 Task: Search one way flight ticket for 4 adults, 2 children, 2 infants in seat and 1 infant on lap in economy from Reno: Reno/tahoe International Airport to Fort Wayne: Fort Wayne International Airport on 5-4-2023. Choice of flights is JetBlue. Price is upto 80000. Outbound departure time preference is 7:30.
Action: Mouse moved to (441, 150)
Screenshot: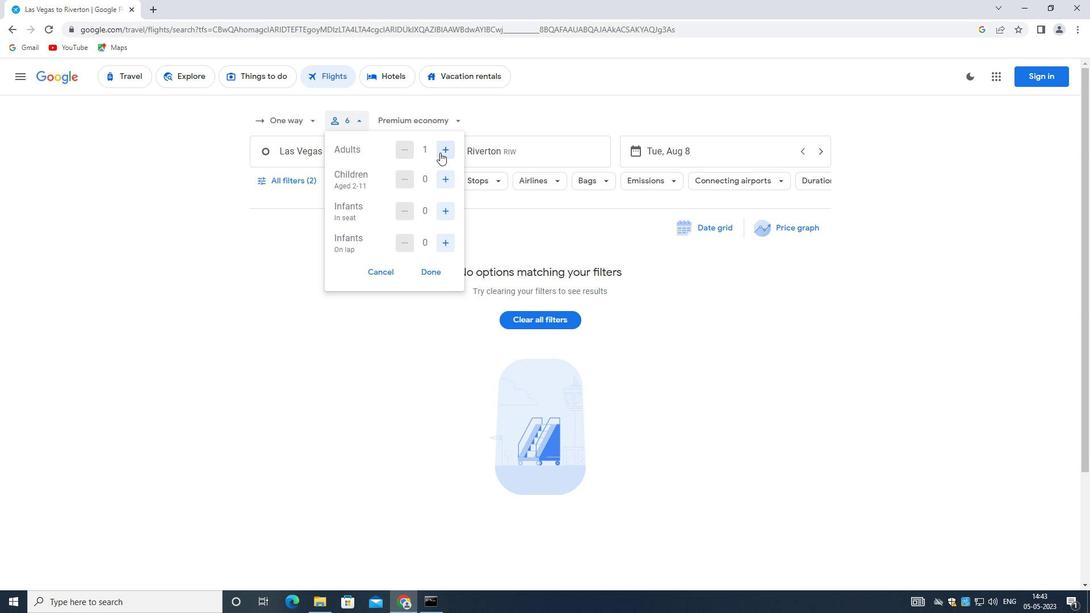 
Action: Mouse pressed left at (441, 150)
Screenshot: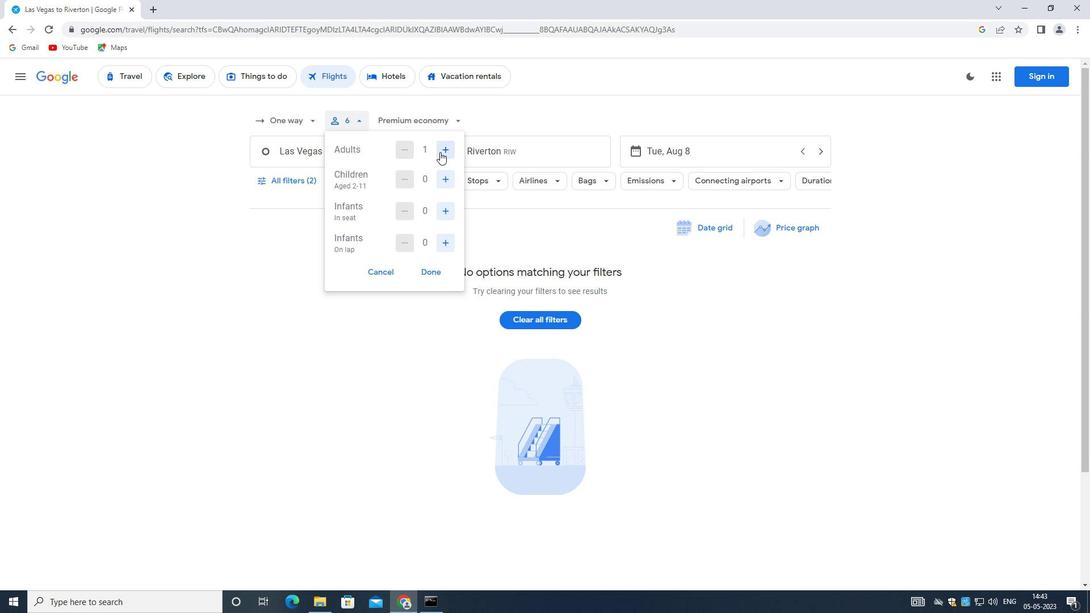 
Action: Mouse pressed left at (441, 150)
Screenshot: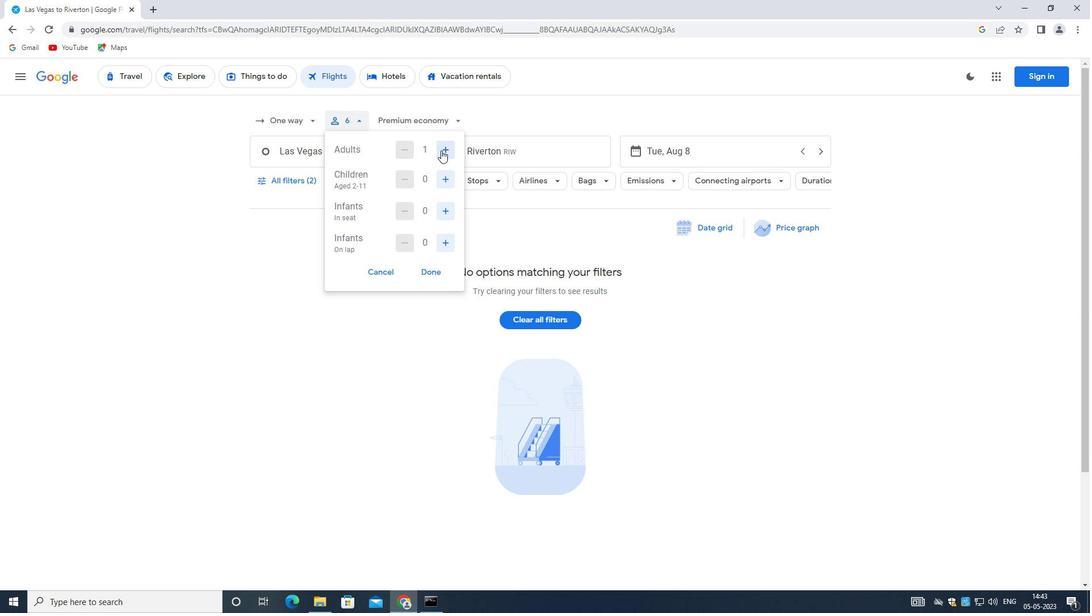 
Action: Mouse pressed left at (441, 150)
Screenshot: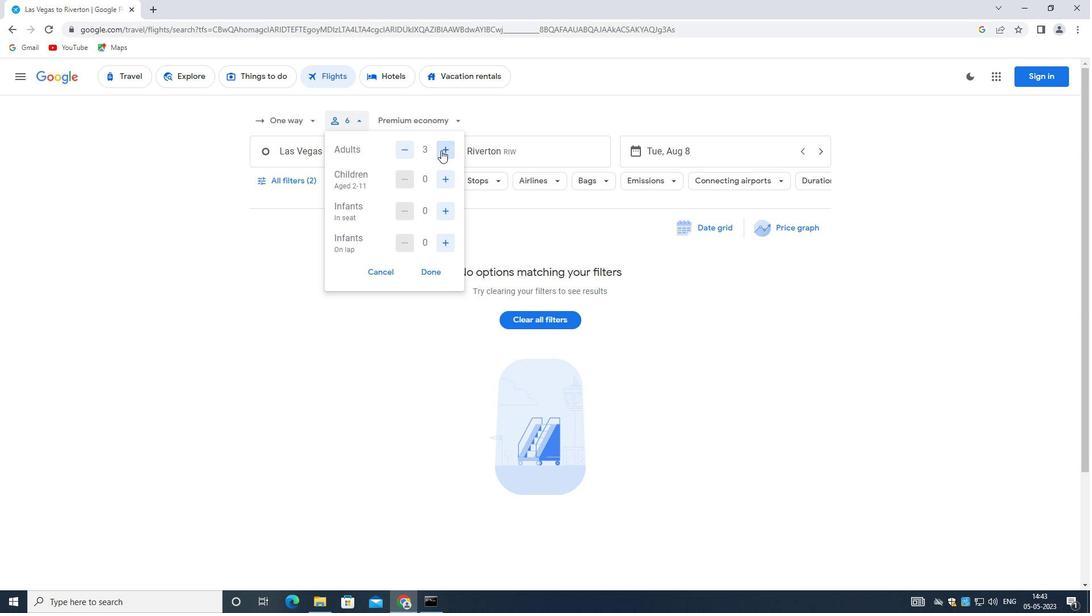 
Action: Mouse moved to (450, 178)
Screenshot: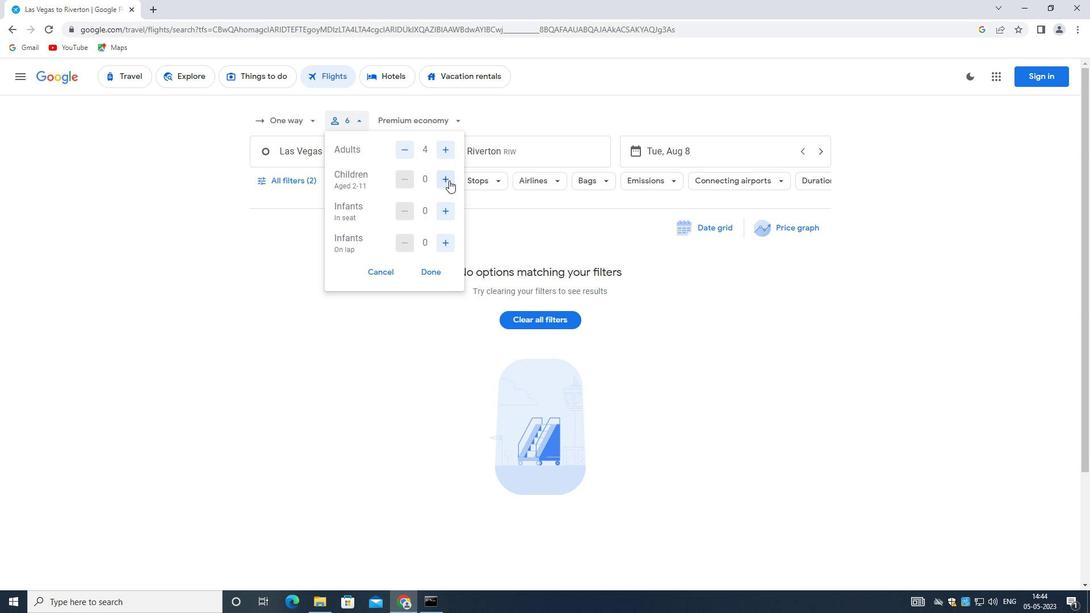 
Action: Mouse pressed left at (450, 178)
Screenshot: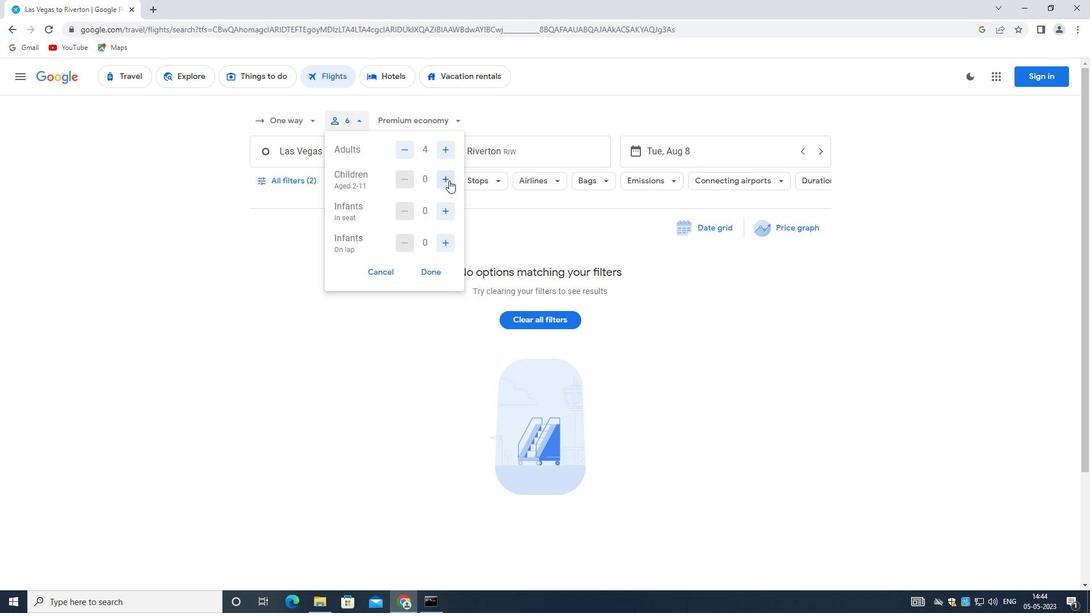 
Action: Mouse pressed left at (450, 178)
Screenshot: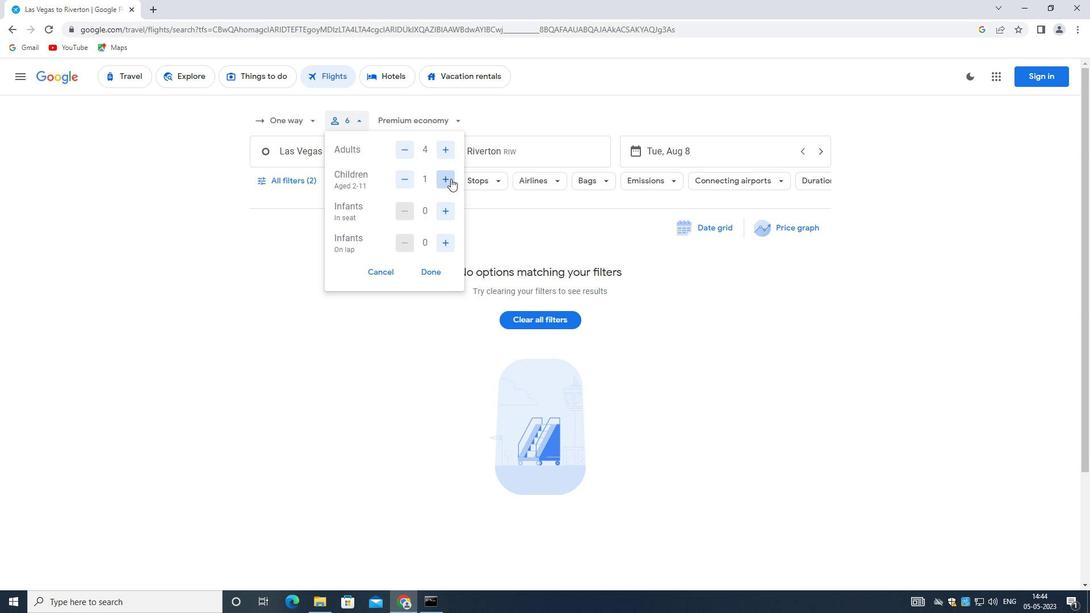 
Action: Mouse moved to (441, 210)
Screenshot: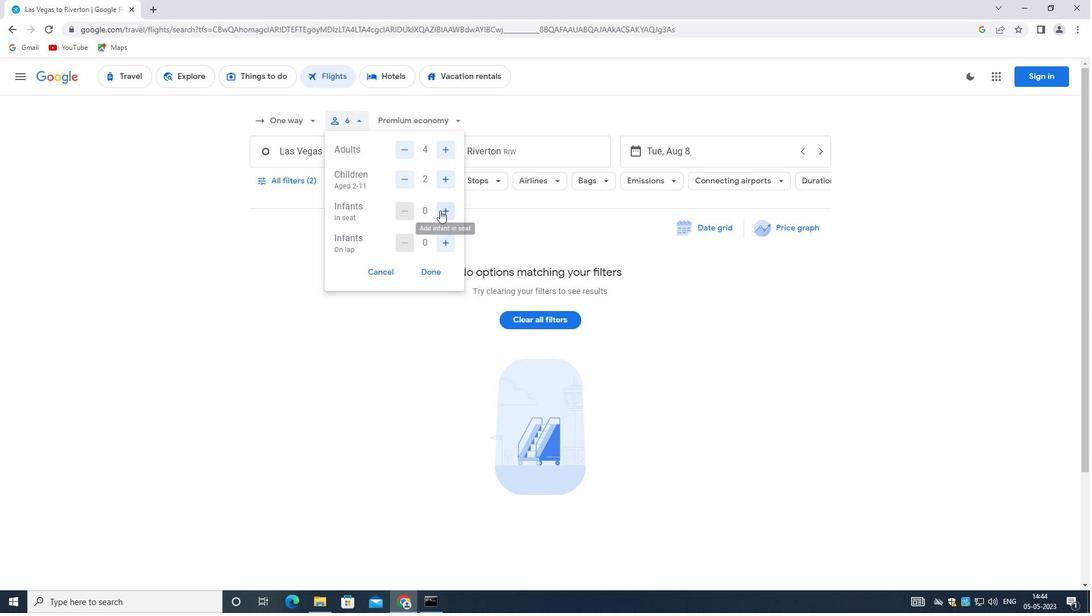 
Action: Mouse pressed left at (441, 210)
Screenshot: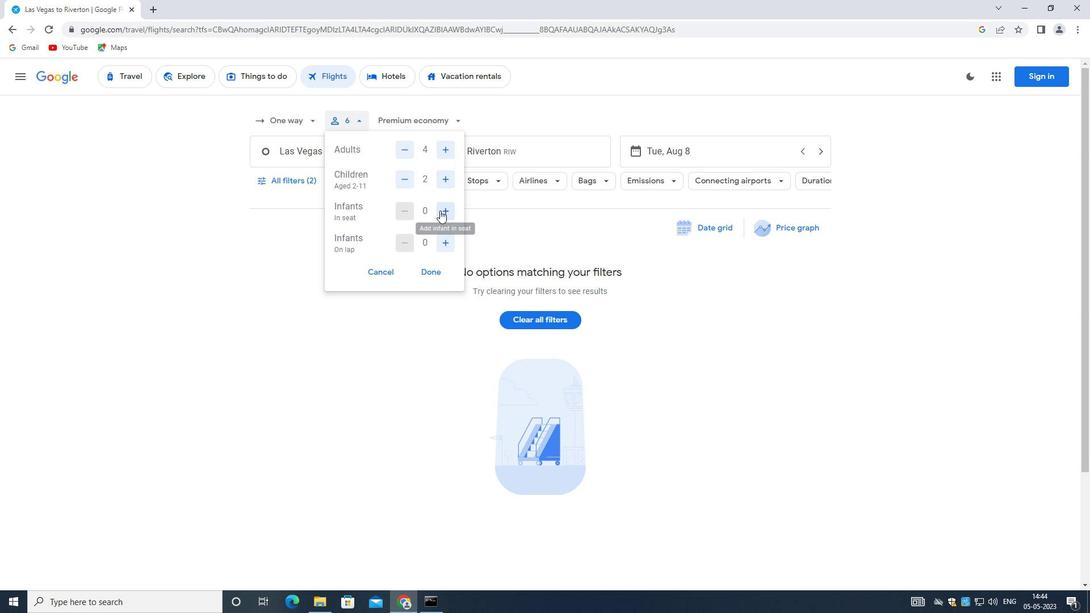 
Action: Mouse moved to (441, 209)
Screenshot: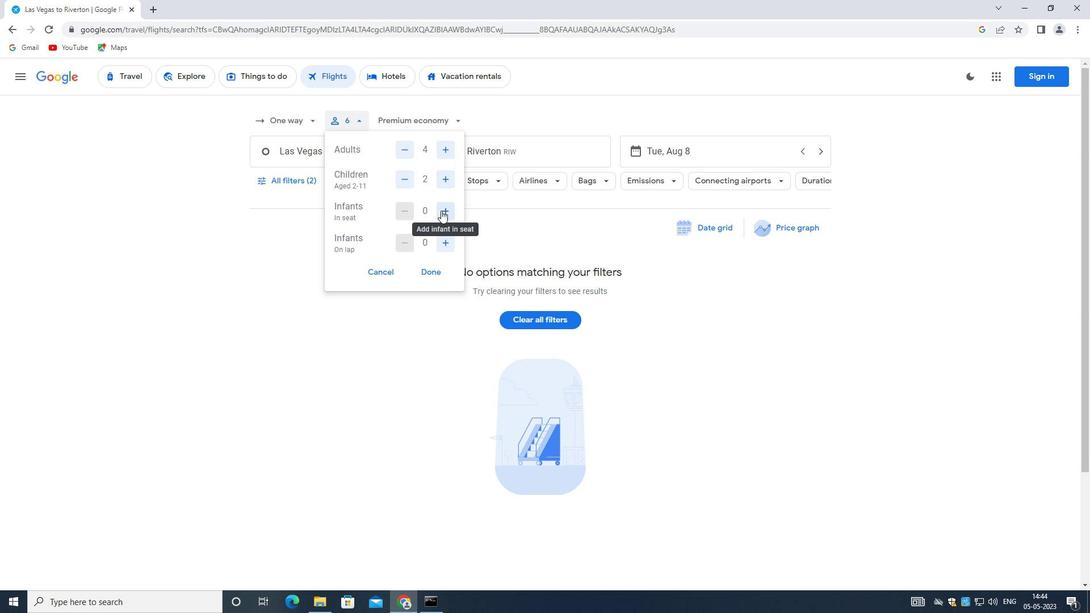 
Action: Mouse pressed left at (441, 209)
Screenshot: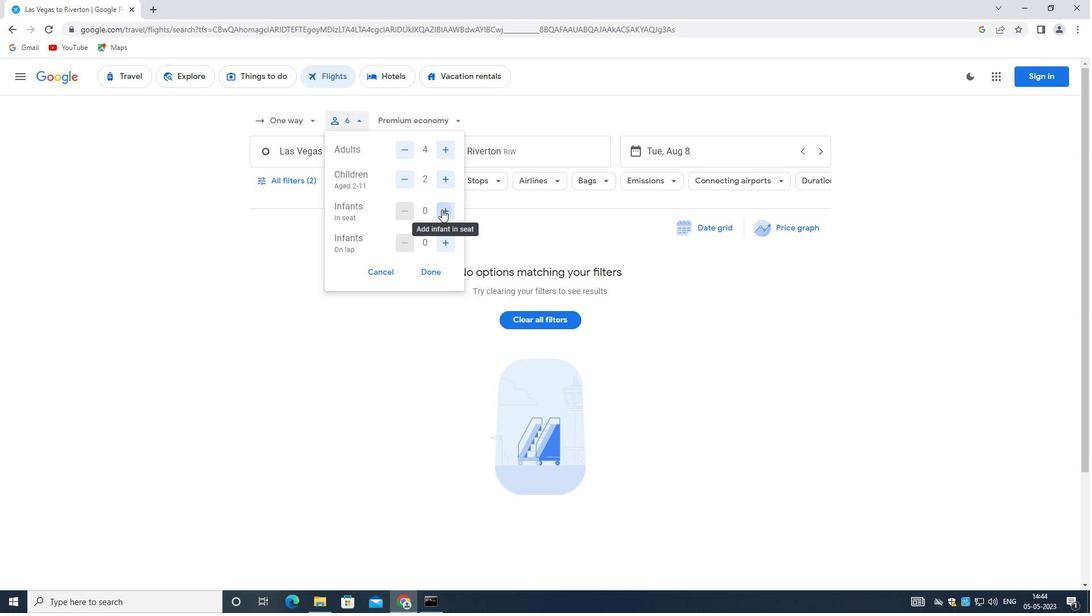 
Action: Mouse moved to (446, 248)
Screenshot: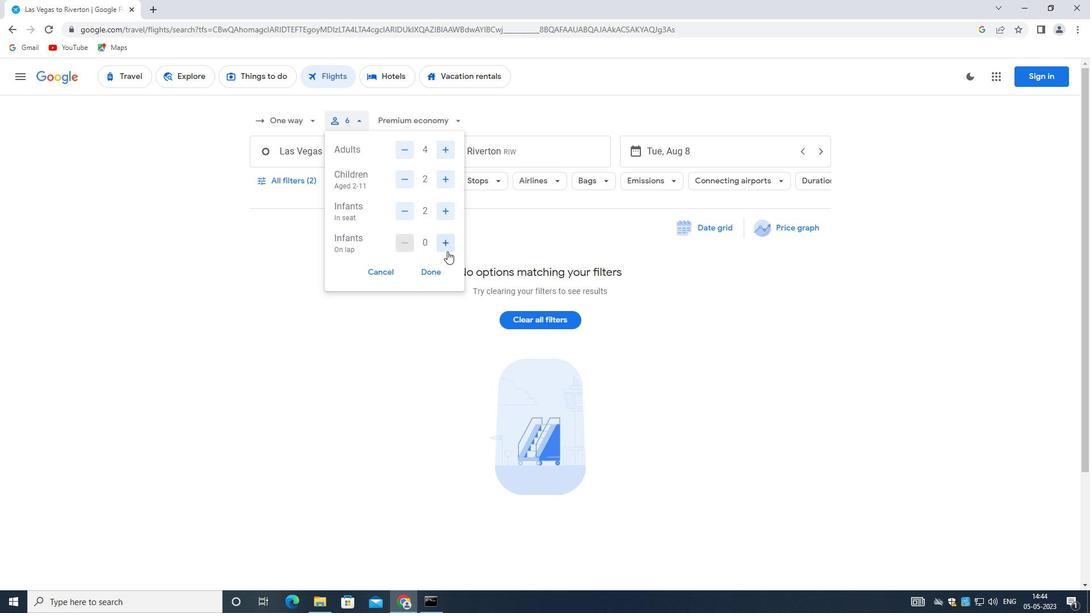 
Action: Mouse pressed left at (446, 248)
Screenshot: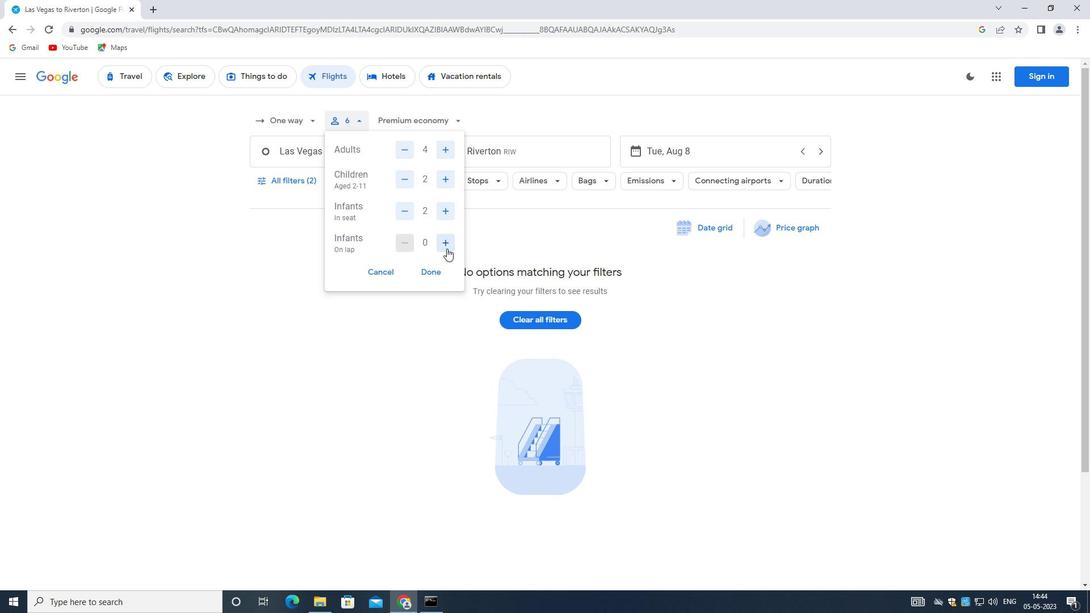 
Action: Mouse moved to (438, 274)
Screenshot: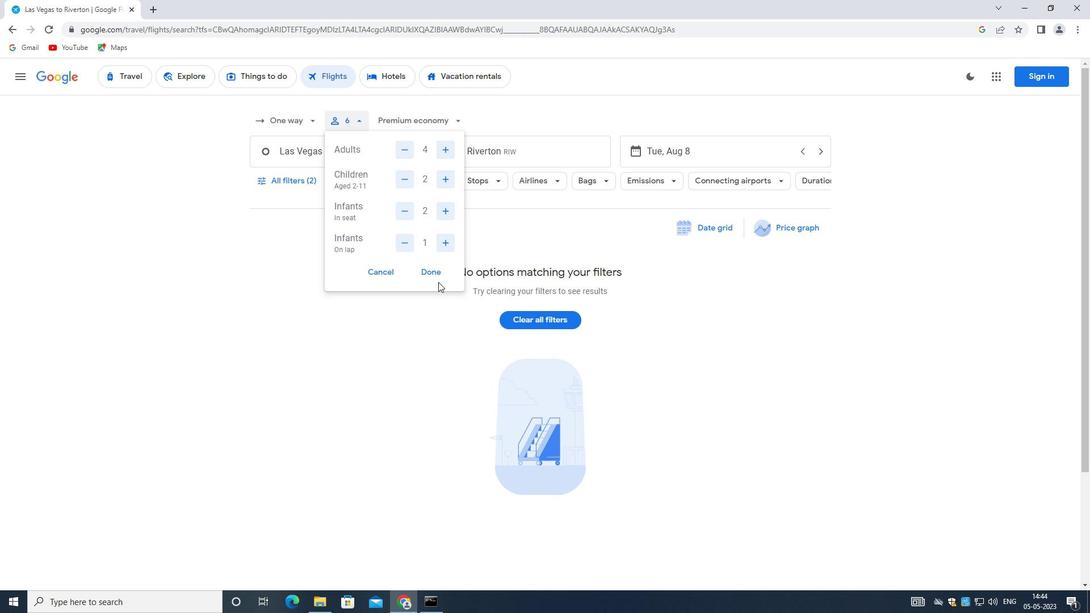 
Action: Mouse pressed left at (438, 274)
Screenshot: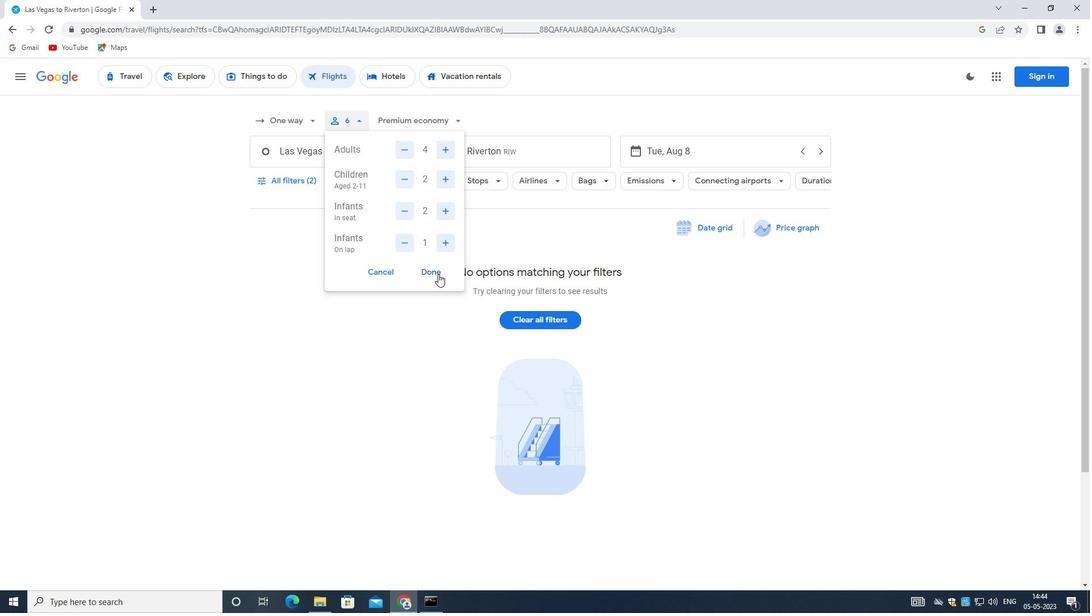 
Action: Mouse moved to (329, 150)
Screenshot: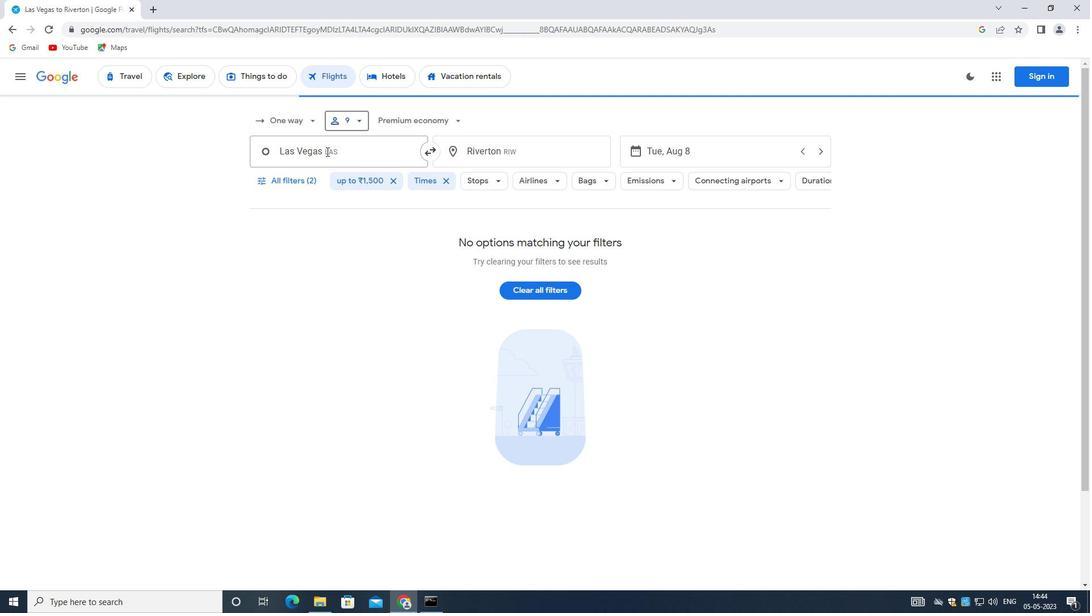 
Action: Mouse pressed left at (329, 150)
Screenshot: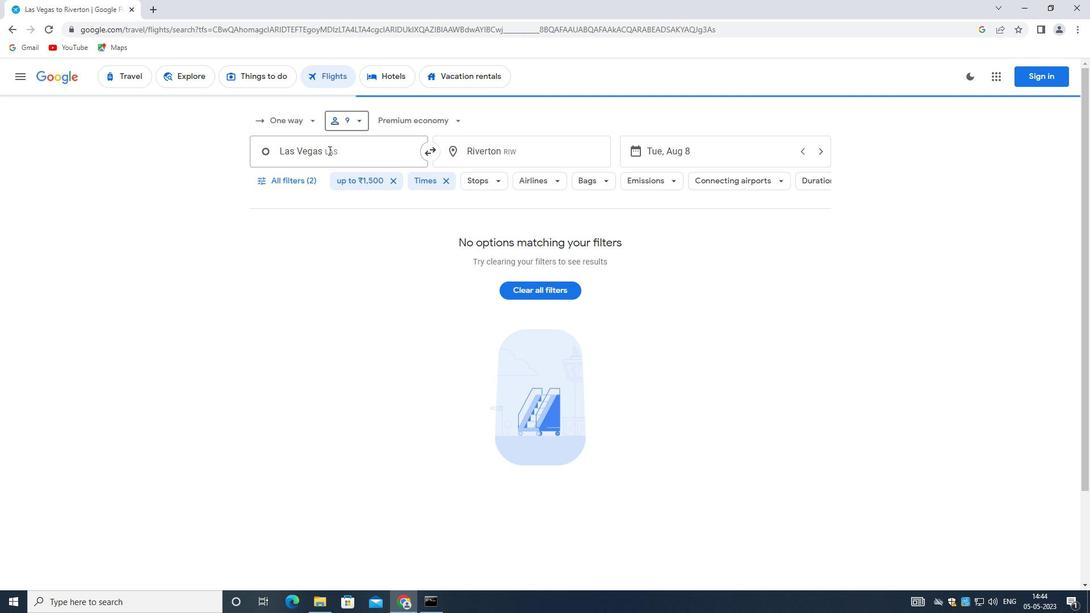 
Action: Mouse moved to (329, 150)
Screenshot: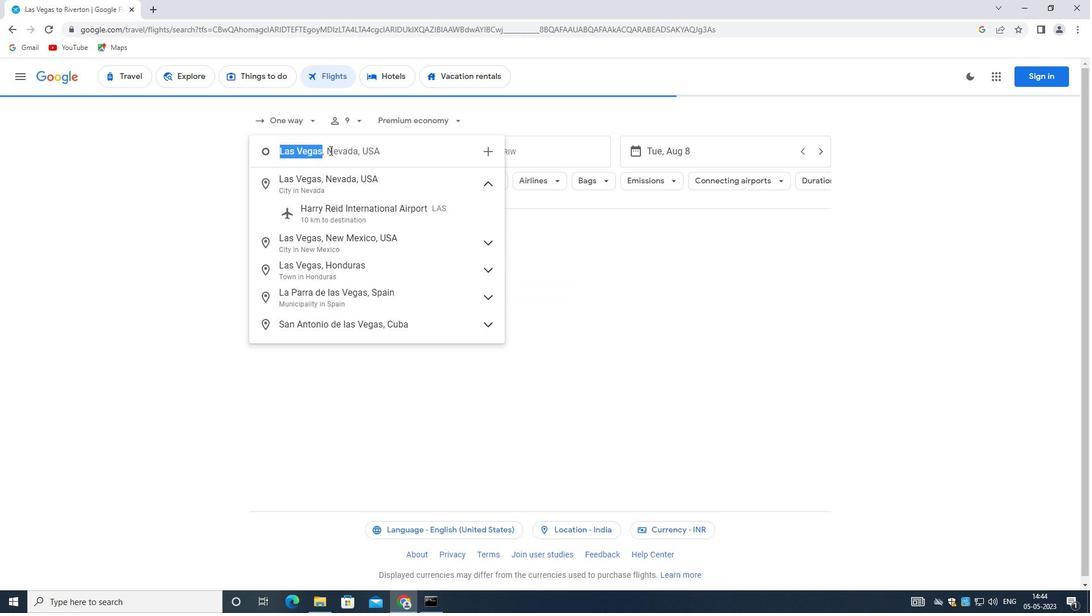 
Action: Key pressed <Key.backspace><Key.shift><Key.shift><Key.shift><Key.shift><Key.shift><Key.shift><Key.shift><Key.shift><Key.shift><Key.shift><Key.shift><Key.shift>RE
Screenshot: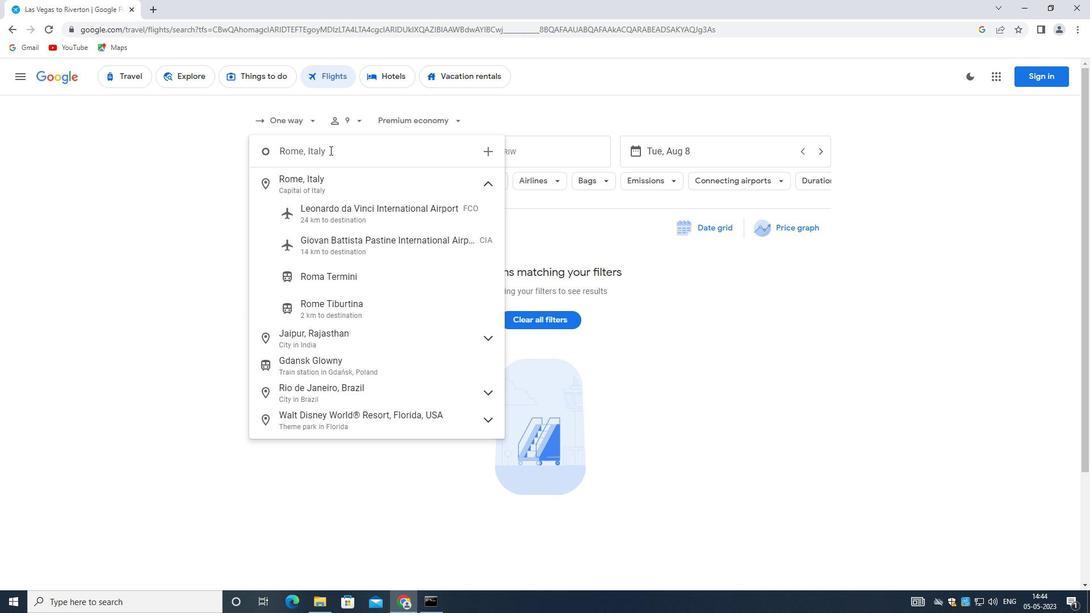 
Action: Mouse moved to (329, 150)
Screenshot: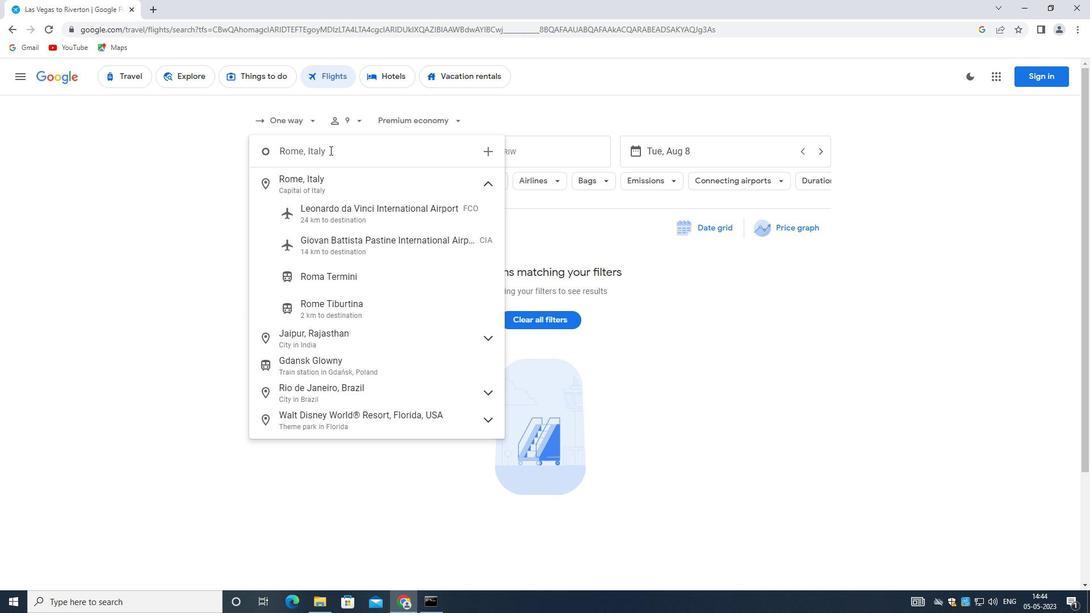 
Action: Key pressed NO
Screenshot: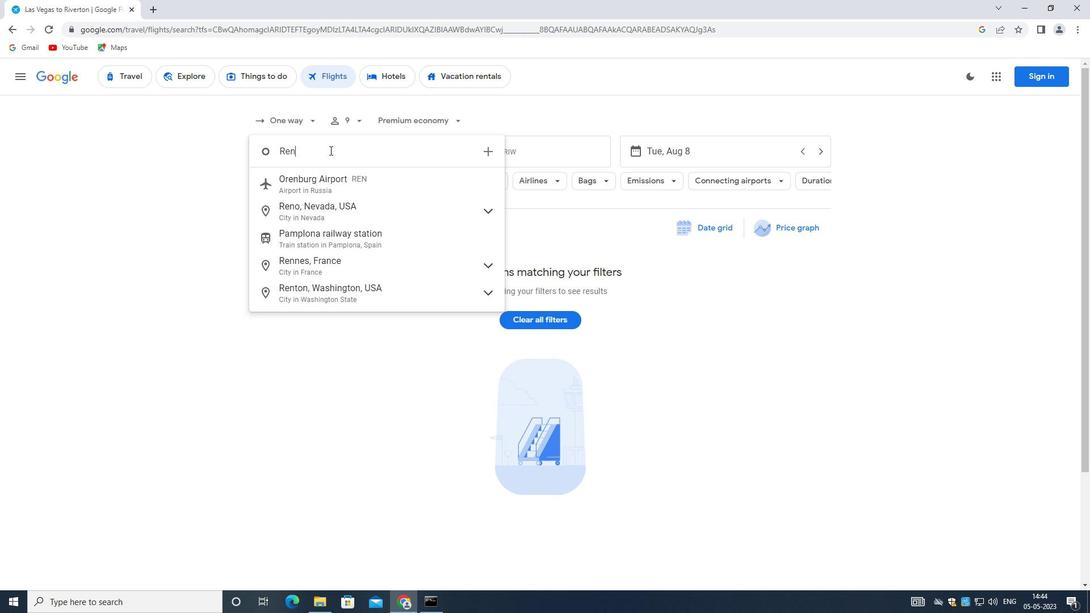 
Action: Mouse moved to (330, 151)
Screenshot: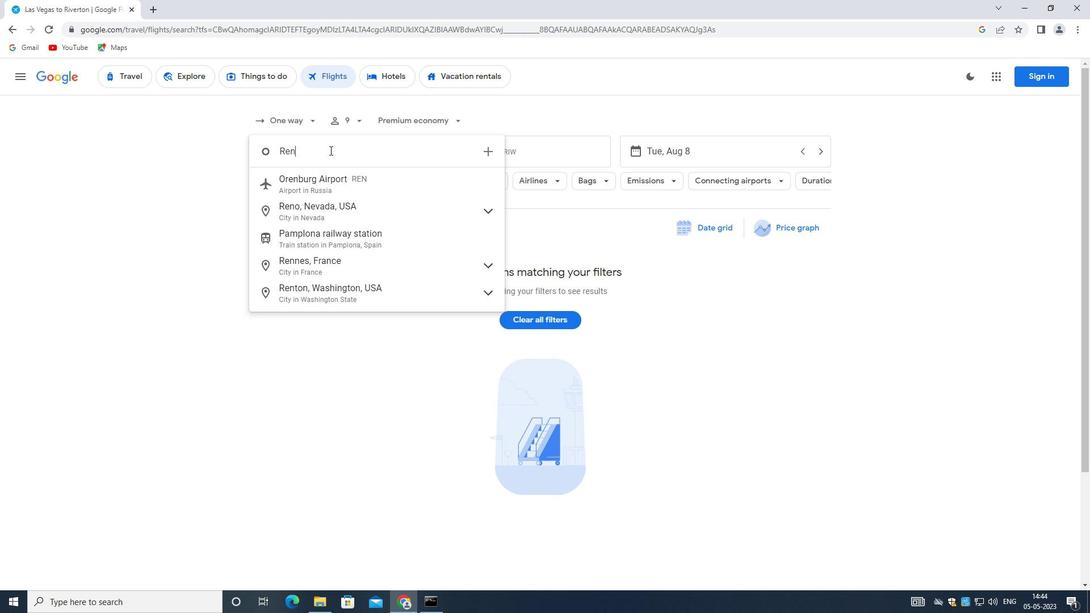 
Action: Key pressed /
Screenshot: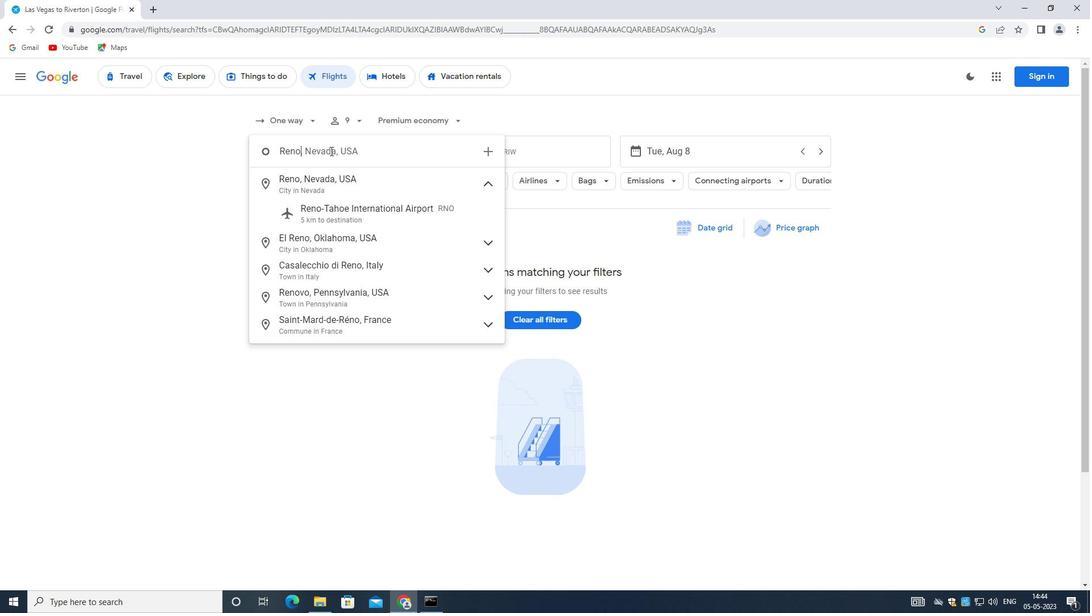 
Action: Mouse moved to (330, 151)
Screenshot: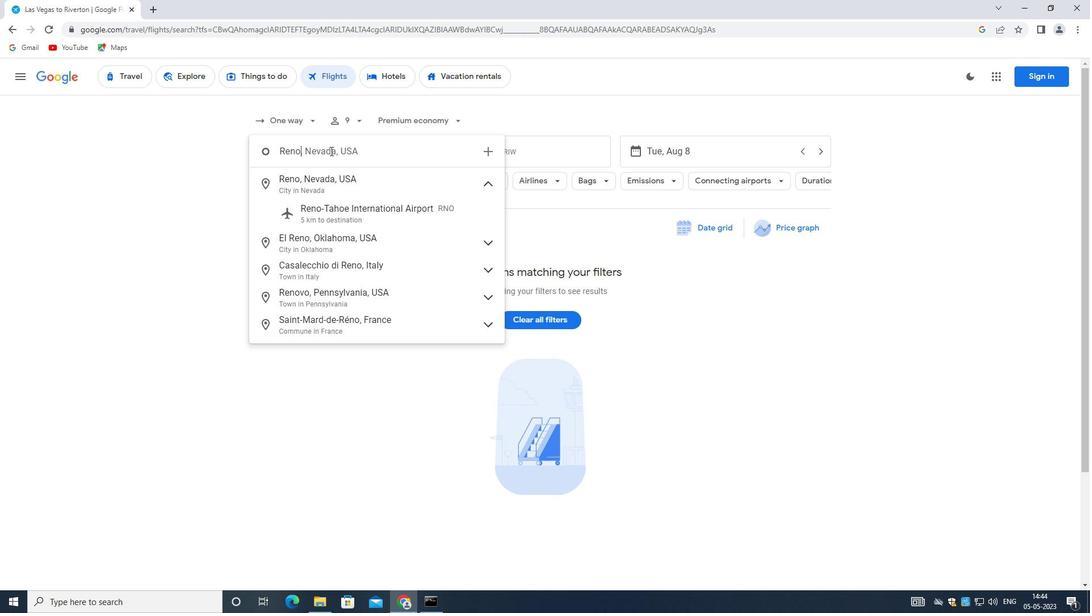 
Action: Key pressed TA
Screenshot: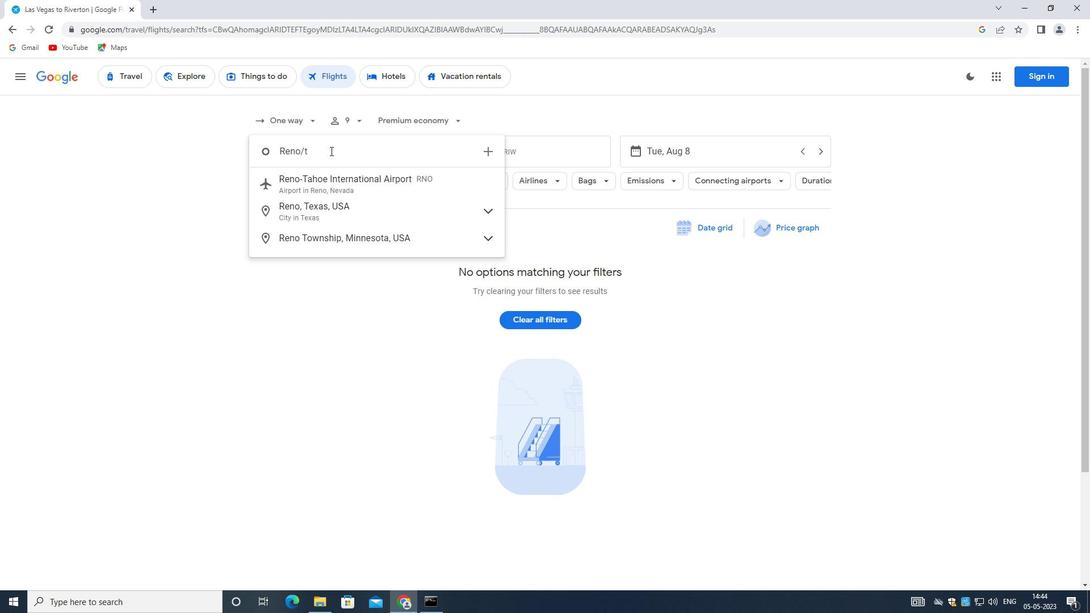 
Action: Mouse moved to (330, 152)
Screenshot: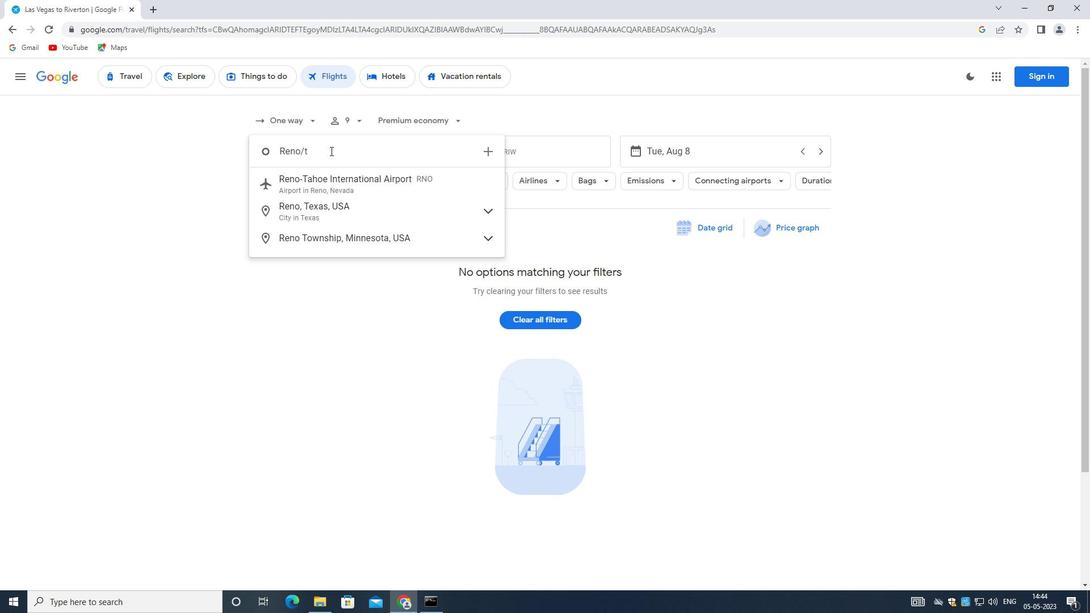 
Action: Key pressed HO
Screenshot: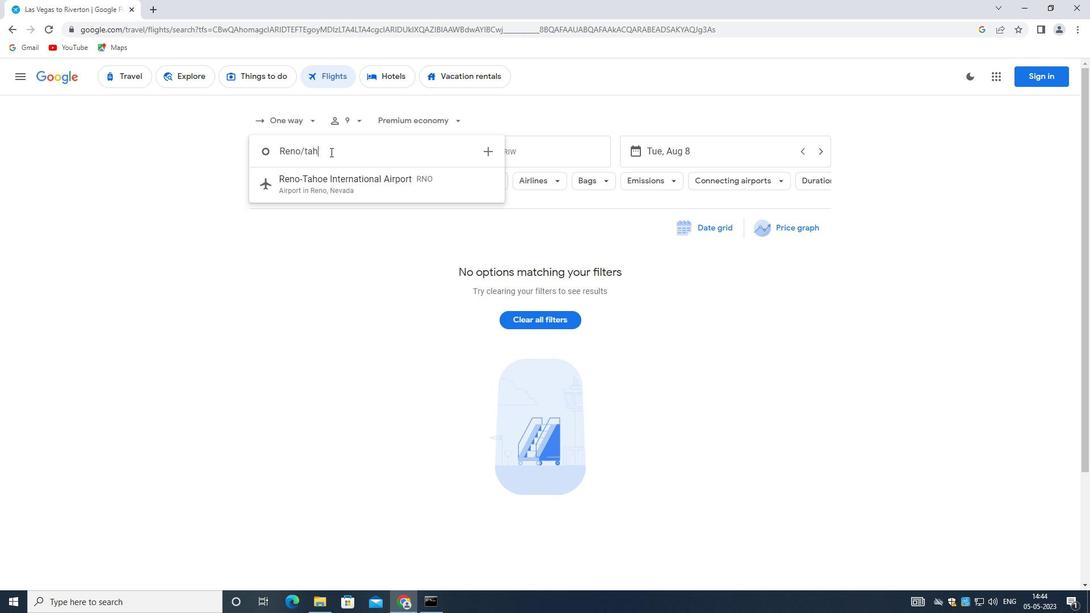 
Action: Mouse moved to (330, 152)
Screenshot: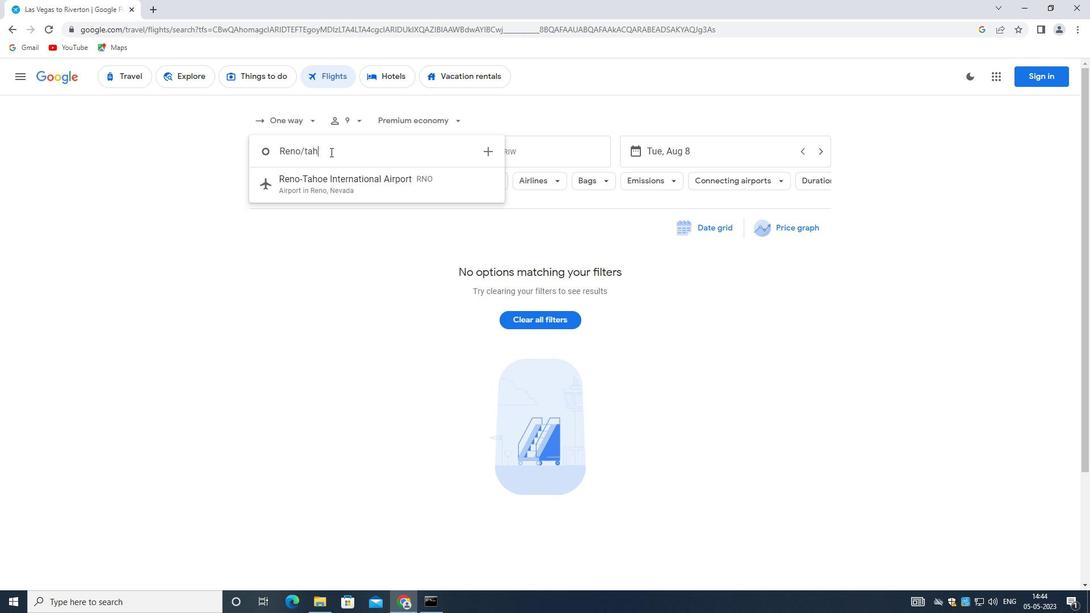 
Action: Key pressed E
Screenshot: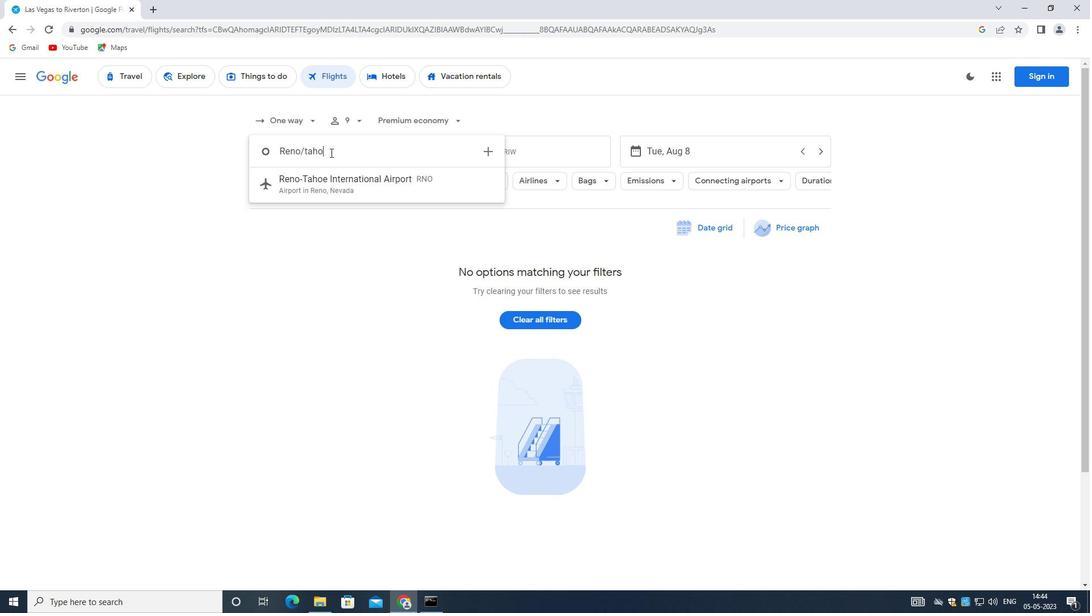 
Action: Mouse moved to (330, 153)
Screenshot: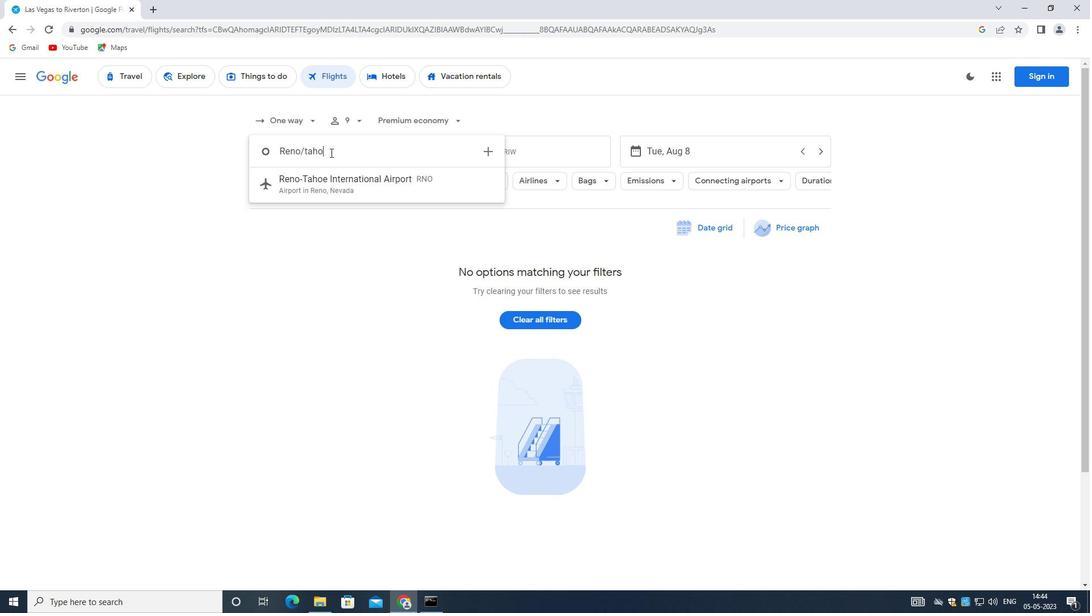 
Action: Key pressed <Key.space><Key.shift_r>I
Screenshot: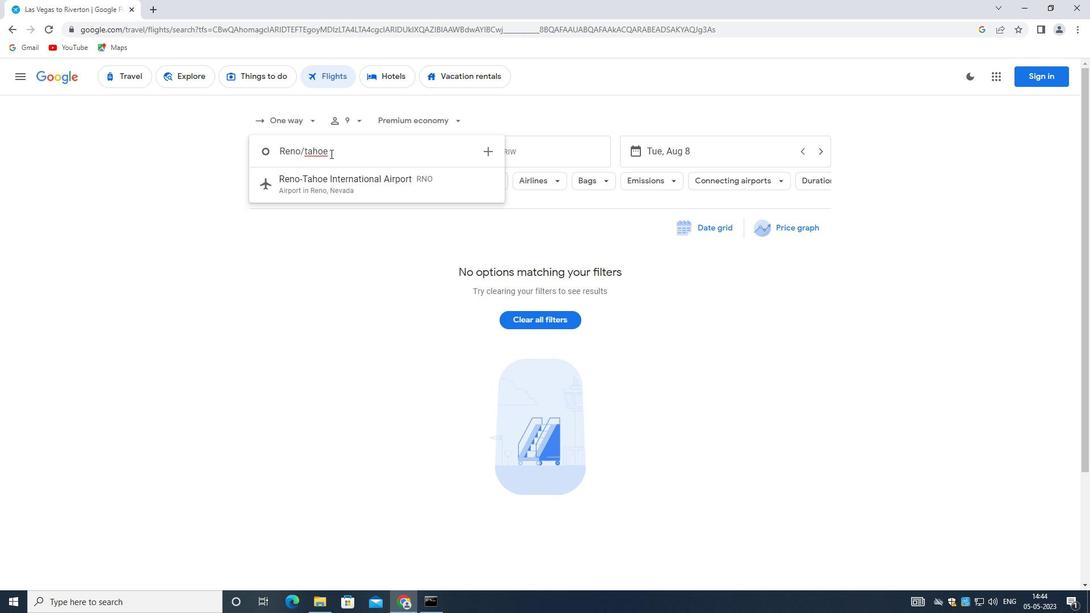 
Action: Mouse moved to (356, 177)
Screenshot: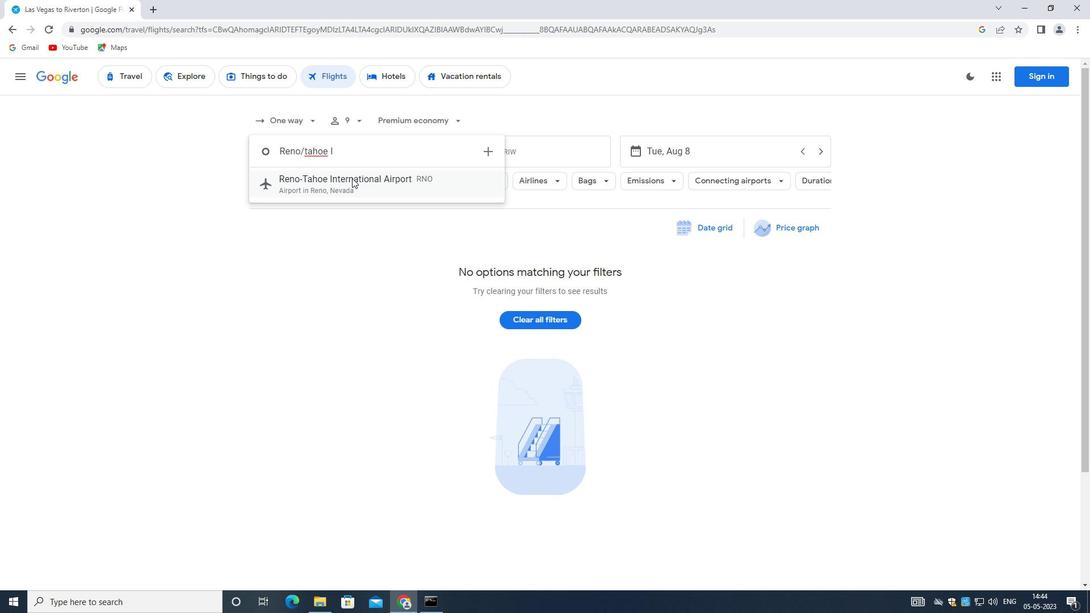 
Action: Mouse pressed left at (356, 177)
Screenshot: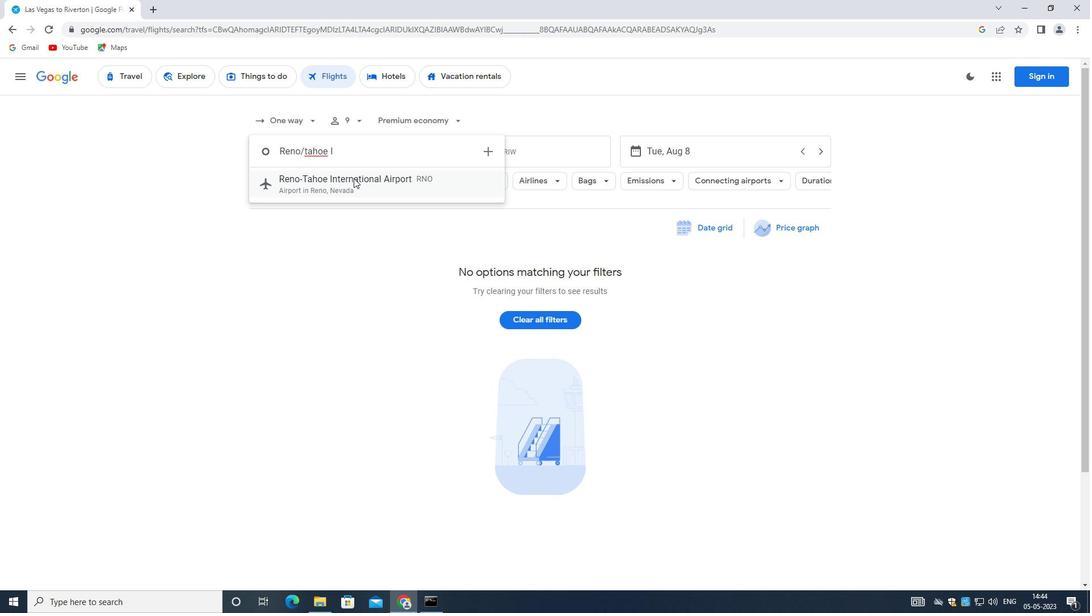 
Action: Mouse moved to (501, 152)
Screenshot: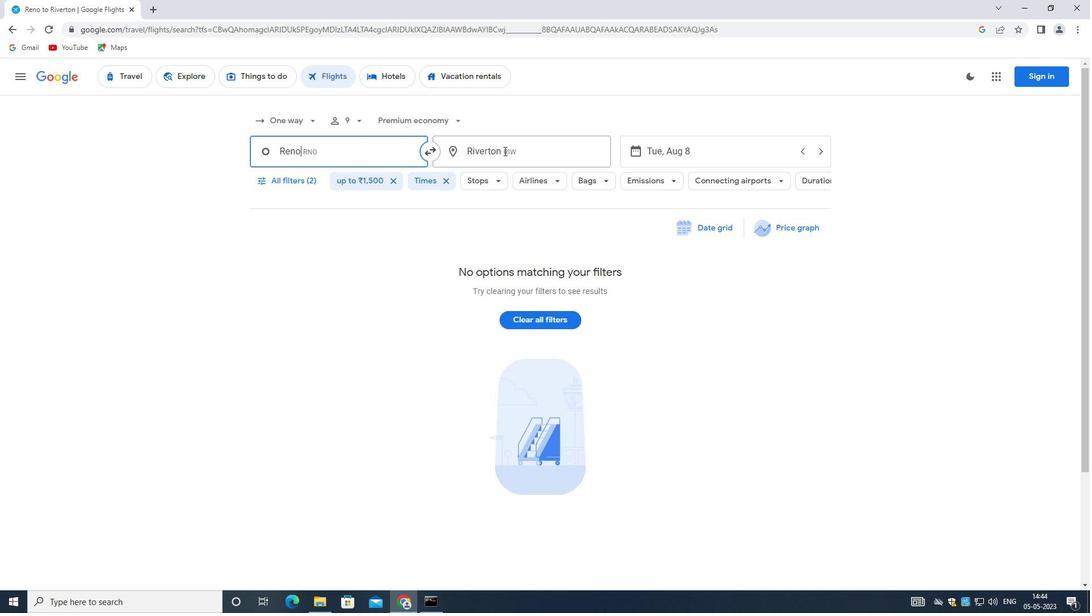 
Action: Mouse pressed left at (501, 152)
Screenshot: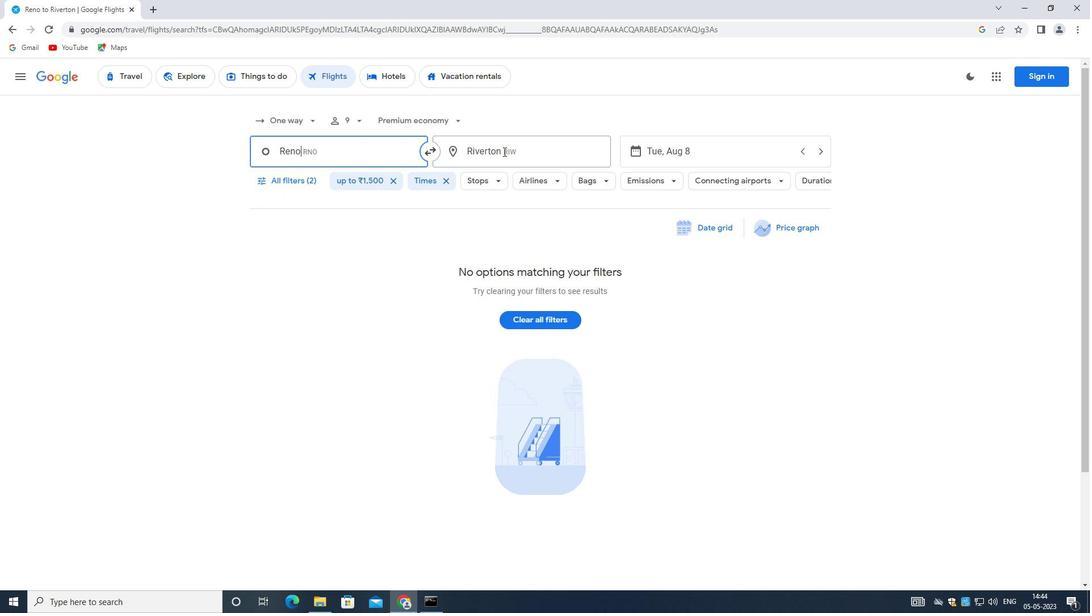 
Action: Mouse moved to (499, 154)
Screenshot: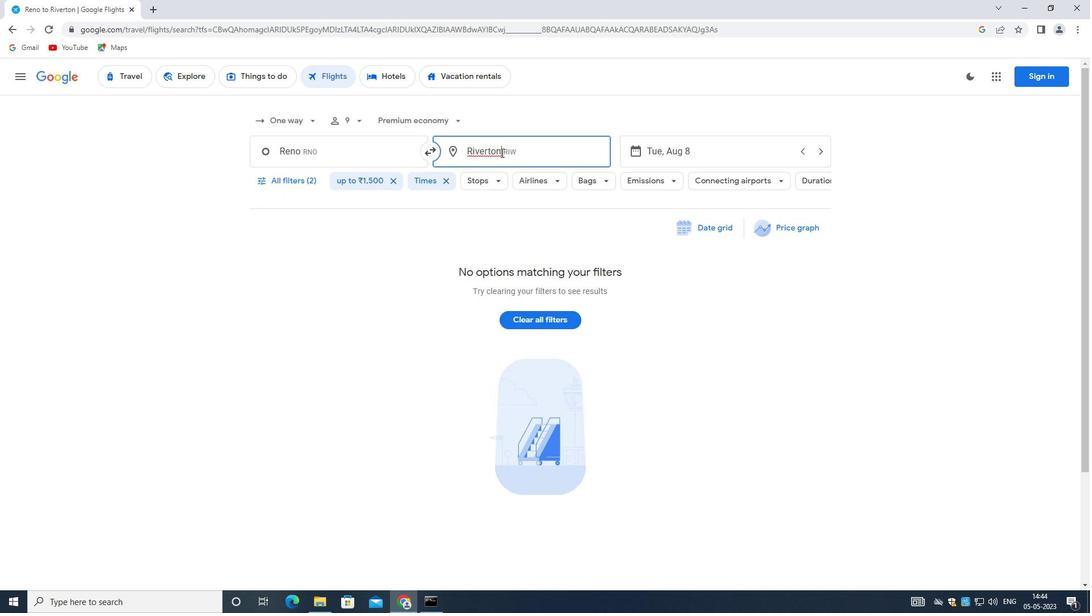 
Action: Key pressed <Key.backspace>
Screenshot: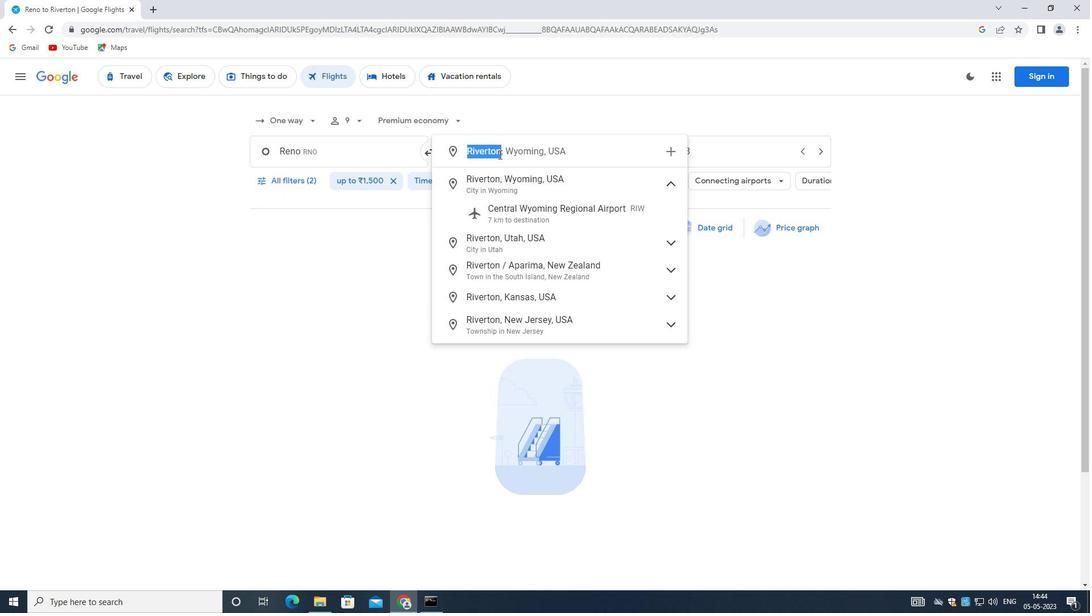 
Action: Mouse moved to (498, 155)
Screenshot: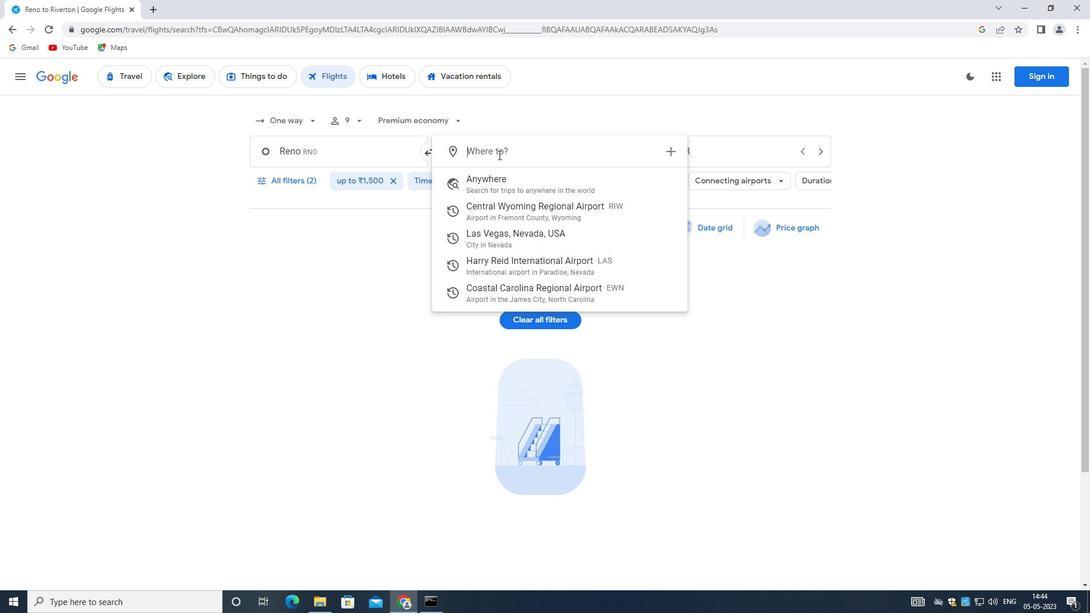 
Action: Key pressed <Key.shift>F
Screenshot: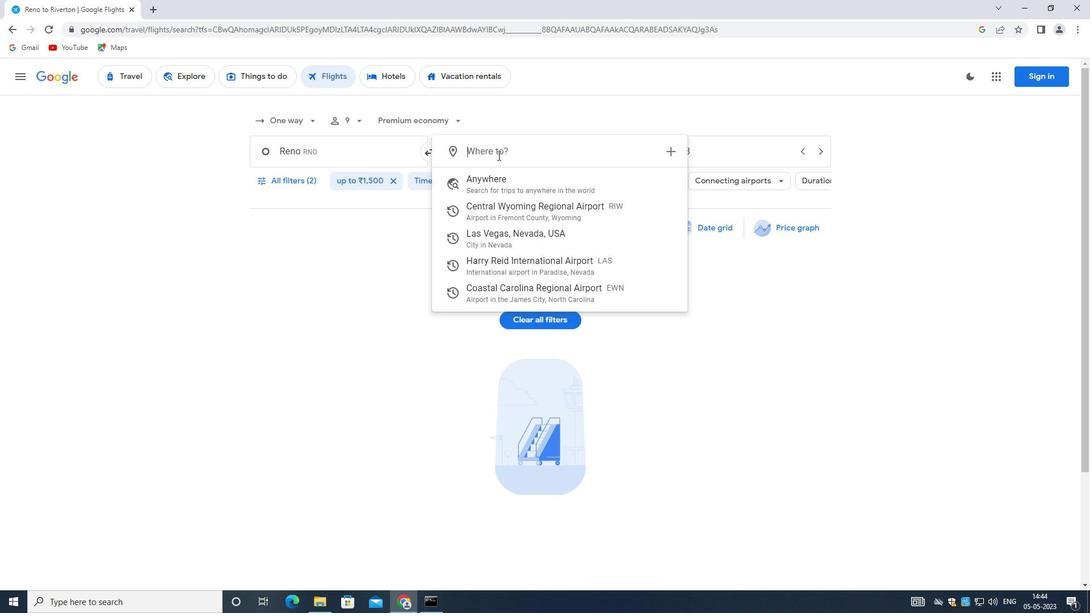 
Action: Mouse moved to (497, 155)
Screenshot: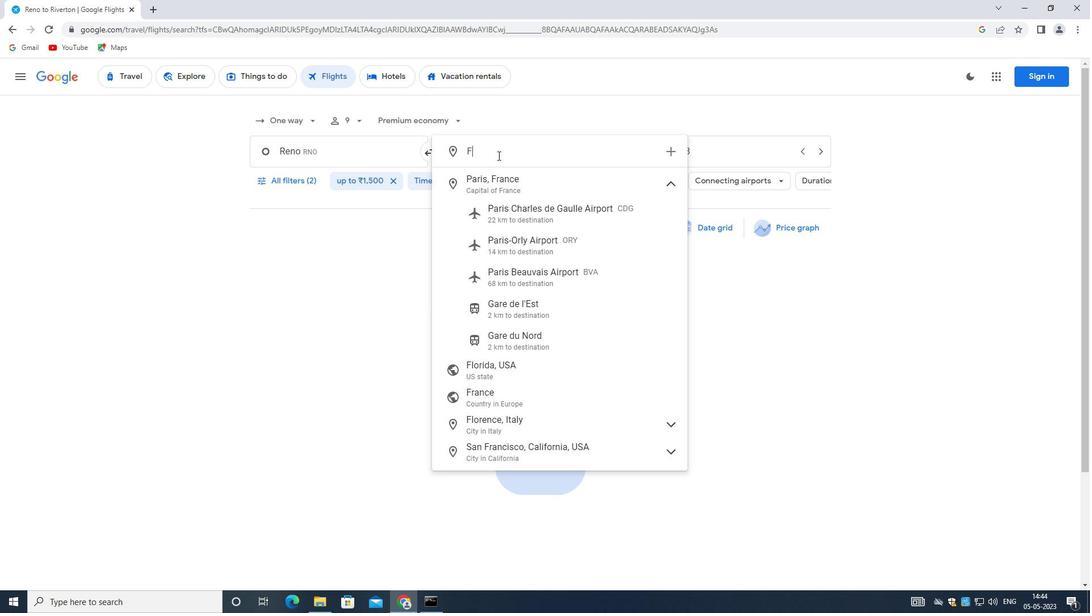 
Action: Key pressed OR
Screenshot: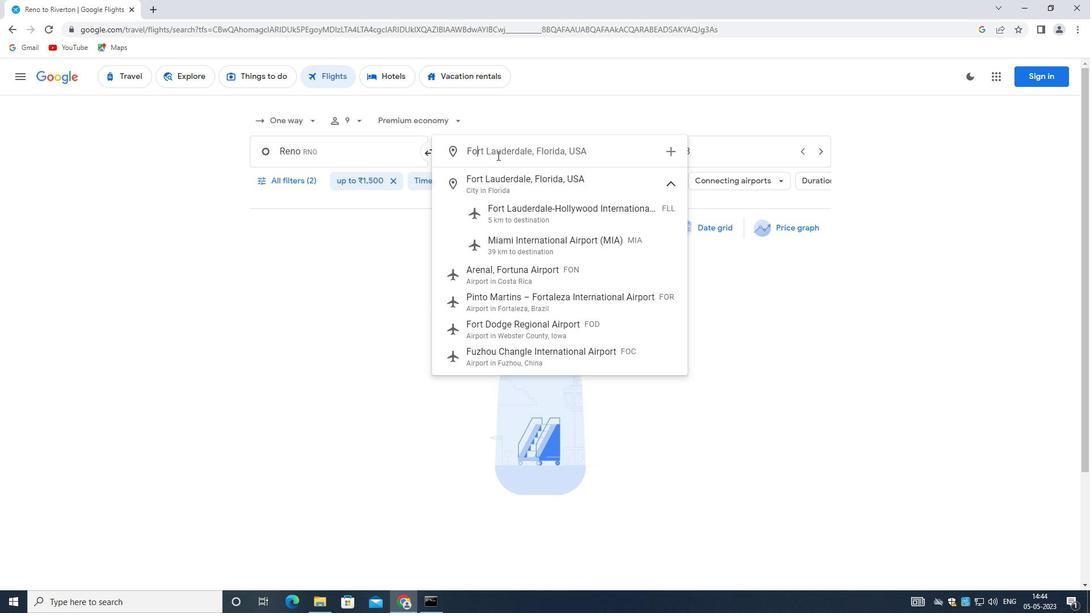 
Action: Mouse moved to (496, 156)
Screenshot: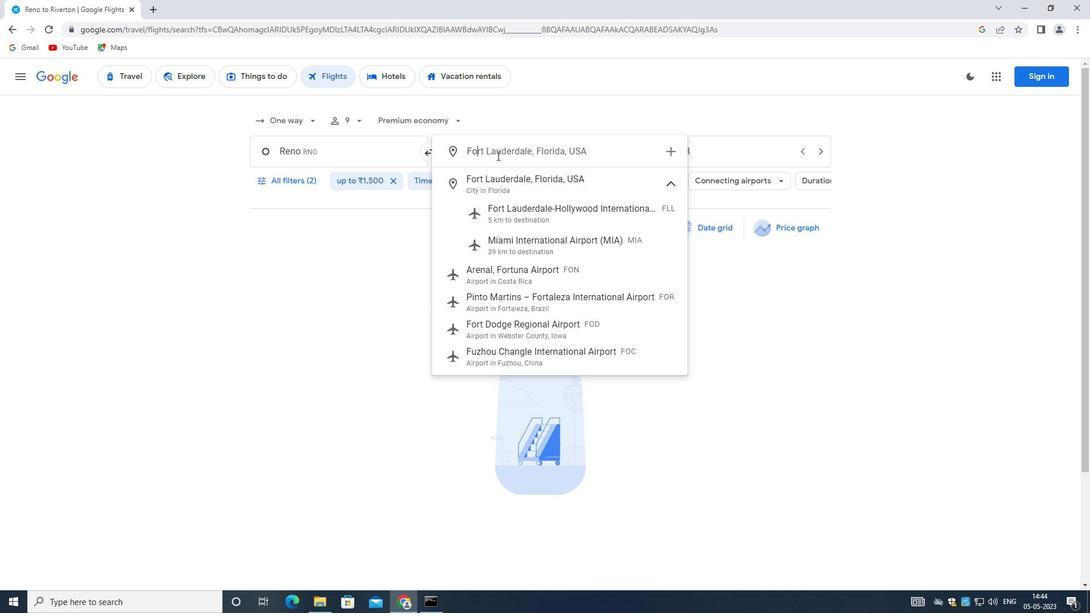 
Action: Key pressed T
Screenshot: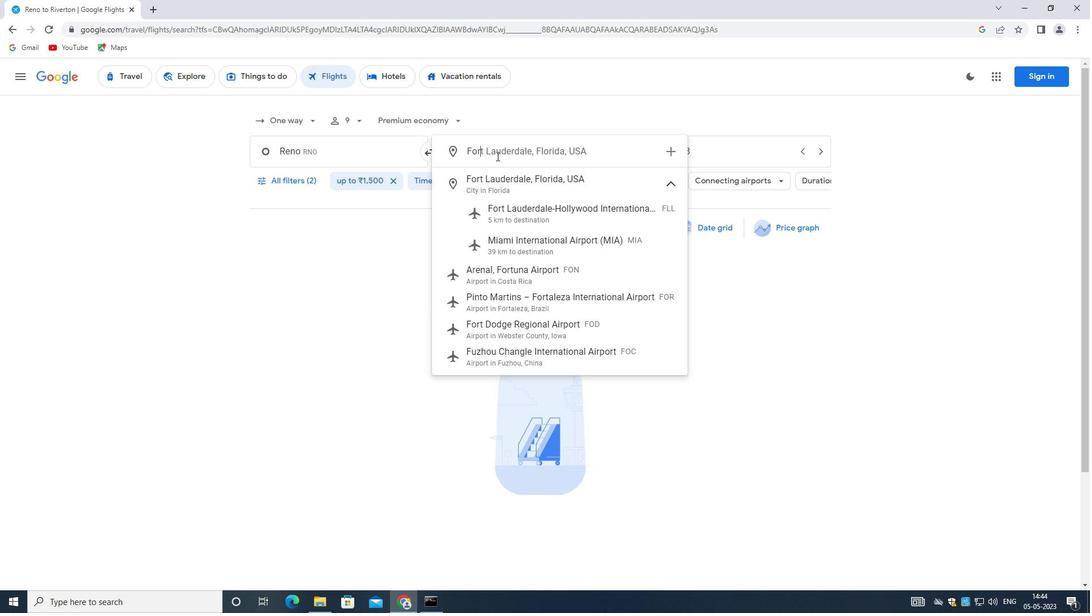 
Action: Mouse moved to (496, 157)
Screenshot: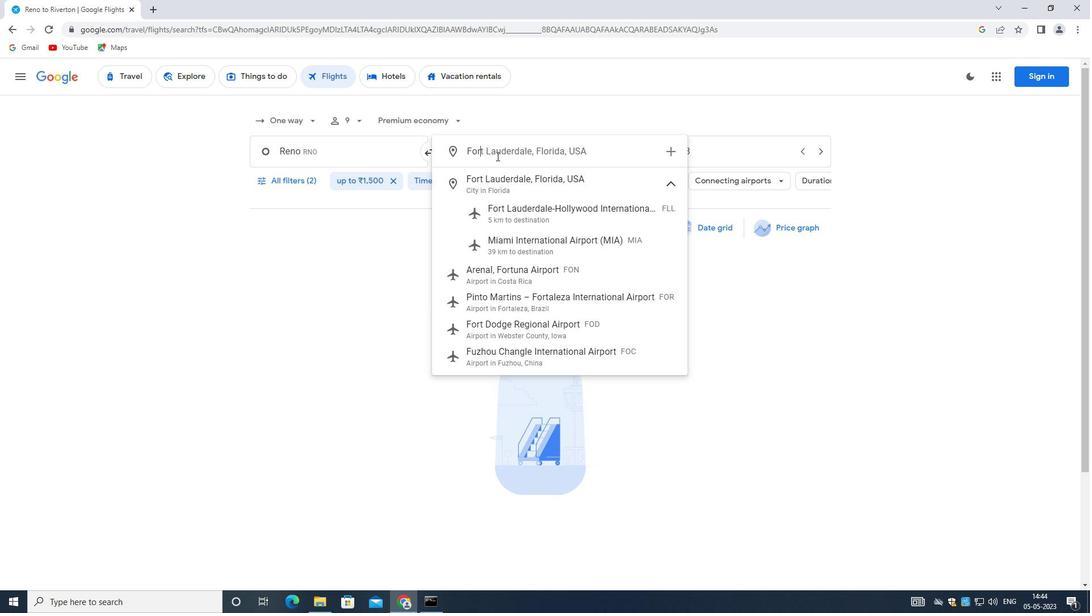 
Action: Key pressed <Key.space><Key.shift>W
Screenshot: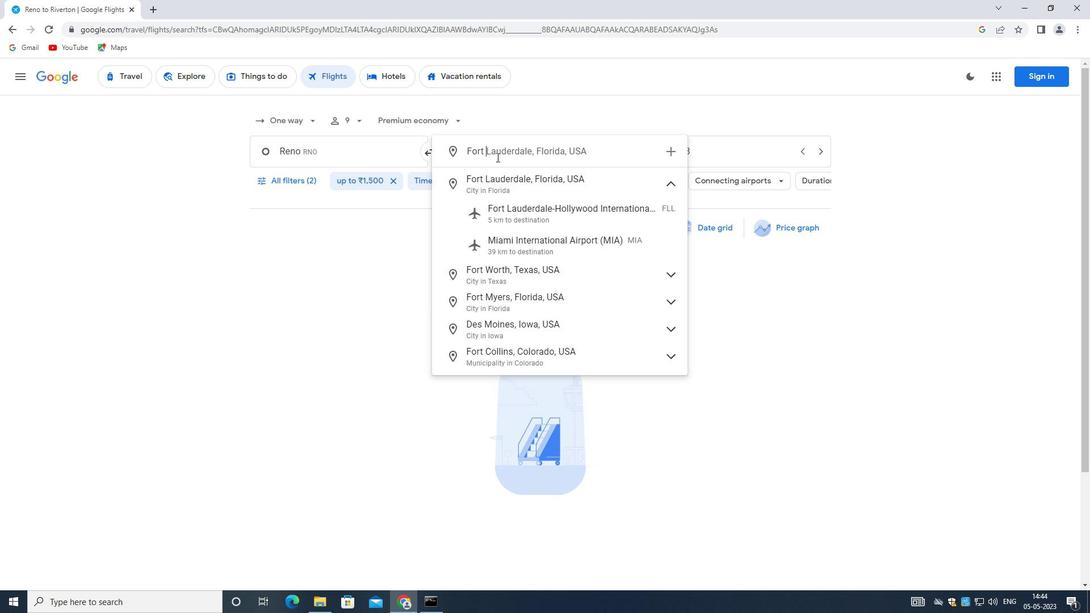 
Action: Mouse moved to (496, 157)
Screenshot: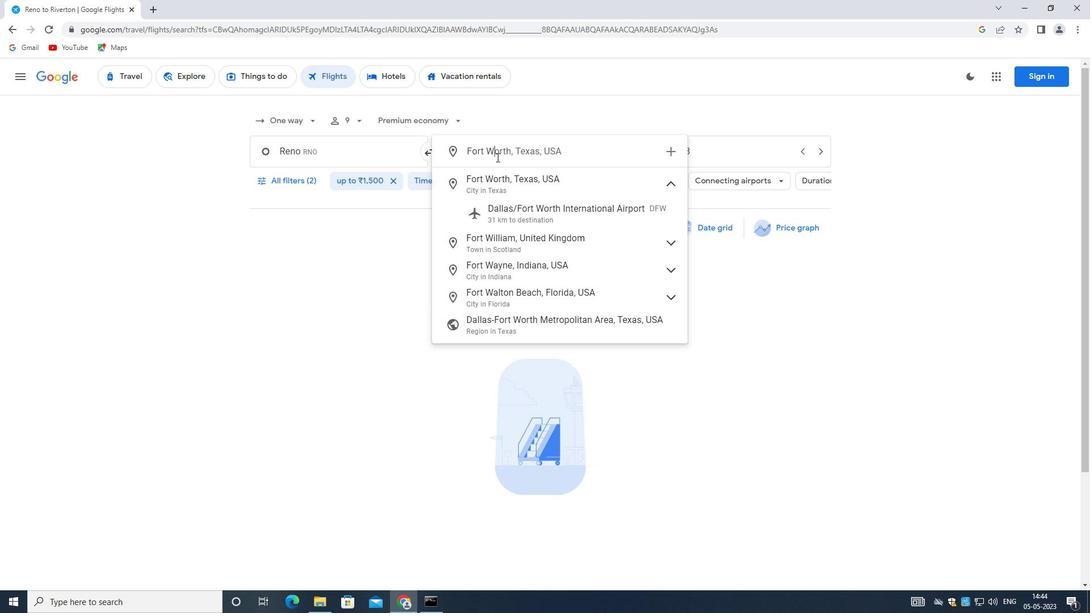 
Action: Key pressed A
Screenshot: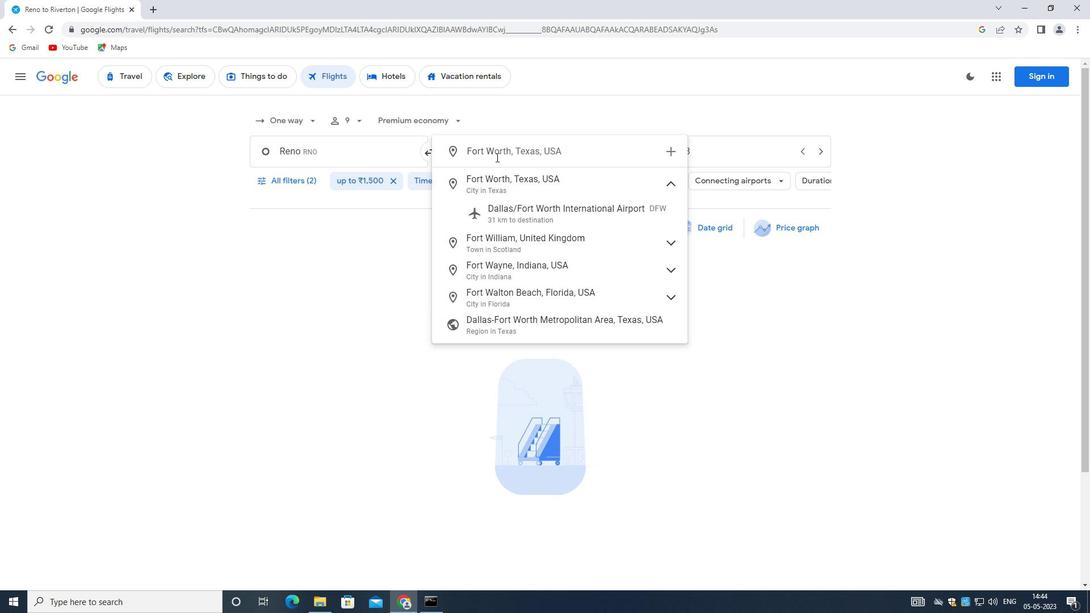 
Action: Mouse moved to (496, 158)
Screenshot: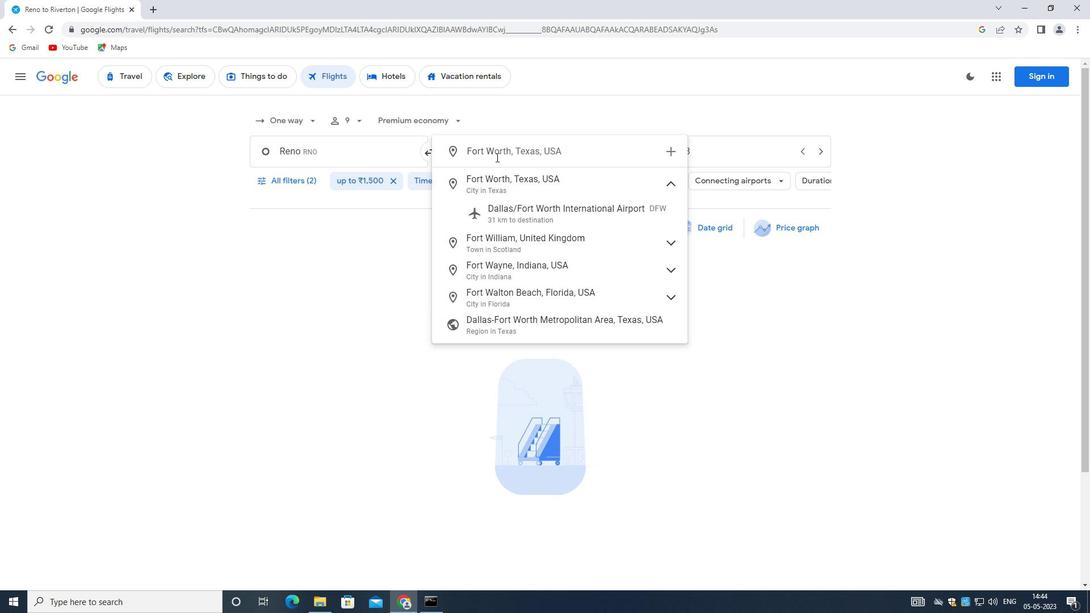 
Action: Key pressed Y
Screenshot: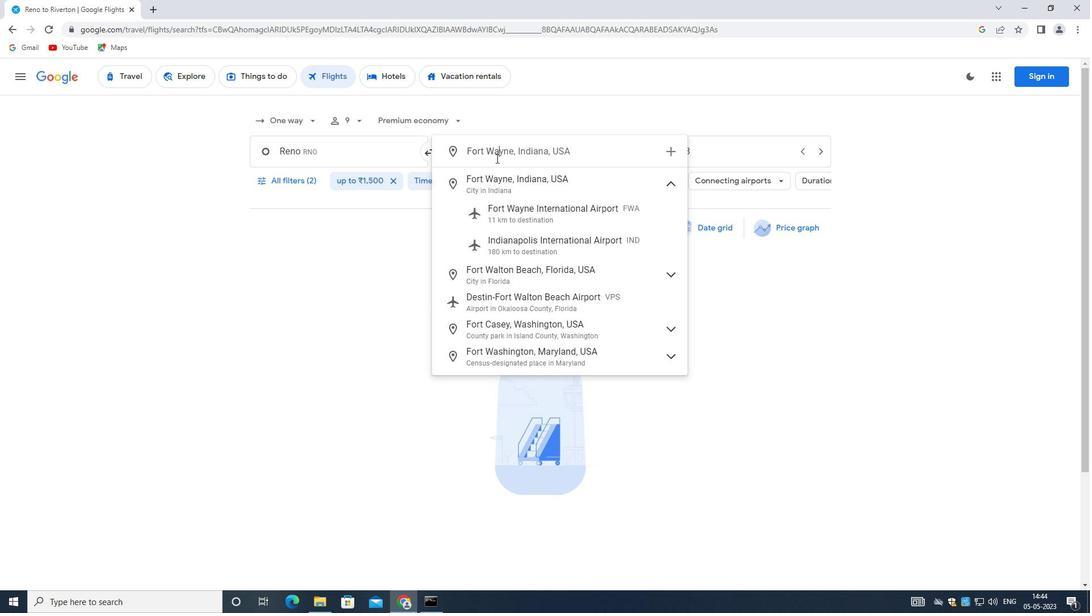
Action: Mouse moved to (504, 156)
Screenshot: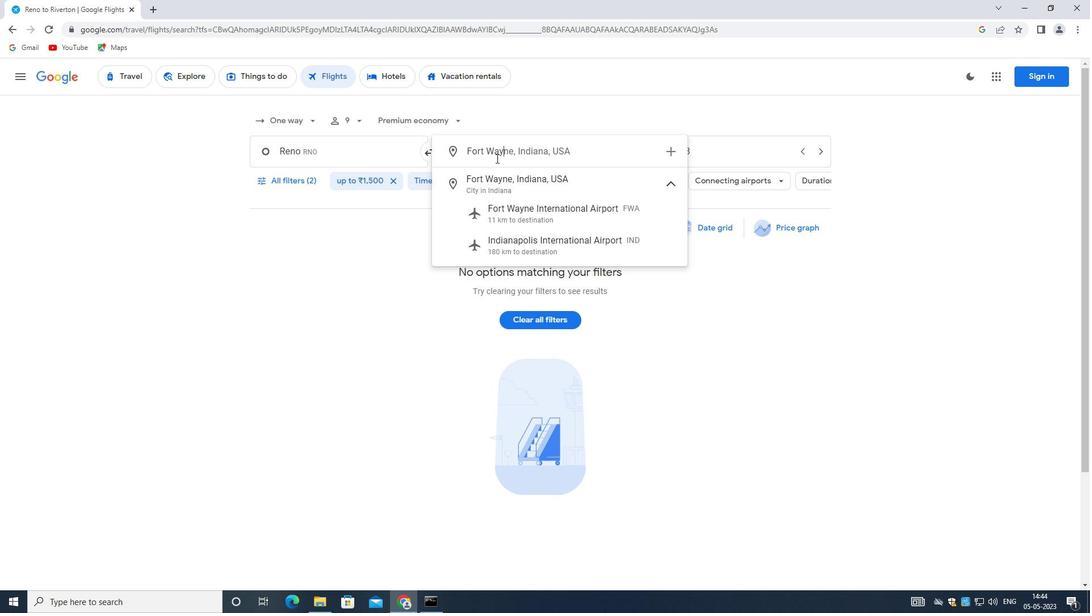 
Action: Mouse scrolled (504, 157) with delta (0, 0)
Screenshot: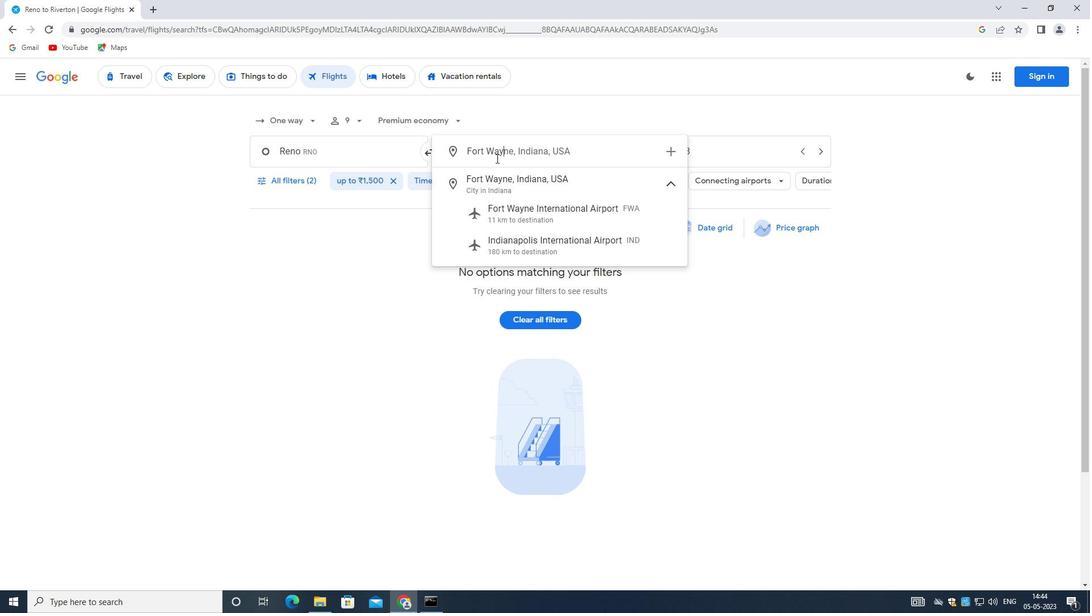 
Action: Mouse moved to (558, 211)
Screenshot: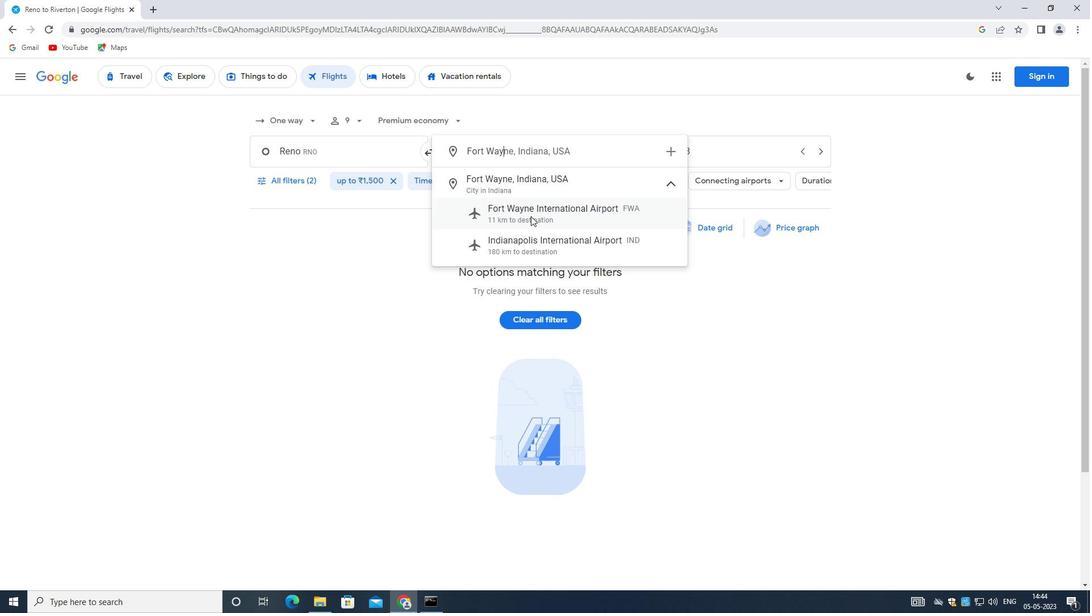 
Action: Mouse pressed left at (558, 211)
Screenshot: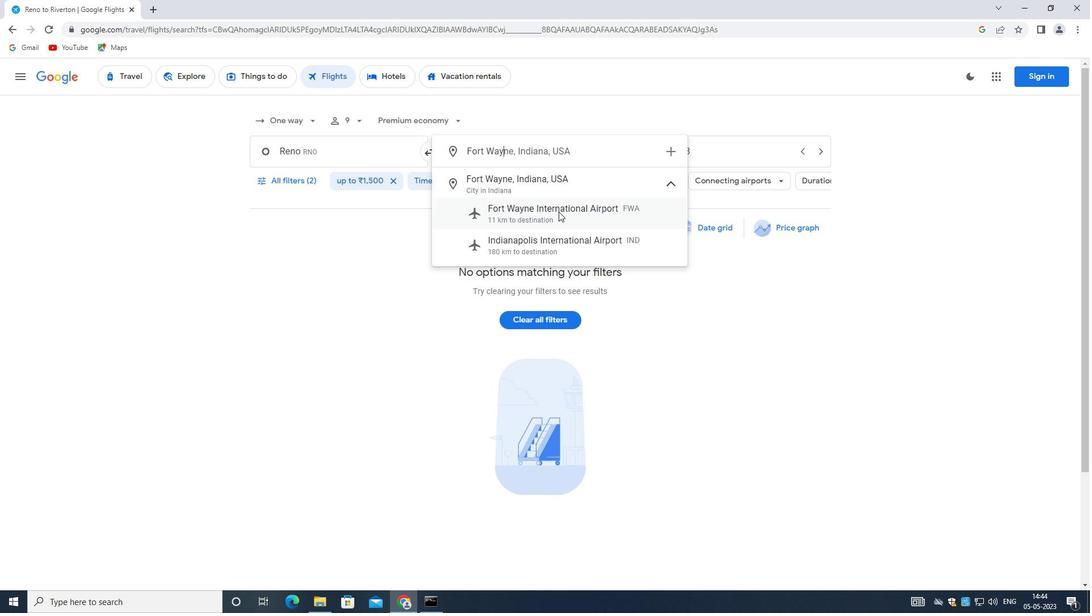 
Action: Mouse moved to (684, 161)
Screenshot: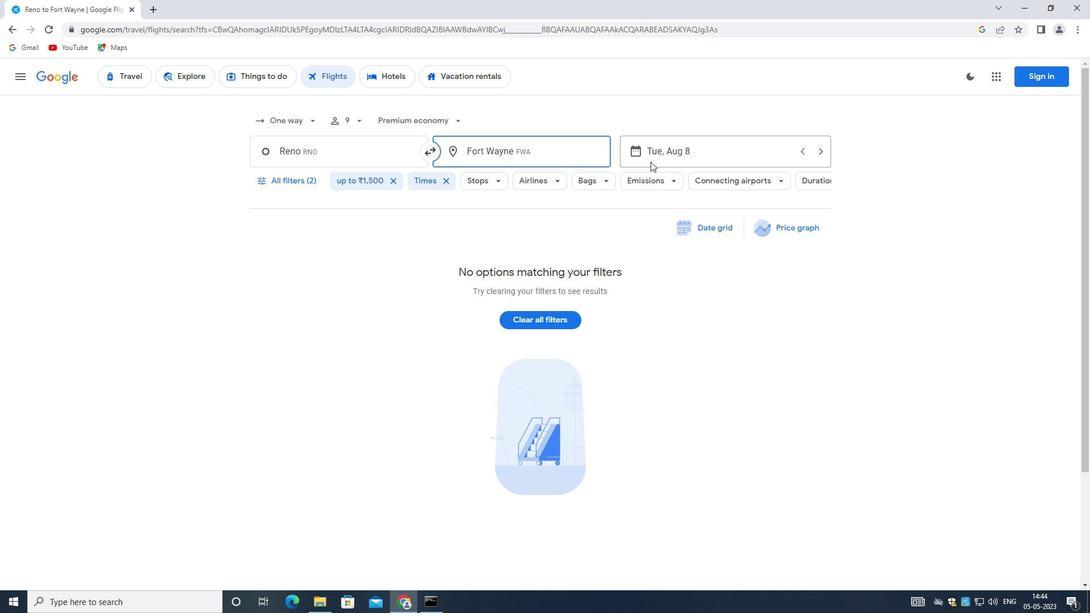 
Action: Mouse pressed left at (684, 161)
Screenshot: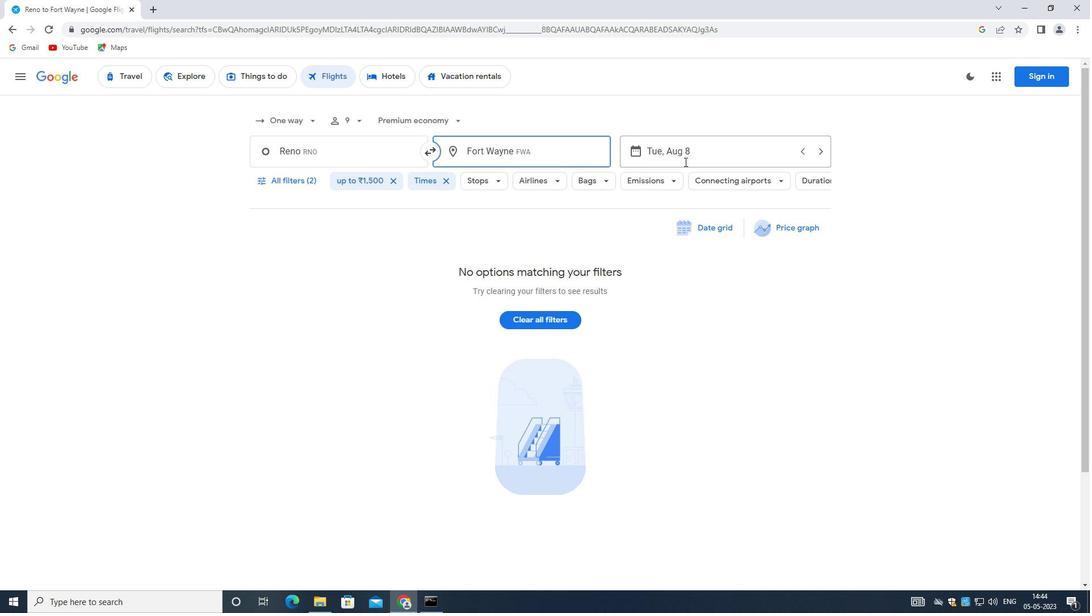 
Action: Mouse moved to (480, 270)
Screenshot: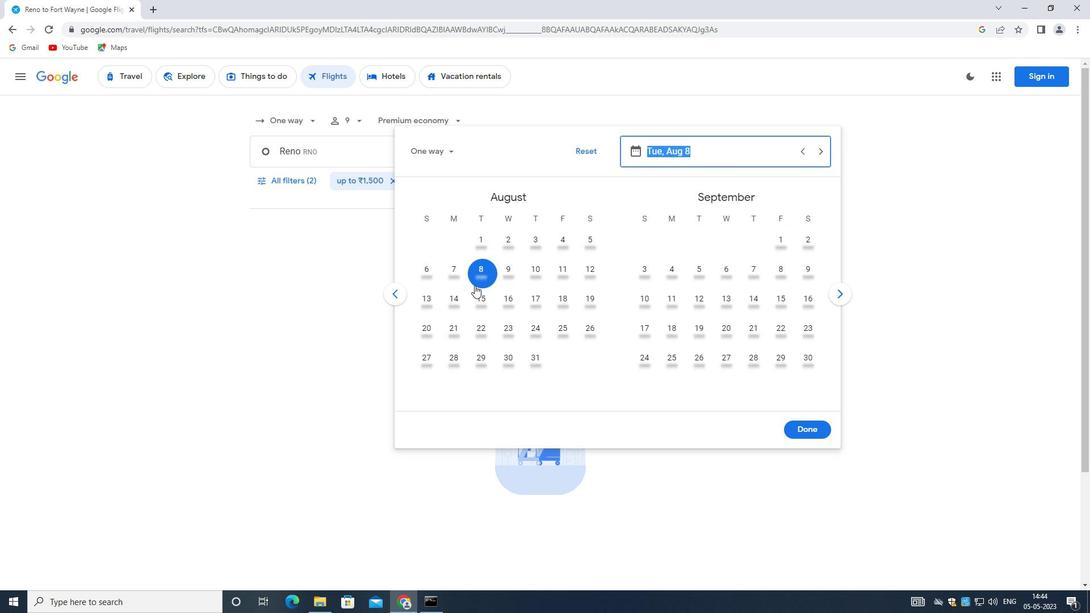 
Action: Mouse pressed left at (480, 270)
Screenshot: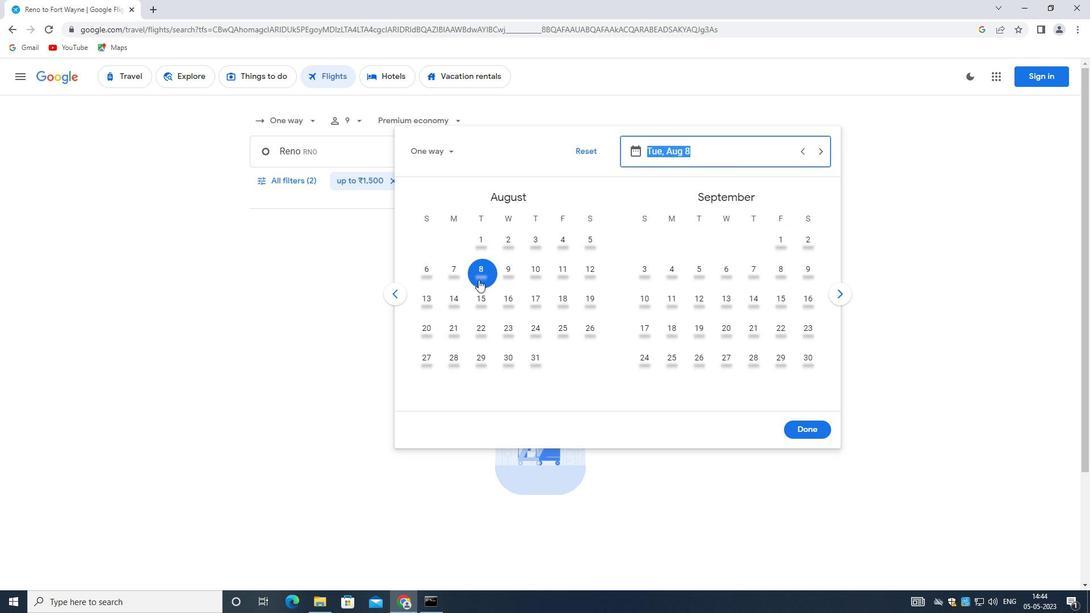 
Action: Mouse moved to (805, 427)
Screenshot: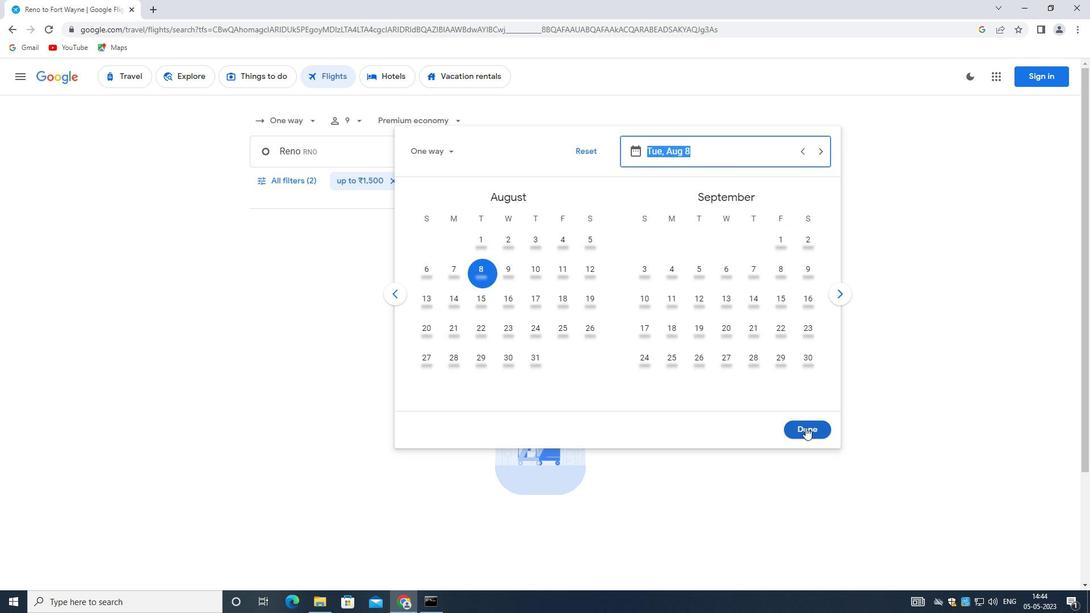
Action: Mouse pressed left at (805, 427)
Screenshot: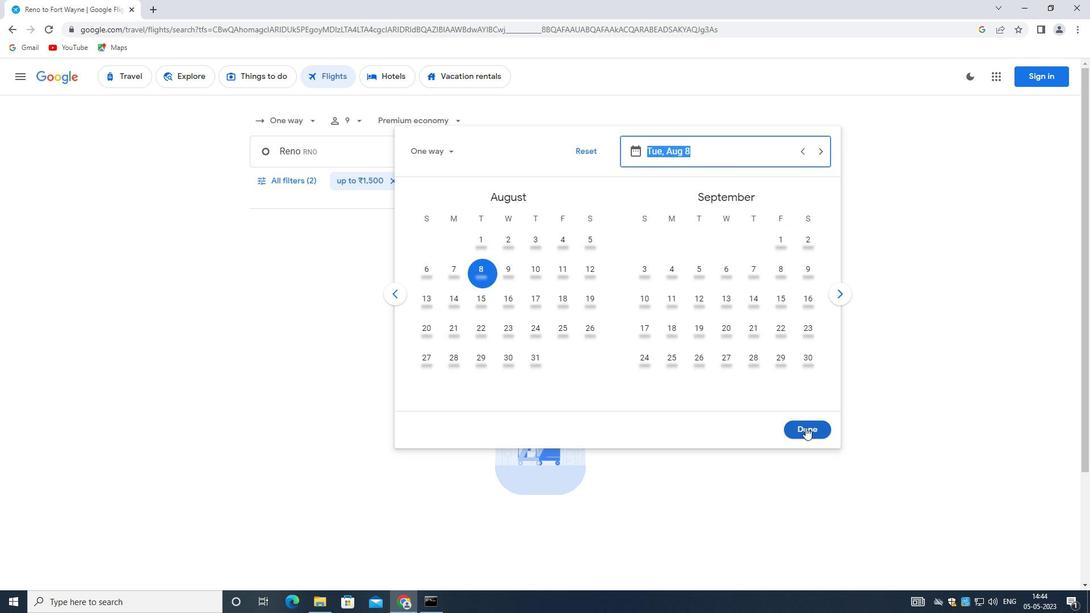 
Action: Mouse moved to (299, 183)
Screenshot: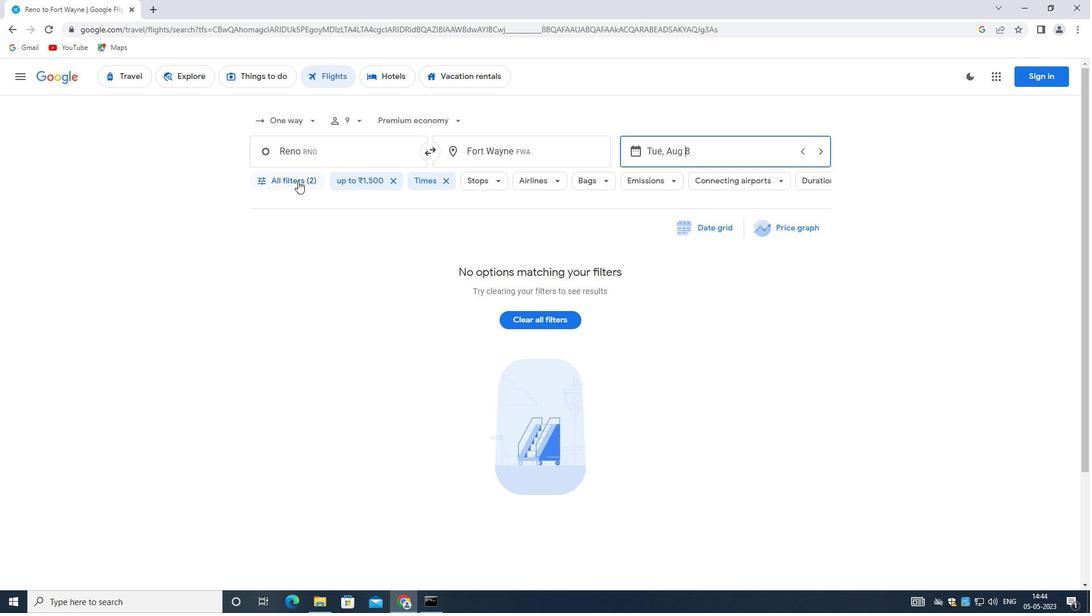 
Action: Mouse pressed left at (299, 183)
Screenshot: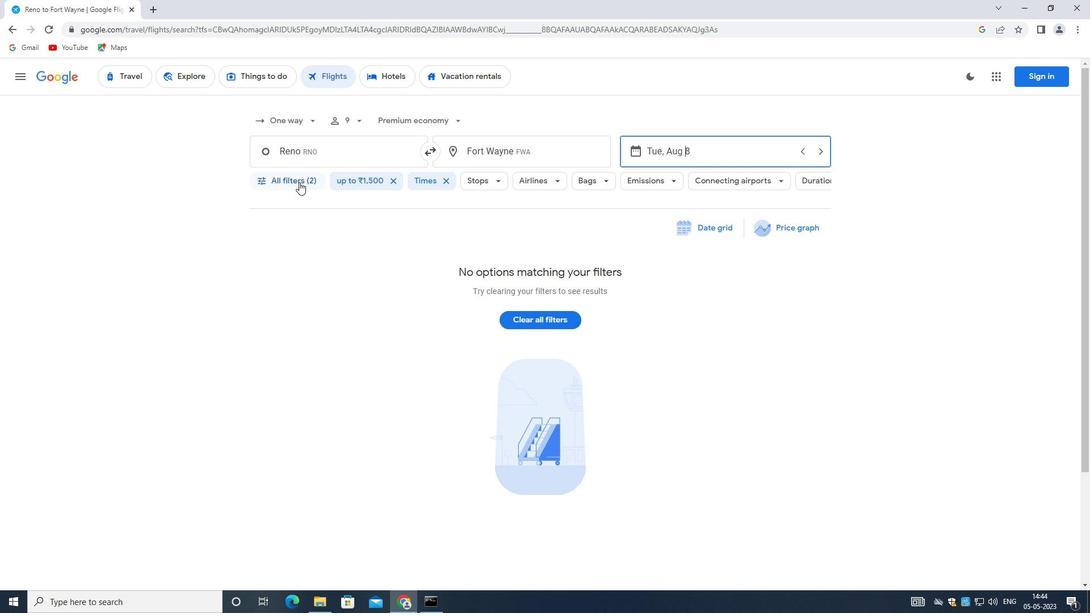 
Action: Mouse moved to (412, 421)
Screenshot: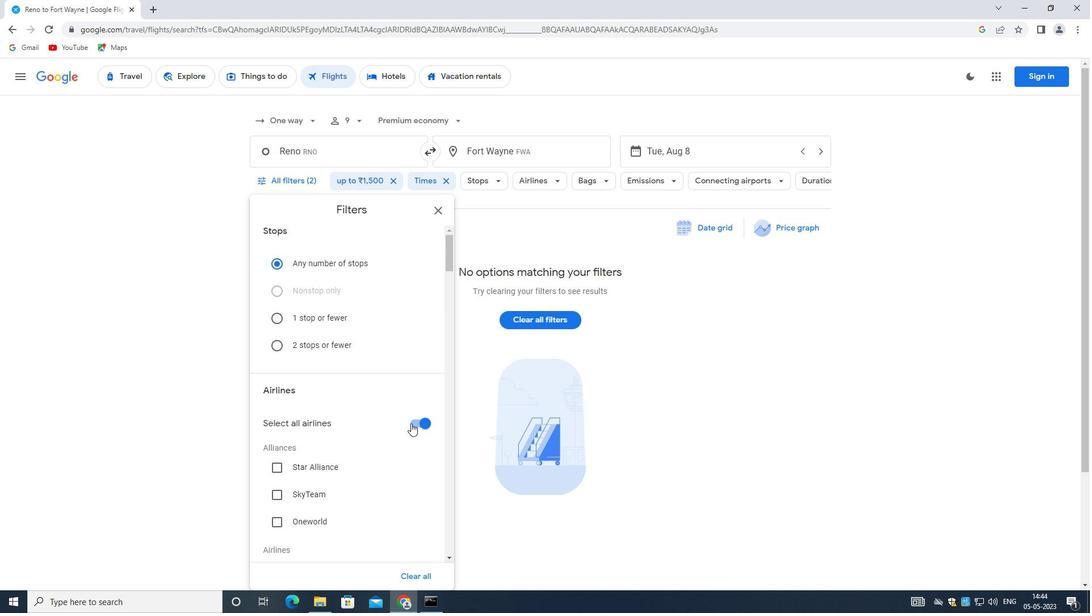
Action: Mouse pressed left at (412, 421)
Screenshot: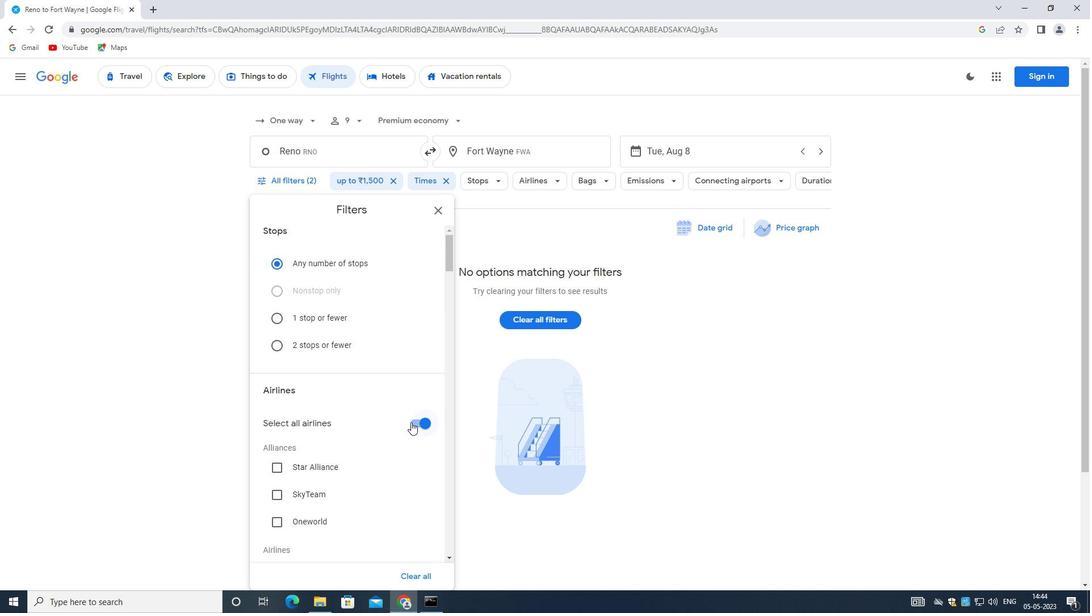 
Action: Mouse moved to (362, 393)
Screenshot: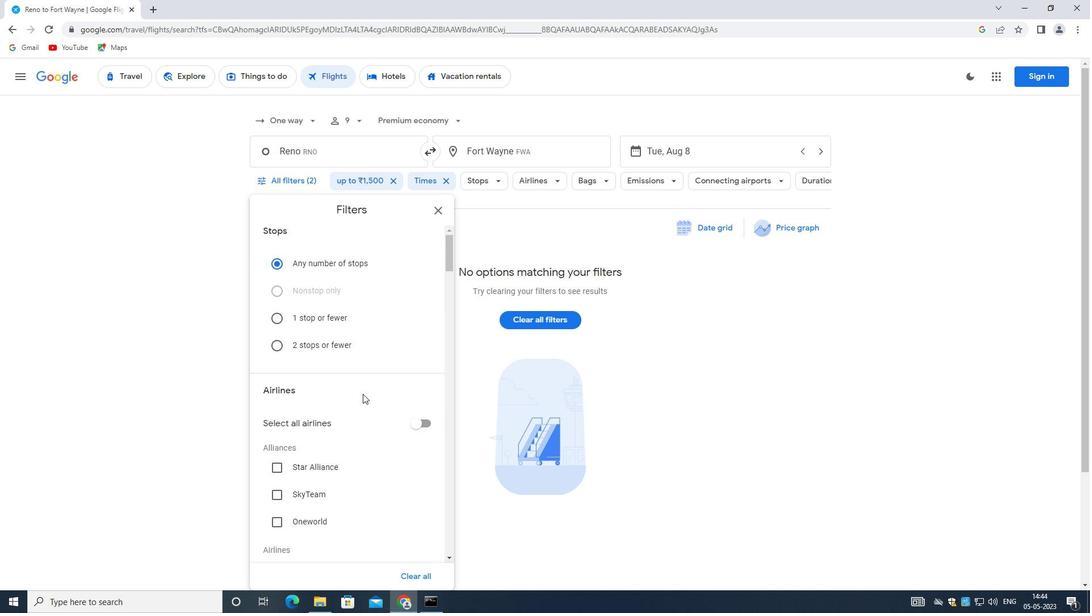 
Action: Mouse scrolled (362, 392) with delta (0, 0)
Screenshot: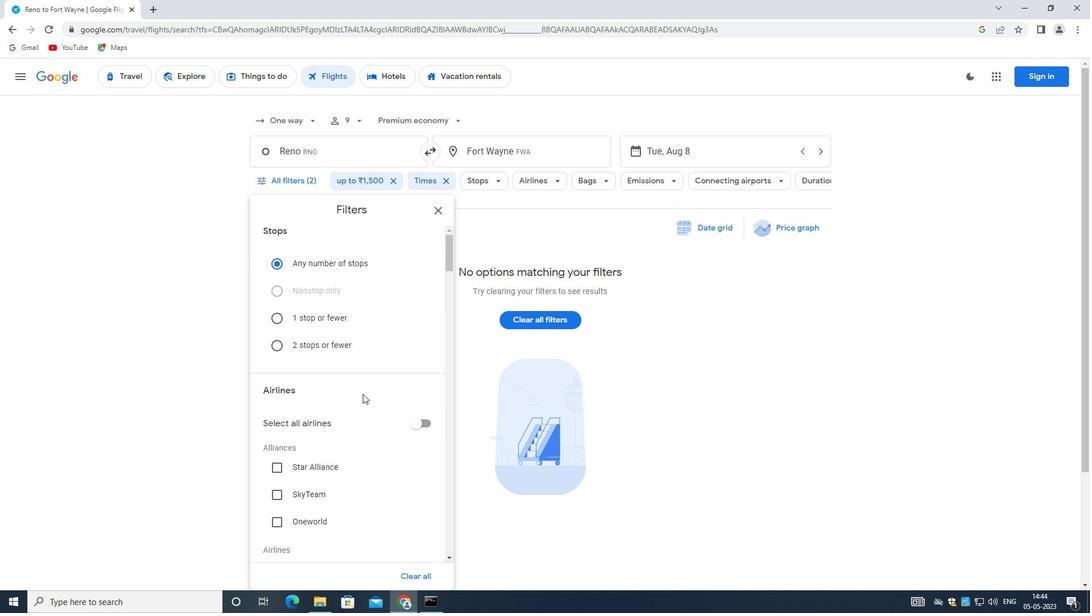 
Action: Mouse scrolled (362, 392) with delta (0, 0)
Screenshot: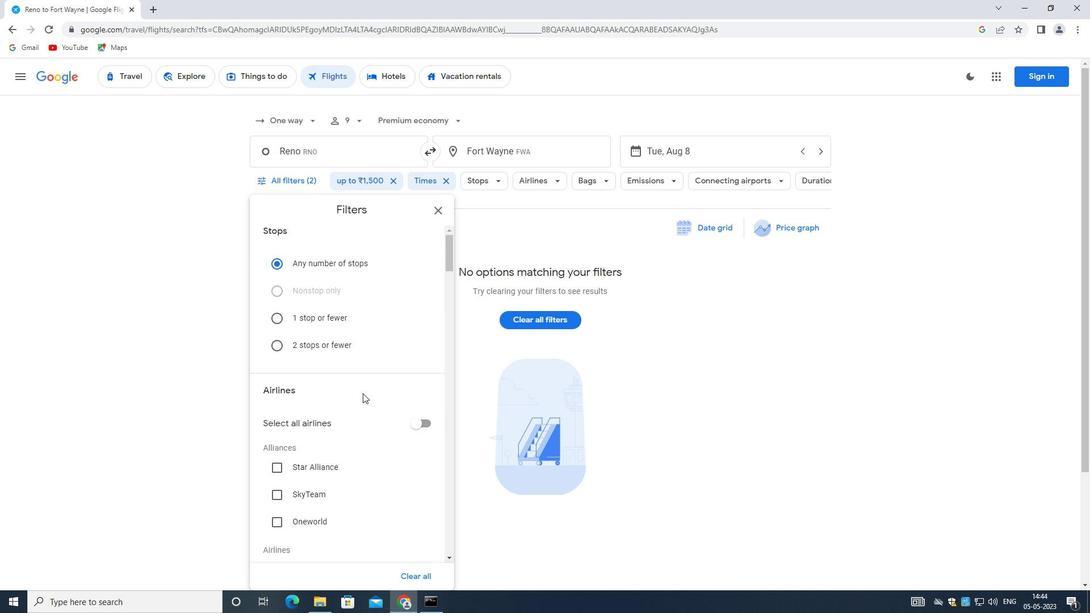 
Action: Mouse scrolled (362, 392) with delta (0, 0)
Screenshot: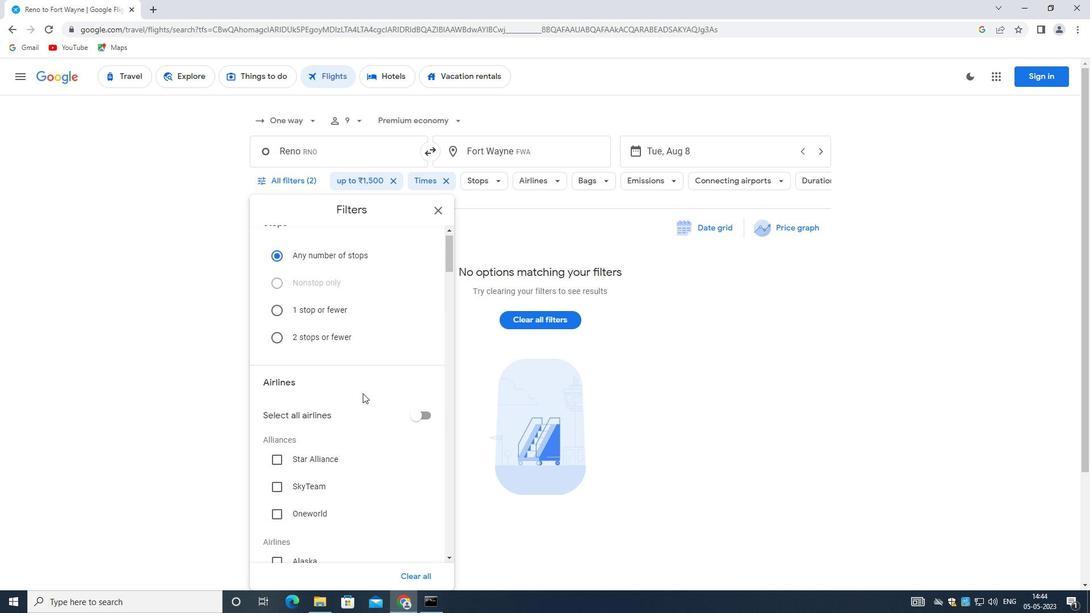 
Action: Mouse scrolled (362, 392) with delta (0, 0)
Screenshot: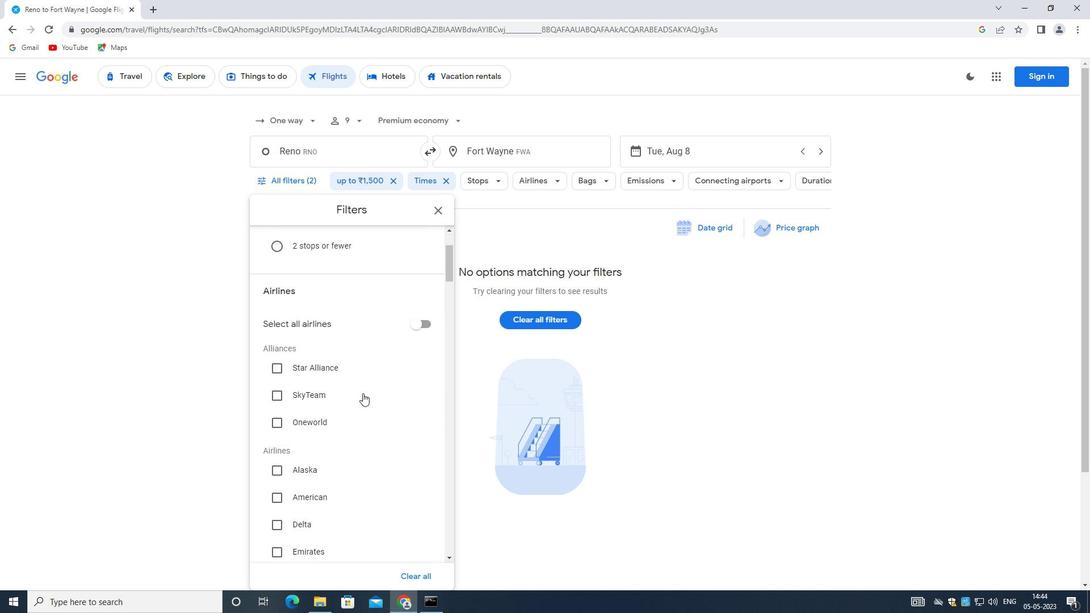 
Action: Mouse scrolled (362, 392) with delta (0, 0)
Screenshot: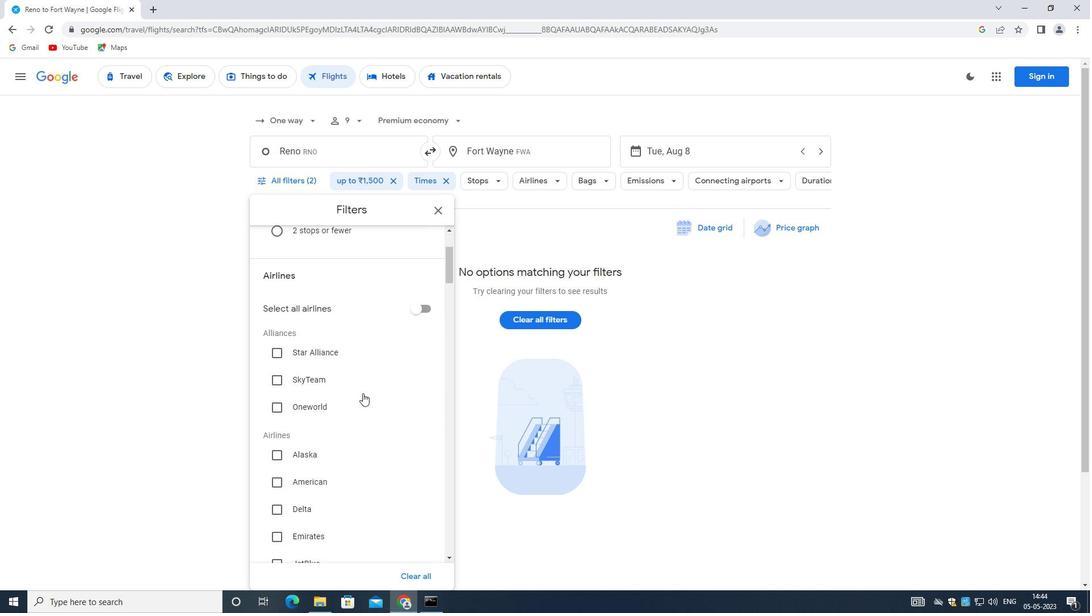 
Action: Mouse moved to (331, 378)
Screenshot: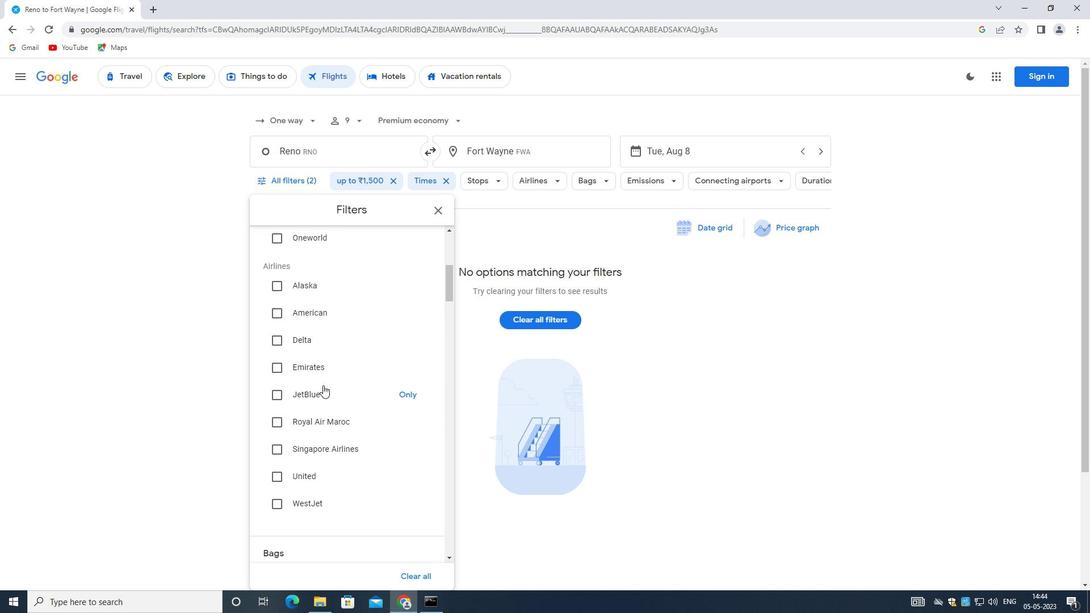 
Action: Mouse scrolled (331, 377) with delta (0, 0)
Screenshot: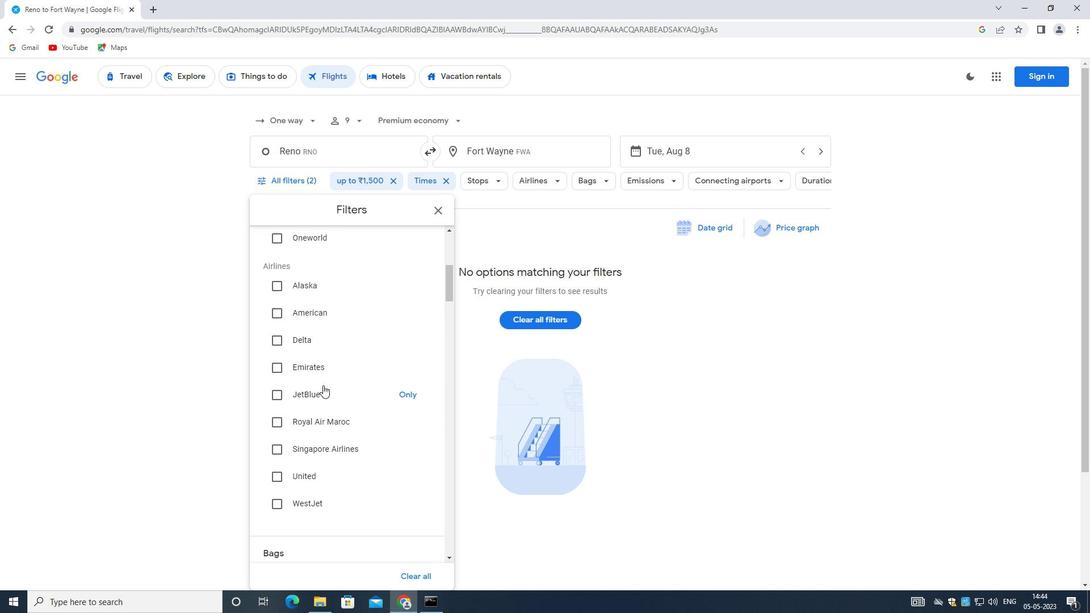 
Action: Mouse moved to (340, 378)
Screenshot: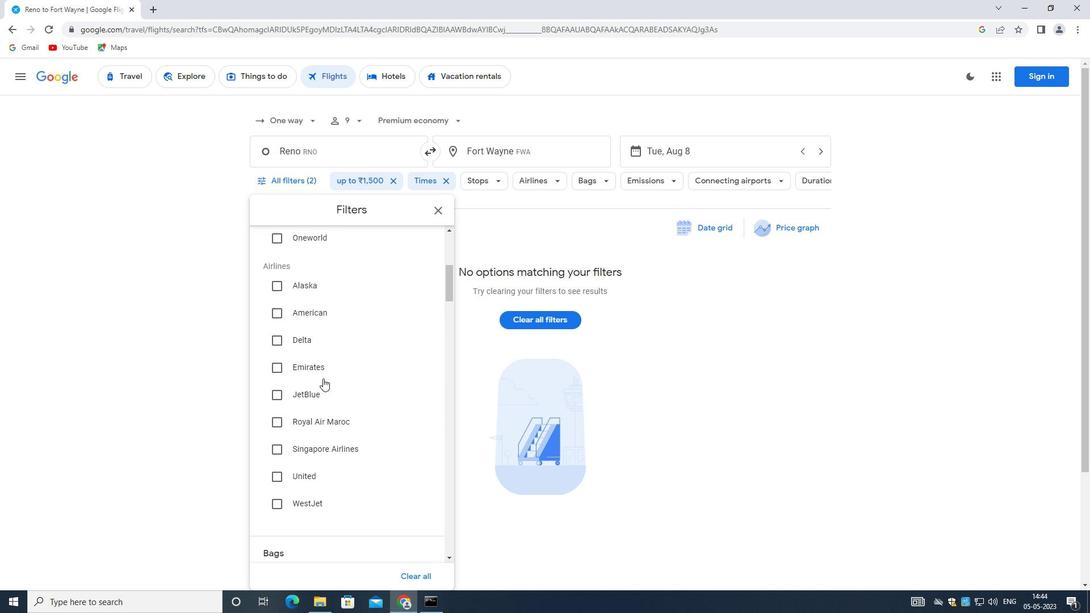 
Action: Mouse scrolled (340, 377) with delta (0, 0)
Screenshot: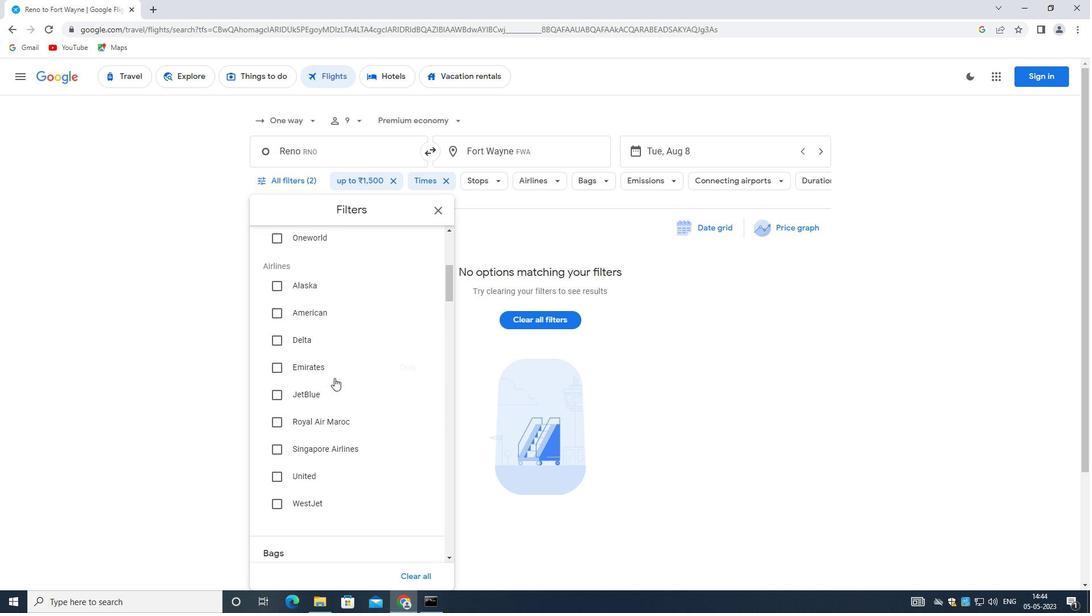 
Action: Mouse scrolled (340, 377) with delta (0, 0)
Screenshot: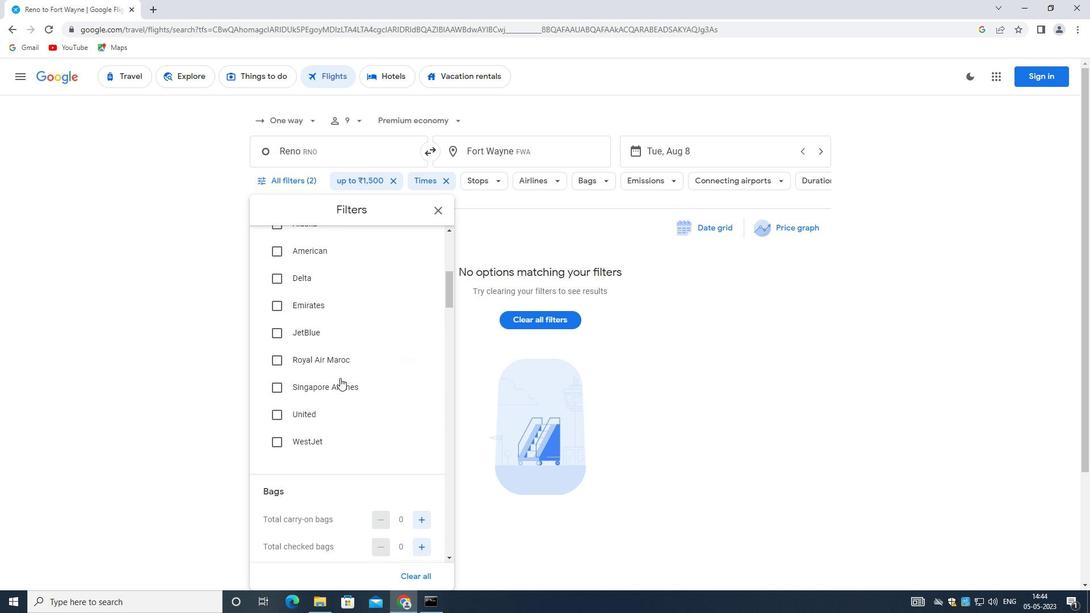 
Action: Mouse moved to (370, 473)
Screenshot: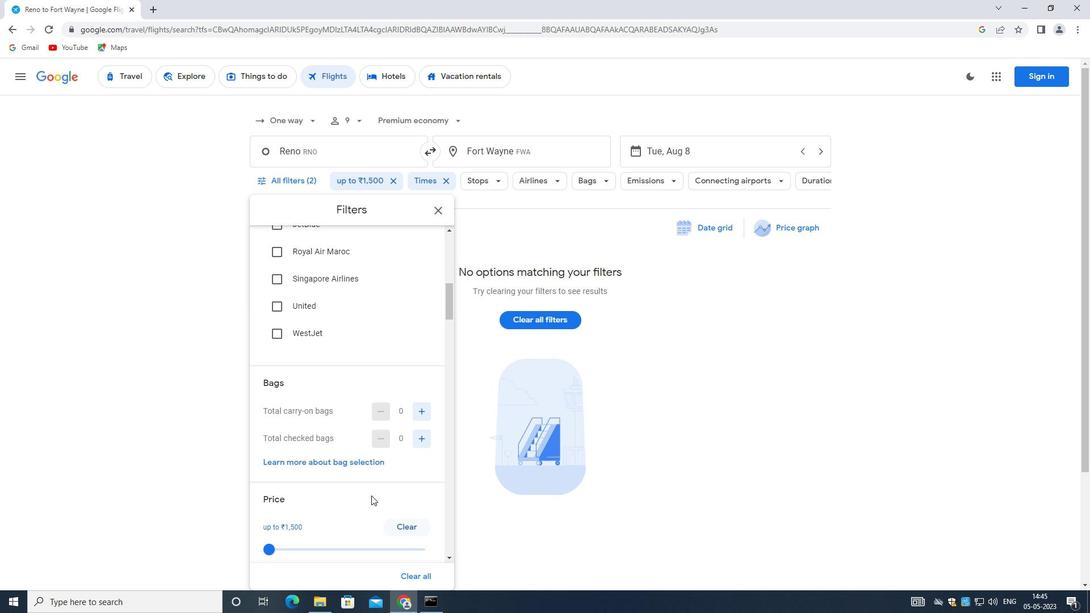 
Action: Mouse scrolled (370, 473) with delta (0, 0)
Screenshot: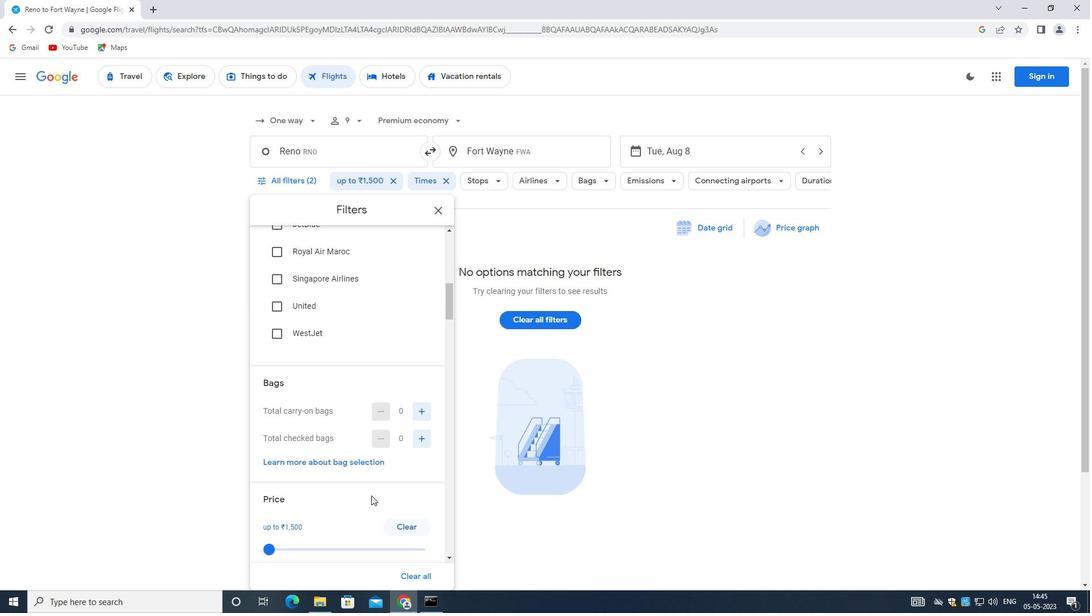 
Action: Mouse moved to (370, 473)
Screenshot: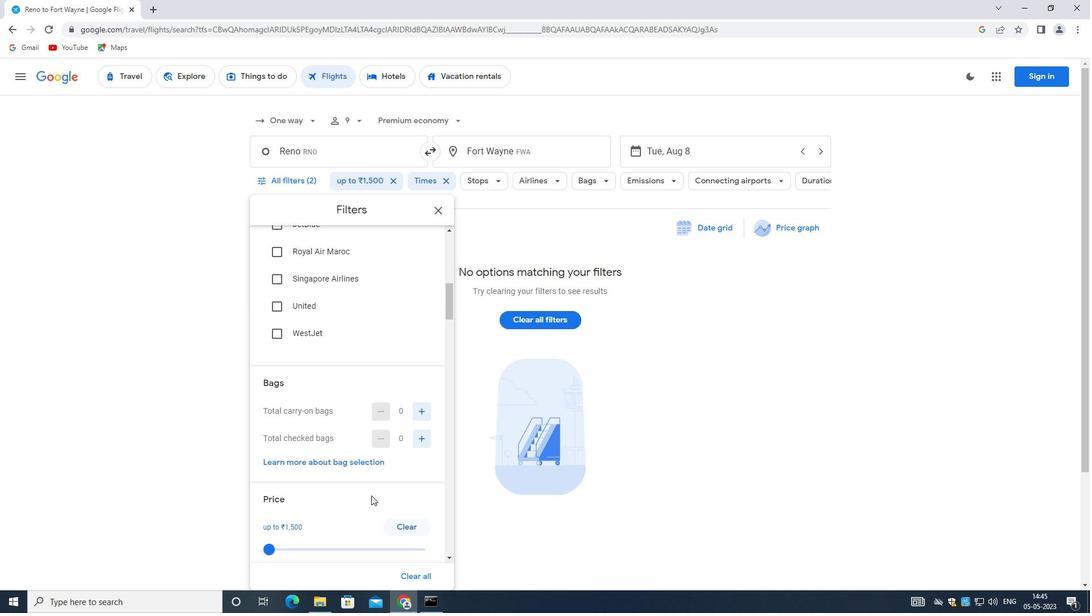 
Action: Mouse scrolled (370, 473) with delta (0, 0)
Screenshot: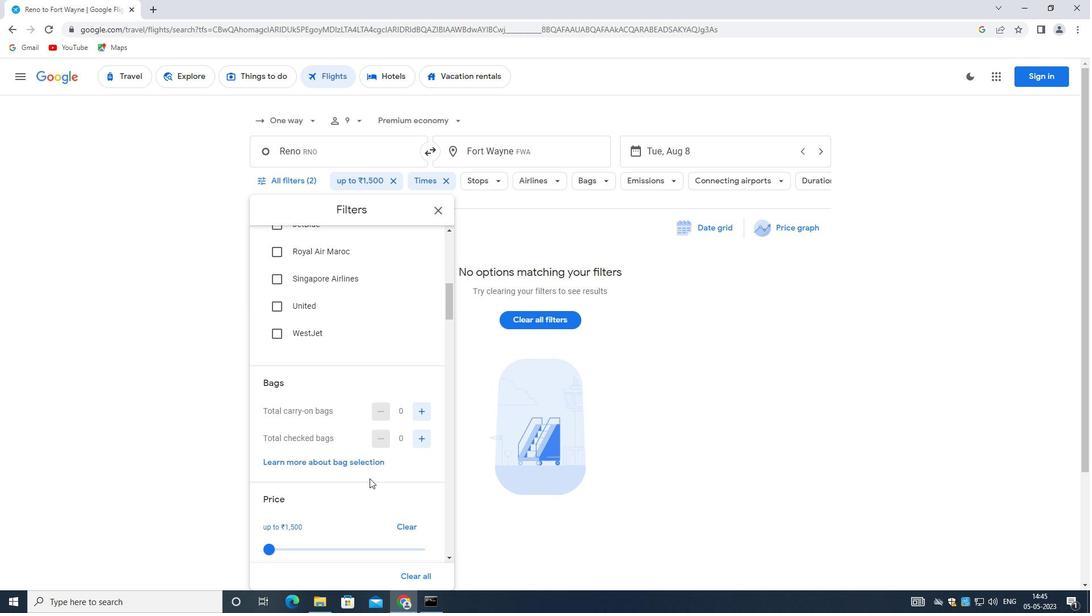 
Action: Mouse scrolled (370, 473) with delta (0, 0)
Screenshot: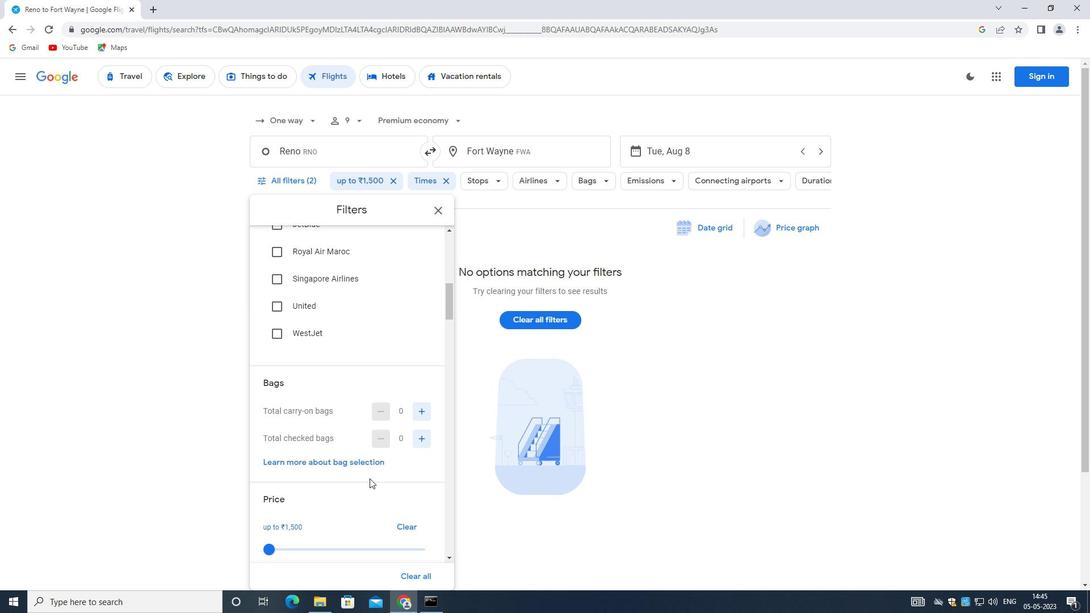 
Action: Mouse moved to (369, 473)
Screenshot: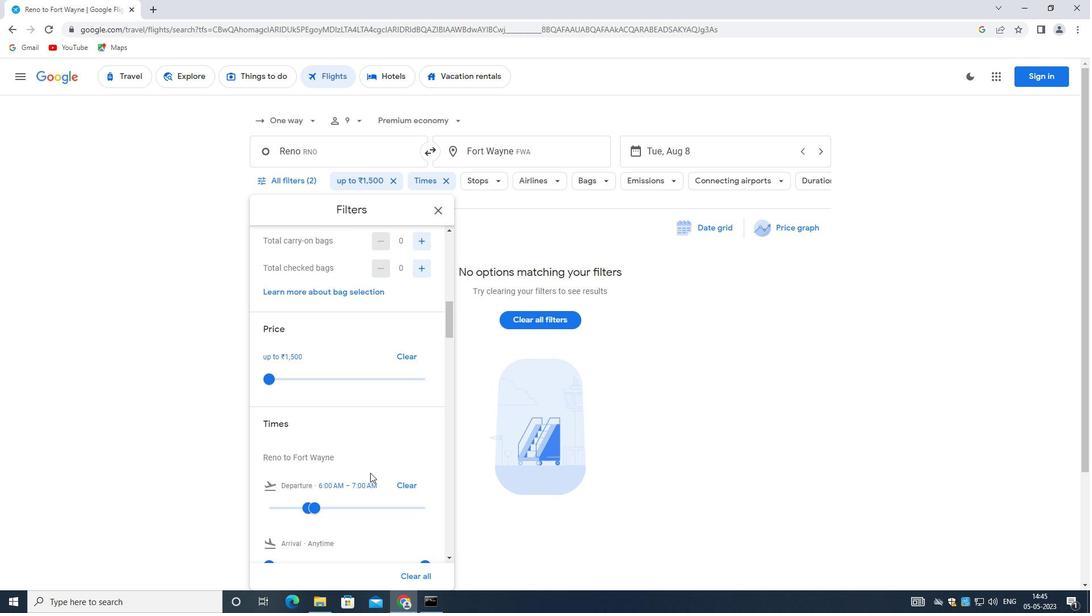 
Action: Mouse scrolled (369, 473) with delta (0, 0)
Screenshot: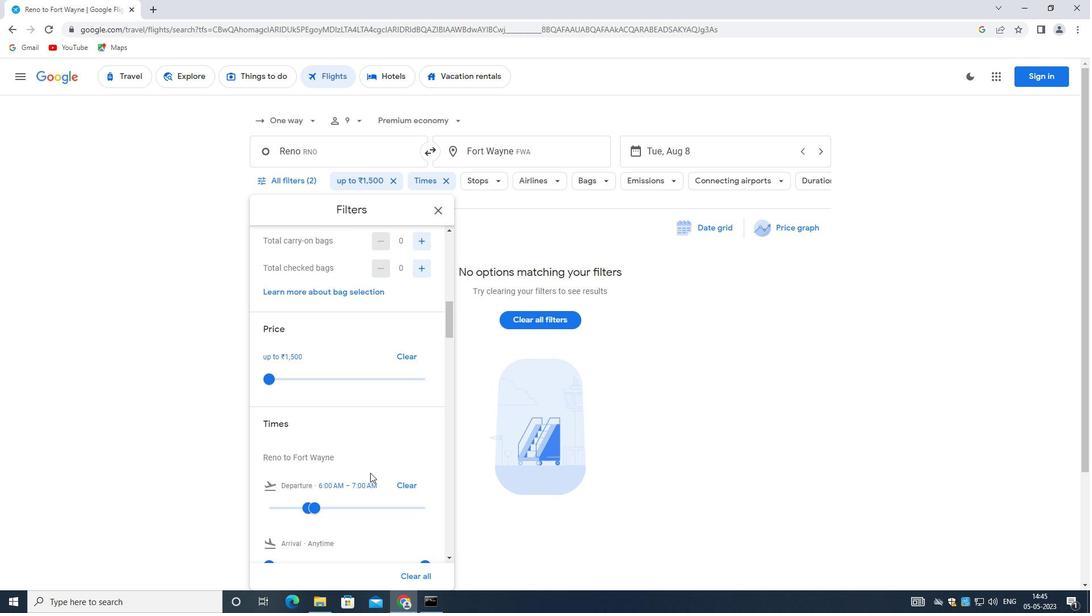 
Action: Mouse moved to (369, 473)
Screenshot: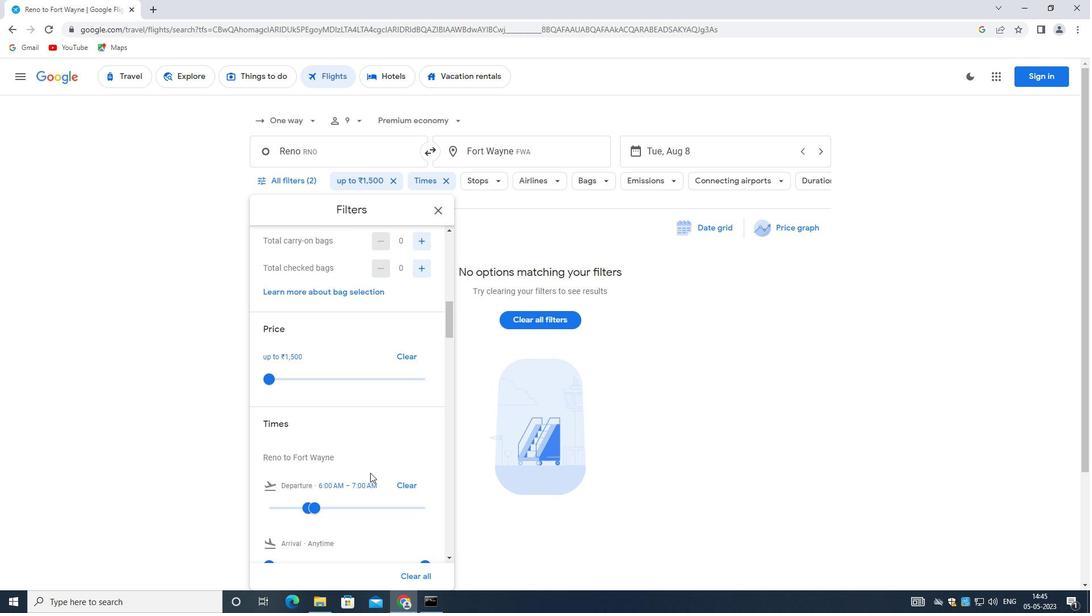 
Action: Mouse scrolled (369, 473) with delta (0, 0)
Screenshot: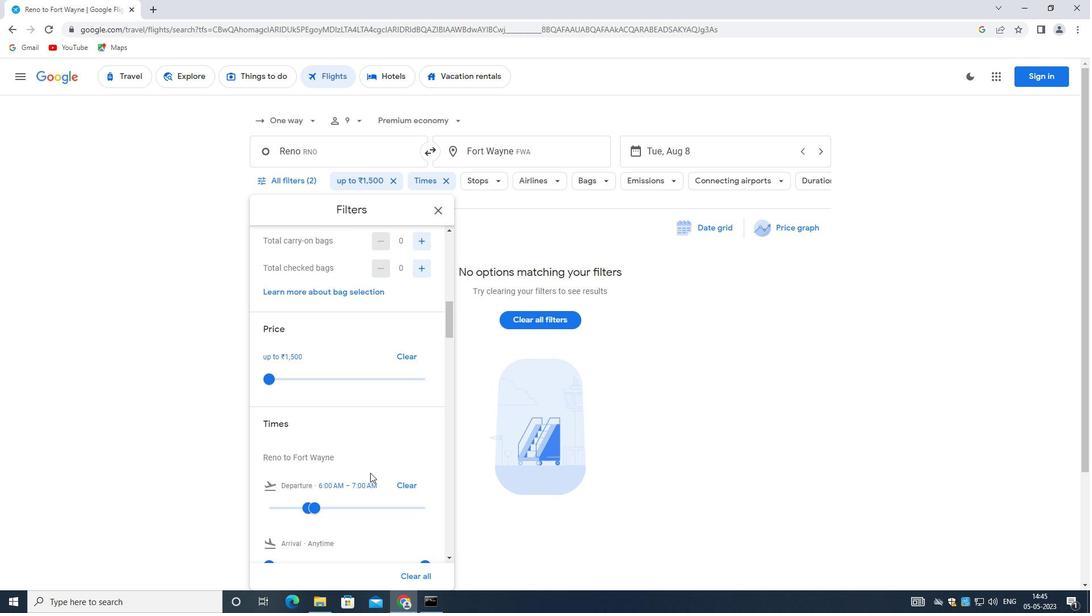 
Action: Mouse scrolled (369, 473) with delta (0, 0)
Screenshot: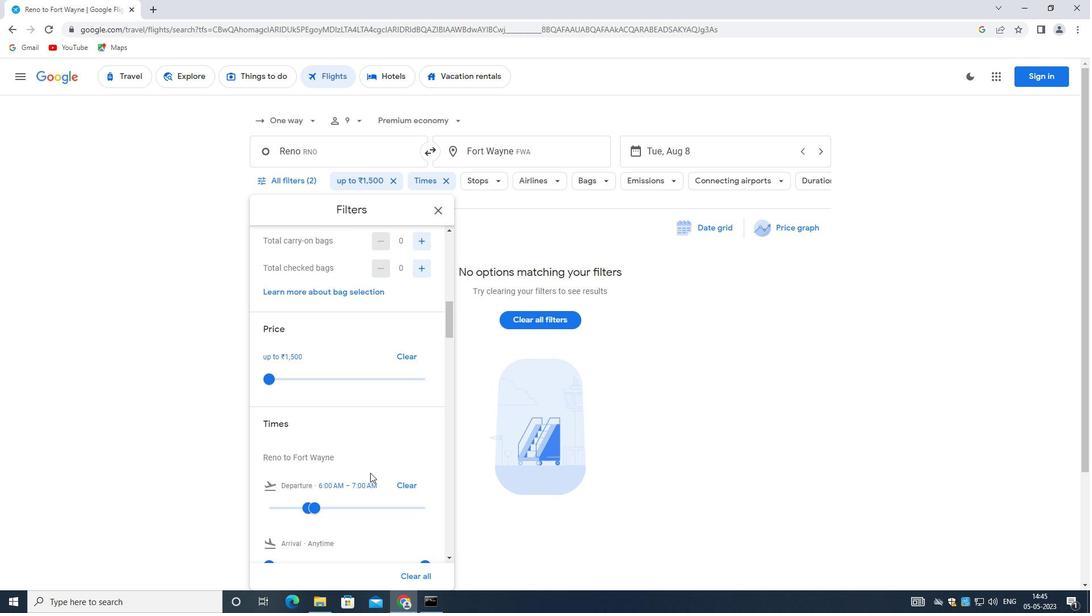 
Action: Mouse scrolled (369, 473) with delta (0, 0)
Screenshot: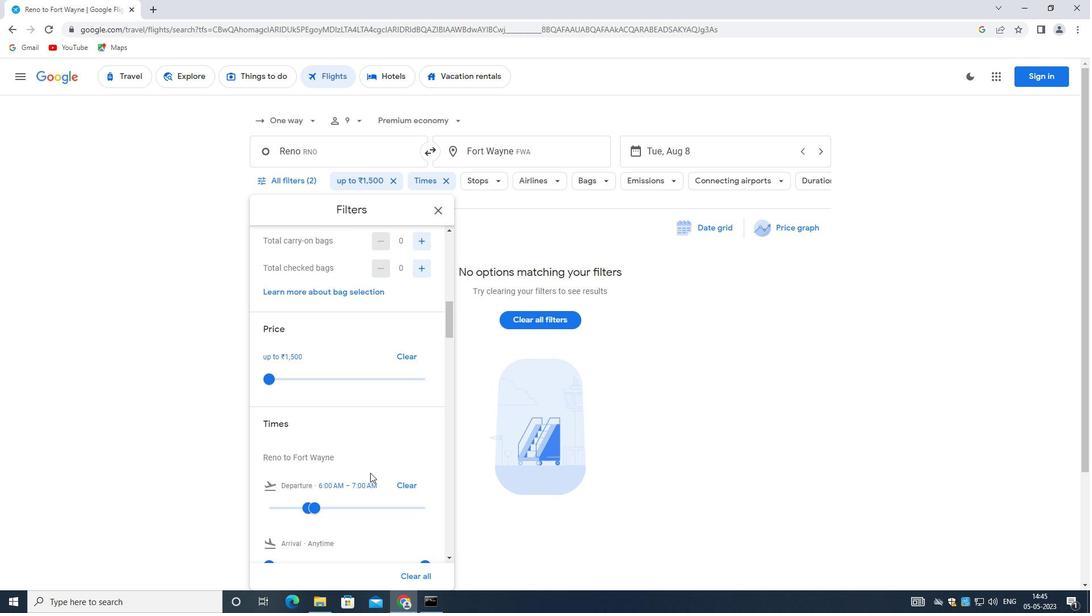 
Action: Mouse scrolled (369, 473) with delta (0, 0)
Screenshot: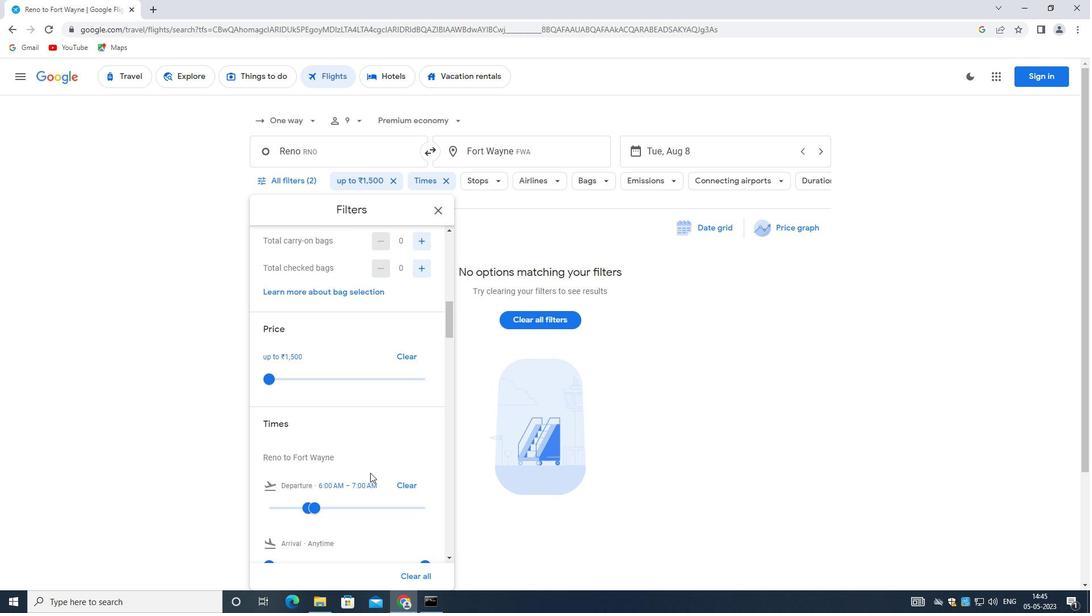 
Action: Mouse moved to (368, 473)
Screenshot: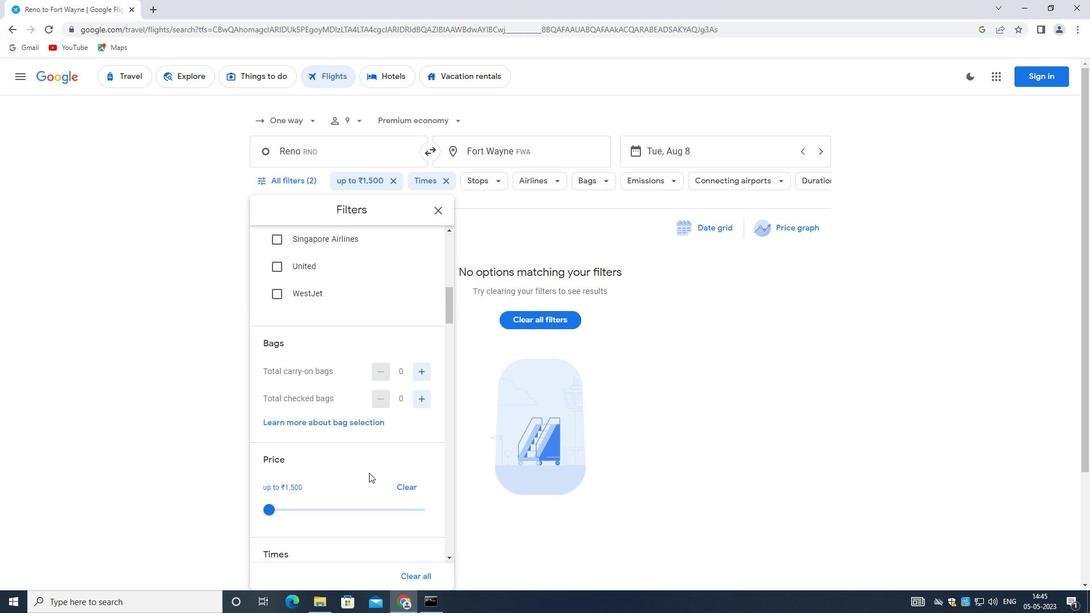 
Action: Mouse scrolled (368, 473) with delta (0, 0)
Screenshot: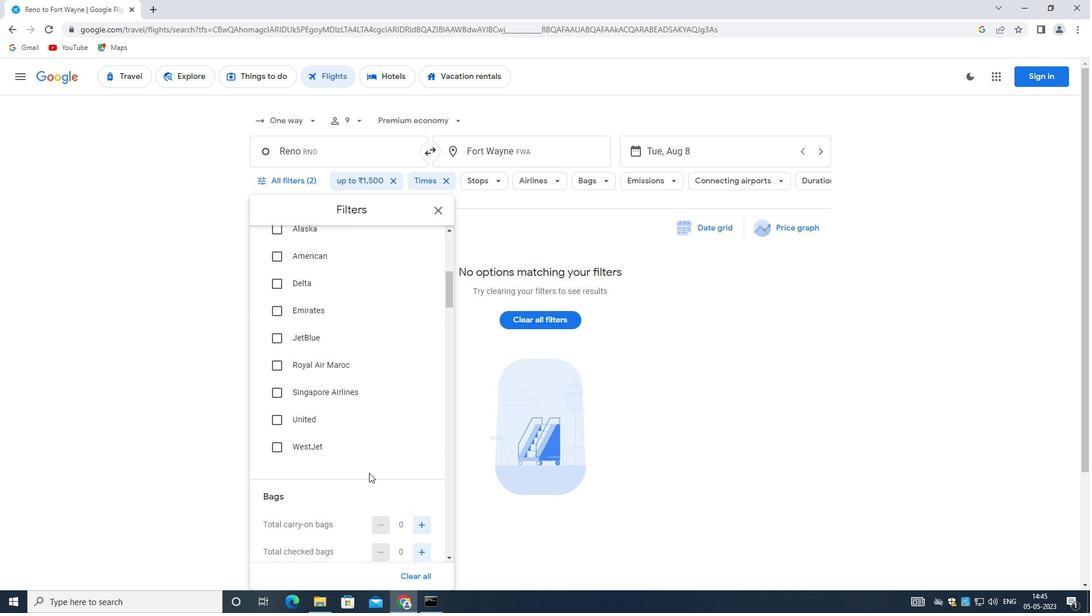 
Action: Mouse scrolled (368, 473) with delta (0, 0)
Screenshot: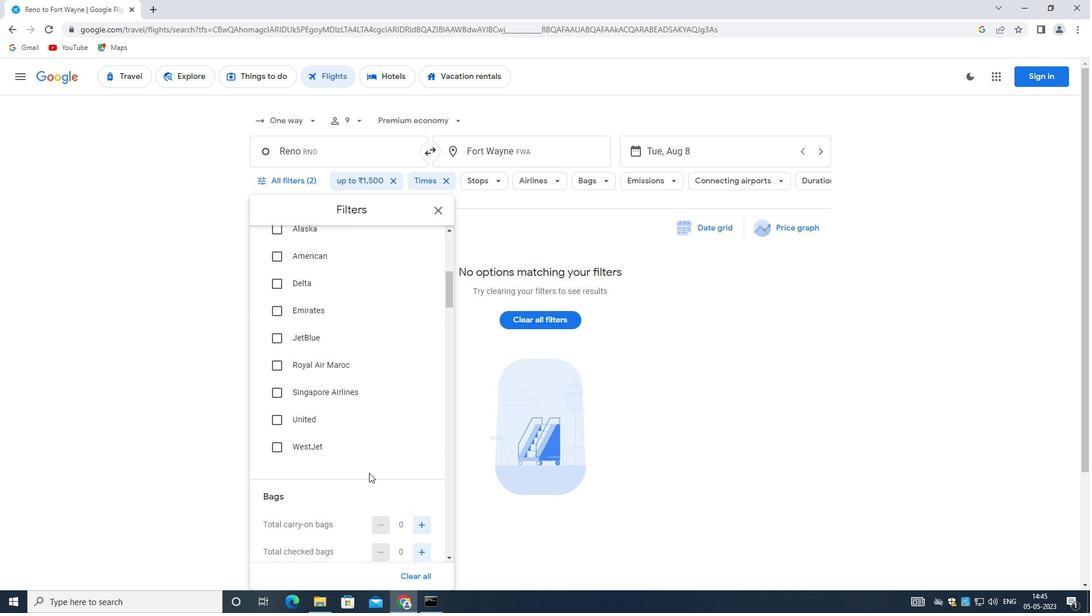
Action: Mouse scrolled (368, 473) with delta (0, 0)
Screenshot: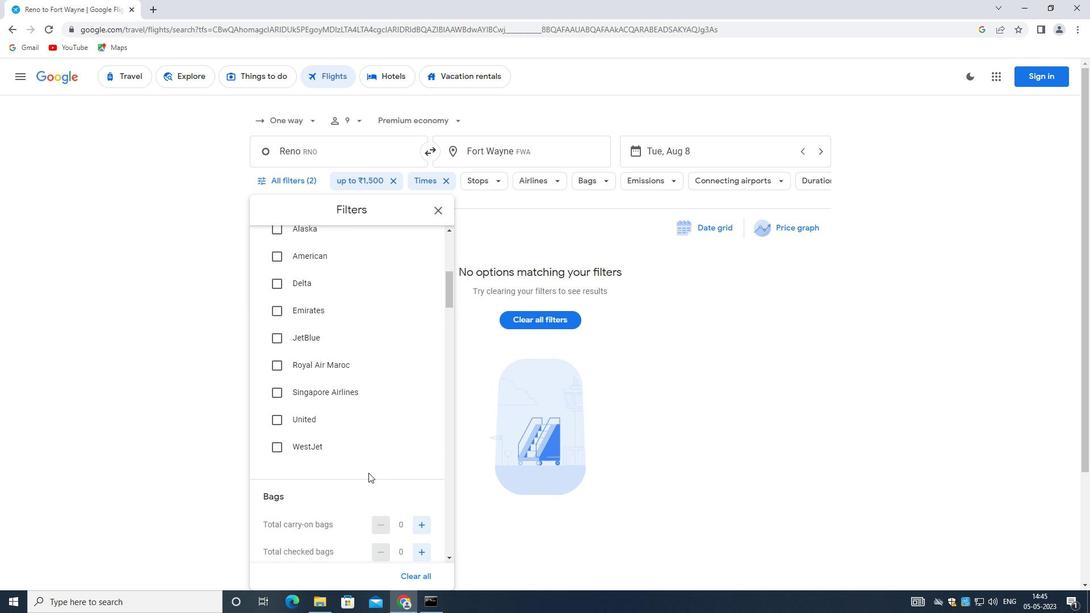 
Action: Mouse scrolled (368, 473) with delta (0, 0)
Screenshot: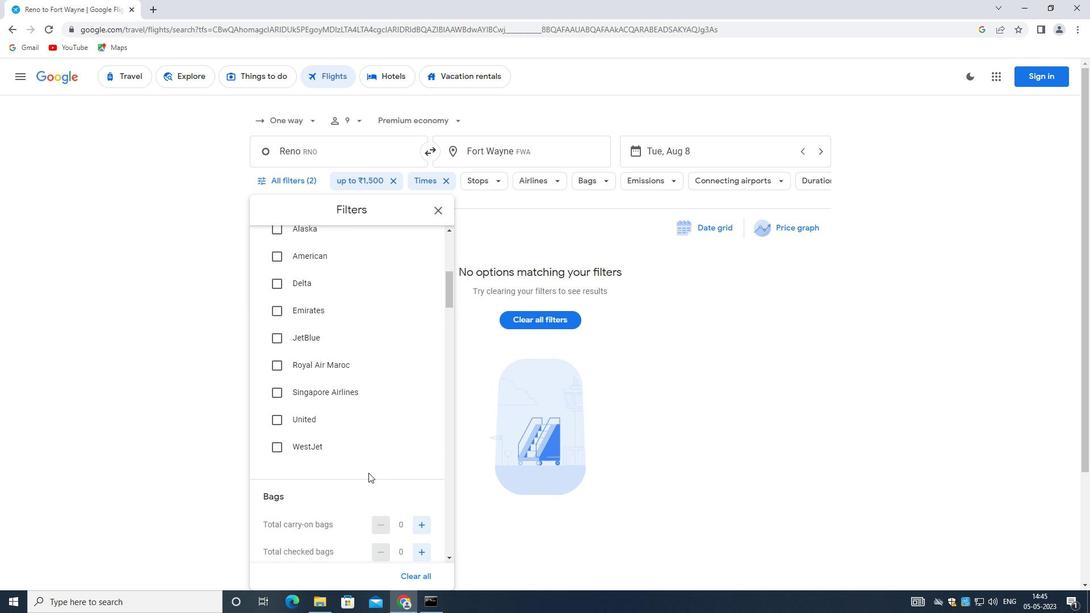 
Action: Mouse scrolled (368, 473) with delta (0, 0)
Screenshot: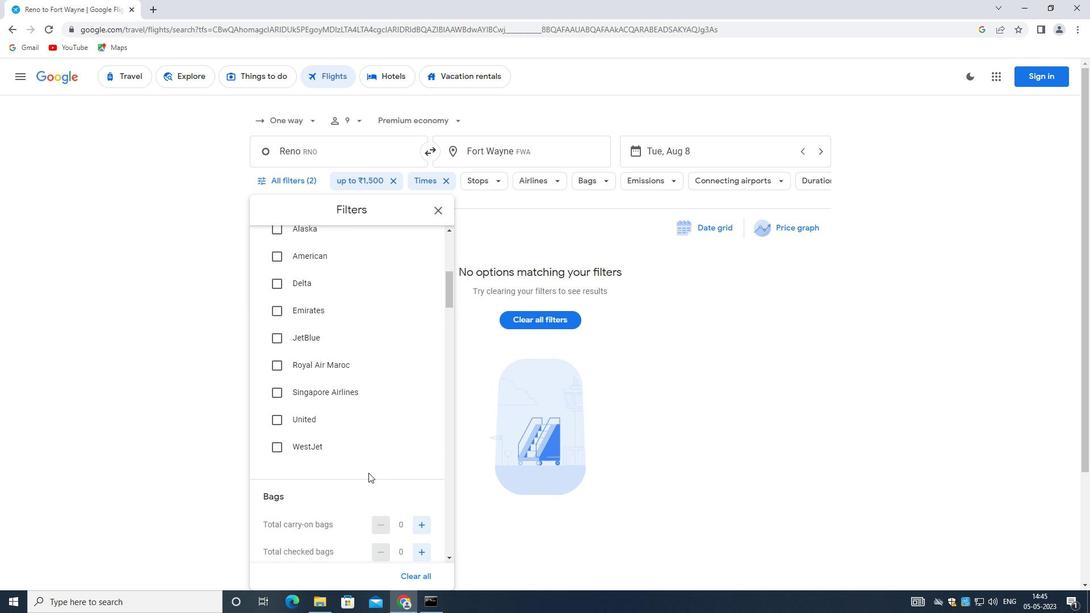 
Action: Mouse scrolled (368, 473) with delta (0, 0)
Screenshot: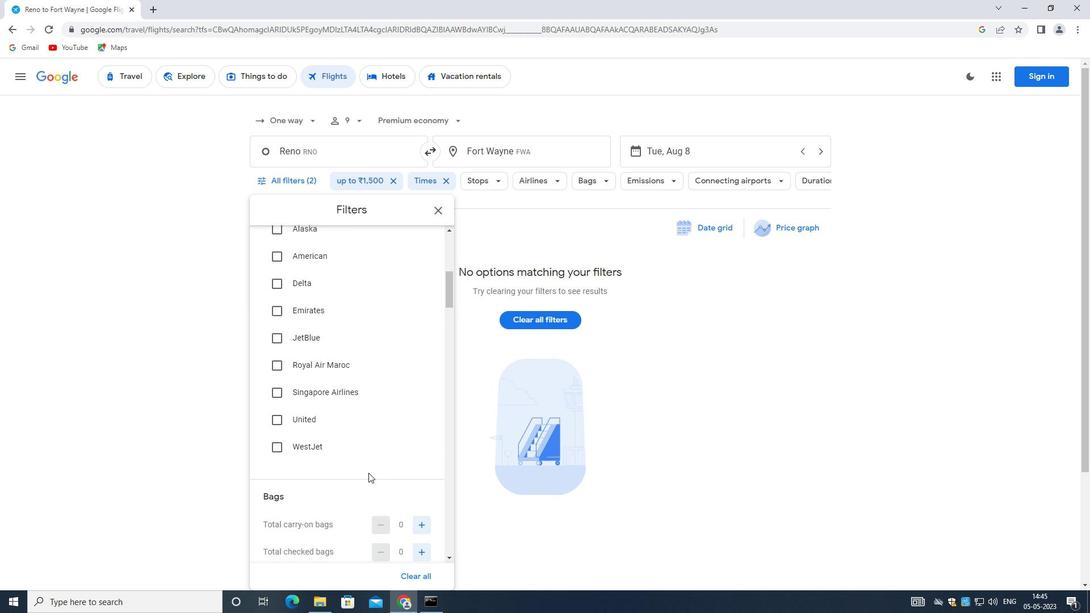 
Action: Mouse scrolled (368, 473) with delta (0, 0)
Screenshot: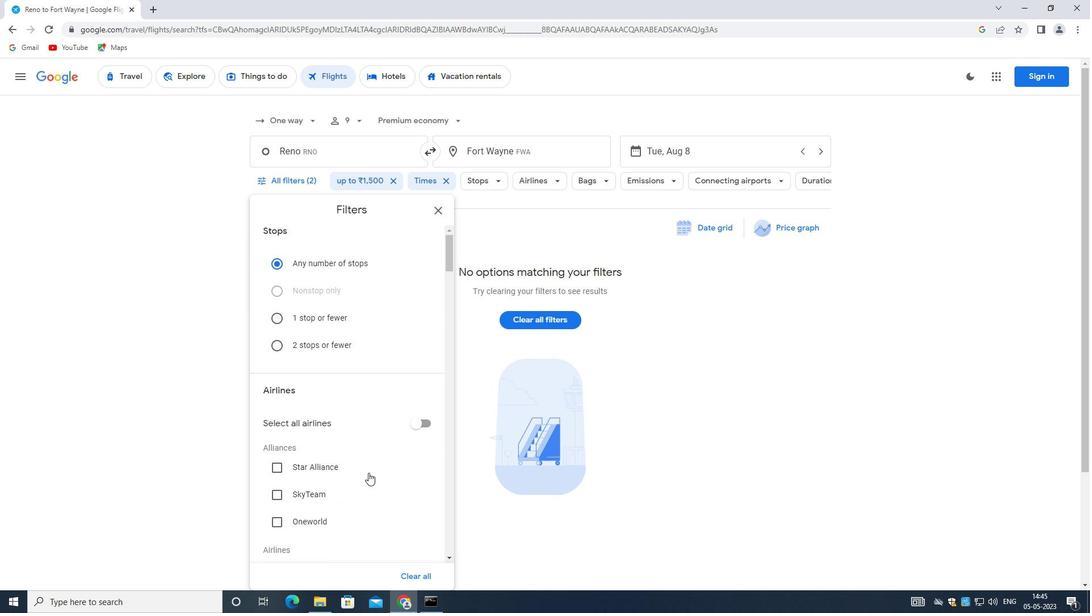
Action: Mouse scrolled (368, 473) with delta (0, 0)
Screenshot: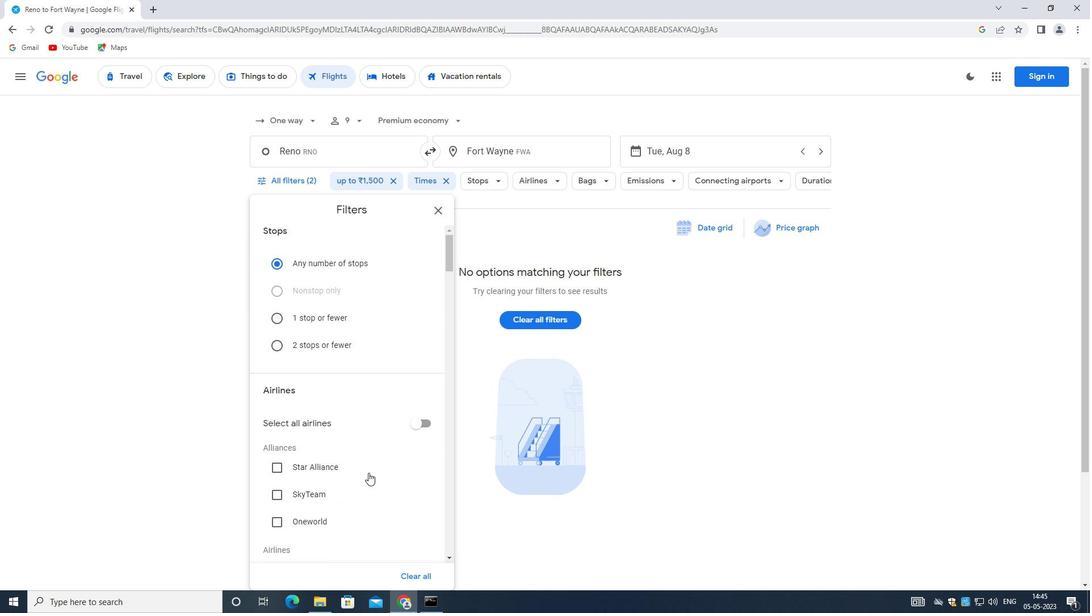 
Action: Mouse scrolled (368, 473) with delta (0, 0)
Screenshot: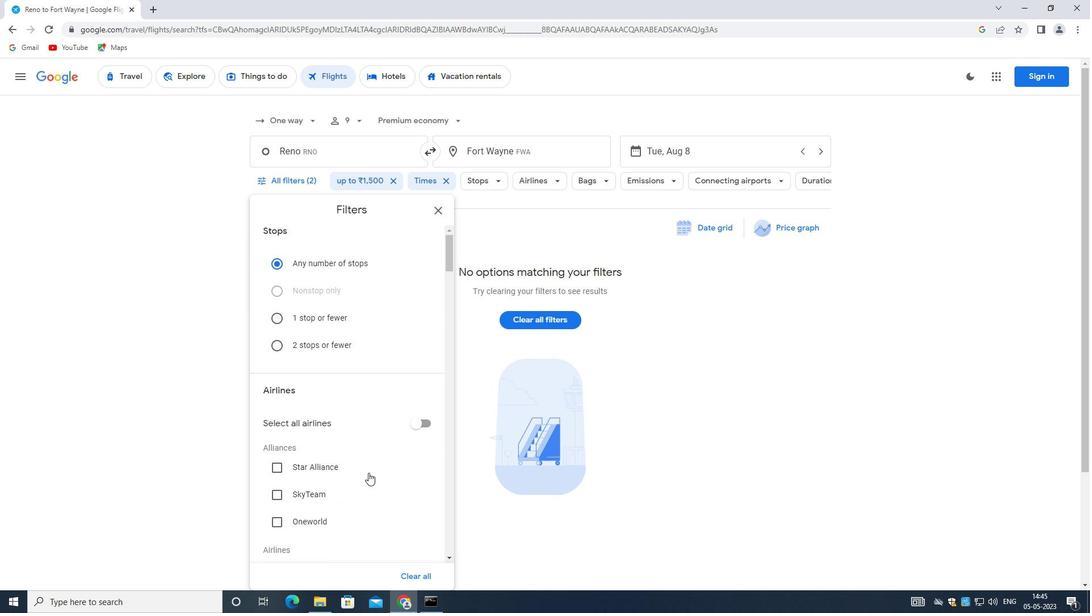 
Action: Mouse scrolled (368, 472) with delta (0, 0)
Screenshot: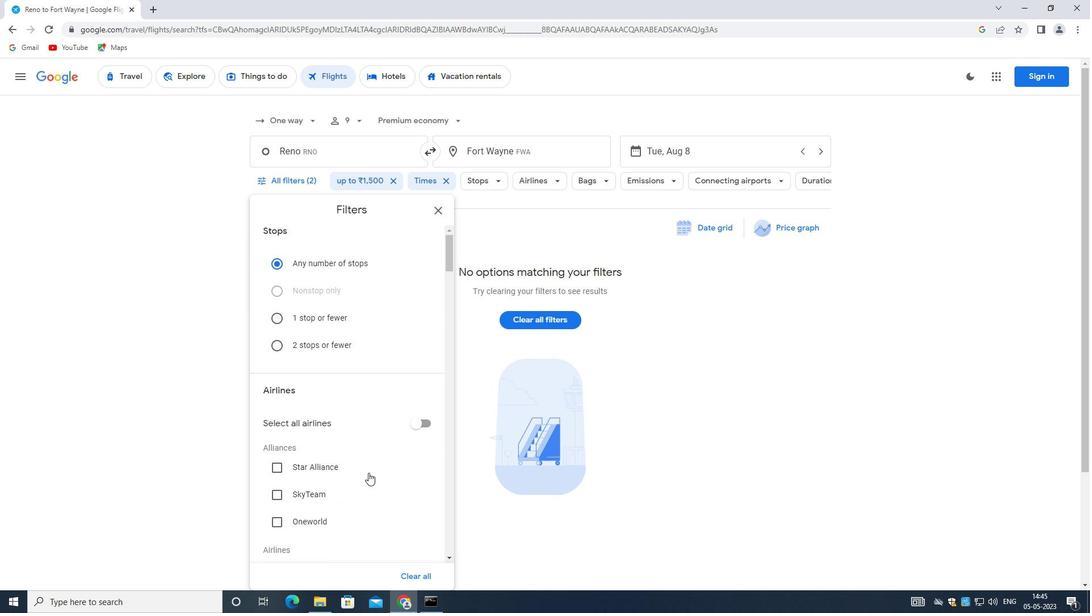 
Action: Mouse scrolled (368, 472) with delta (0, 0)
Screenshot: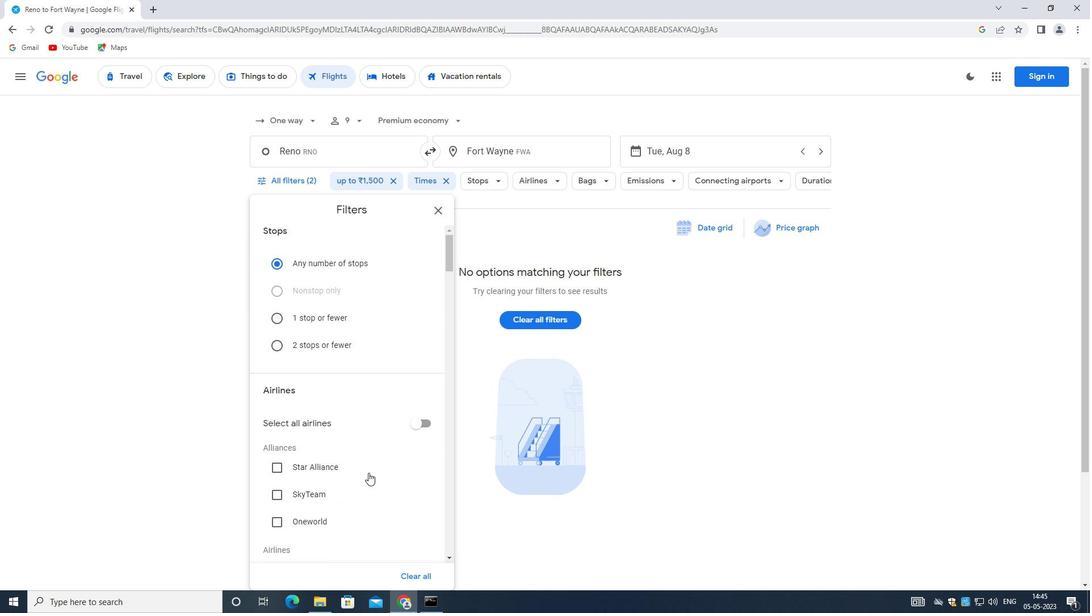 
Action: Mouse scrolled (368, 472) with delta (0, 0)
Screenshot: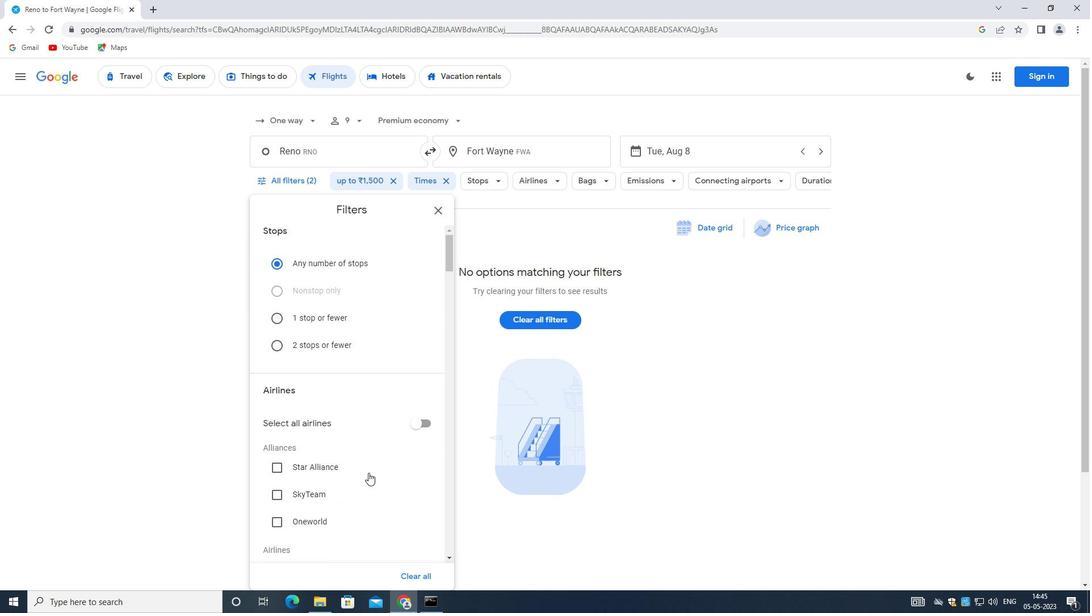 
Action: Mouse moved to (367, 473)
Screenshot: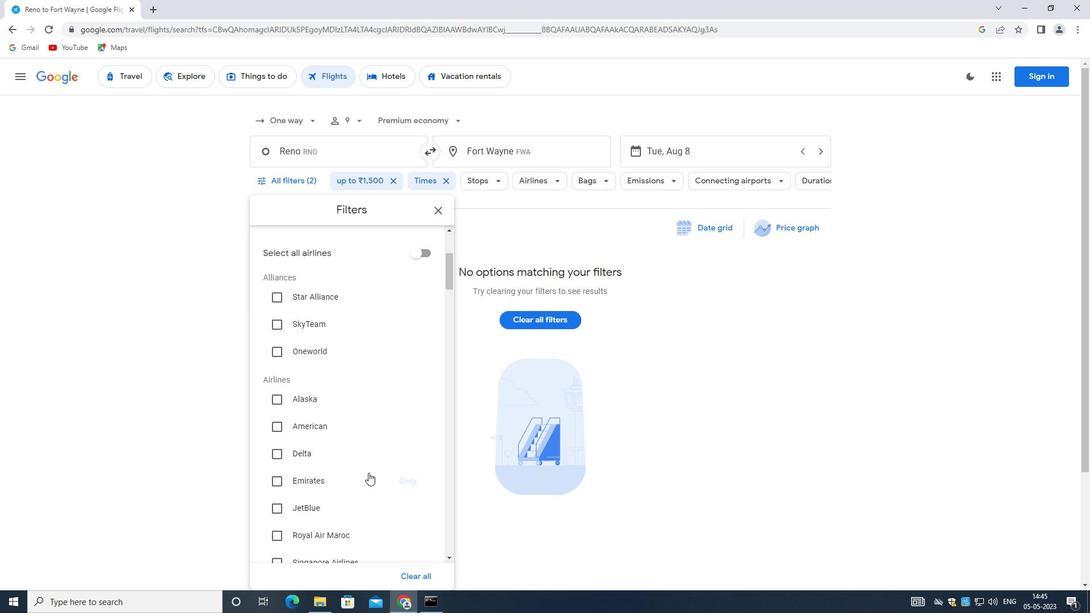 
Action: Mouse scrolled (367, 472) with delta (0, 0)
Screenshot: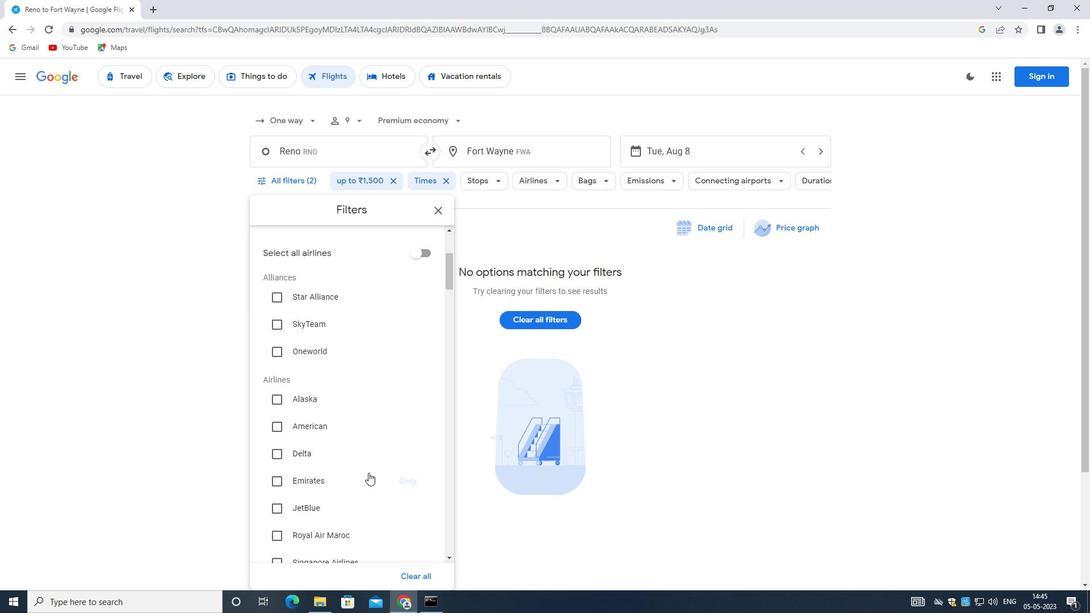 
Action: Mouse scrolled (367, 472) with delta (0, 0)
Screenshot: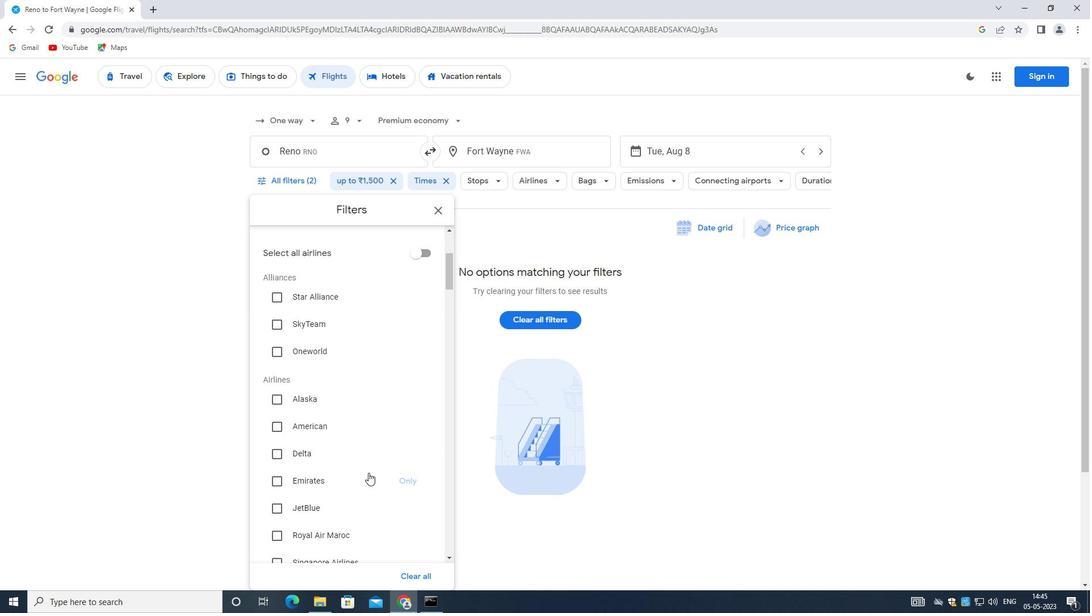 
Action: Mouse scrolled (367, 472) with delta (0, 0)
Screenshot: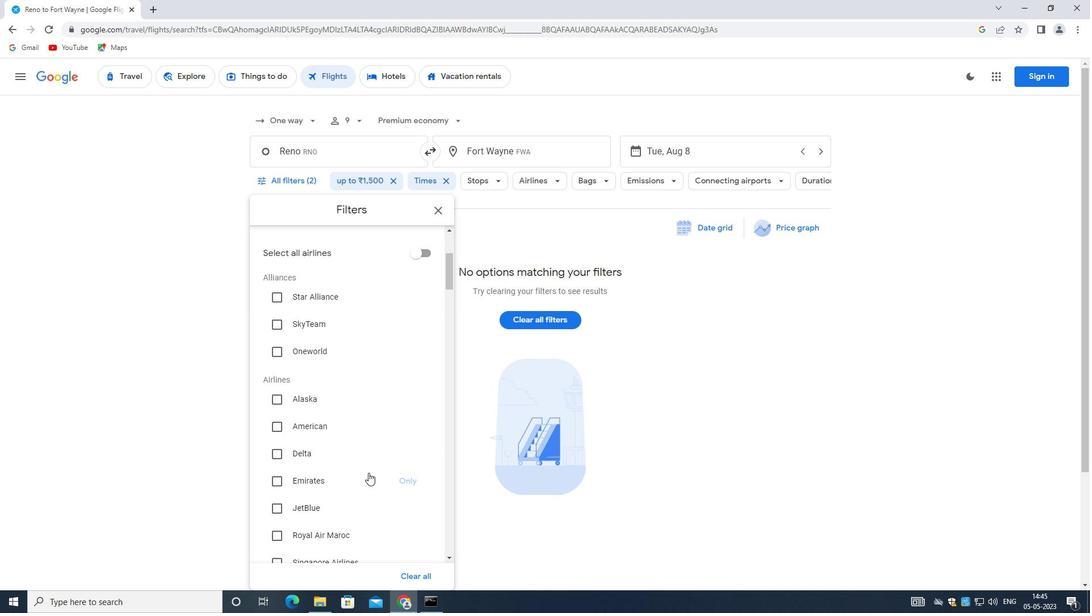 
Action: Mouse scrolled (367, 472) with delta (0, 0)
Screenshot: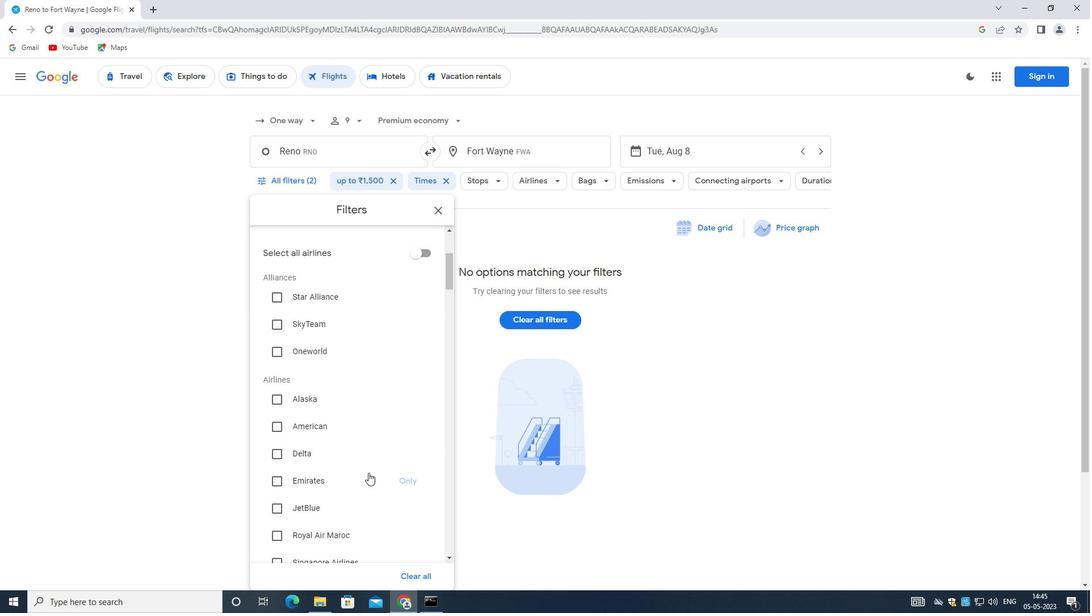 
Action: Mouse scrolled (367, 472) with delta (0, 0)
Screenshot: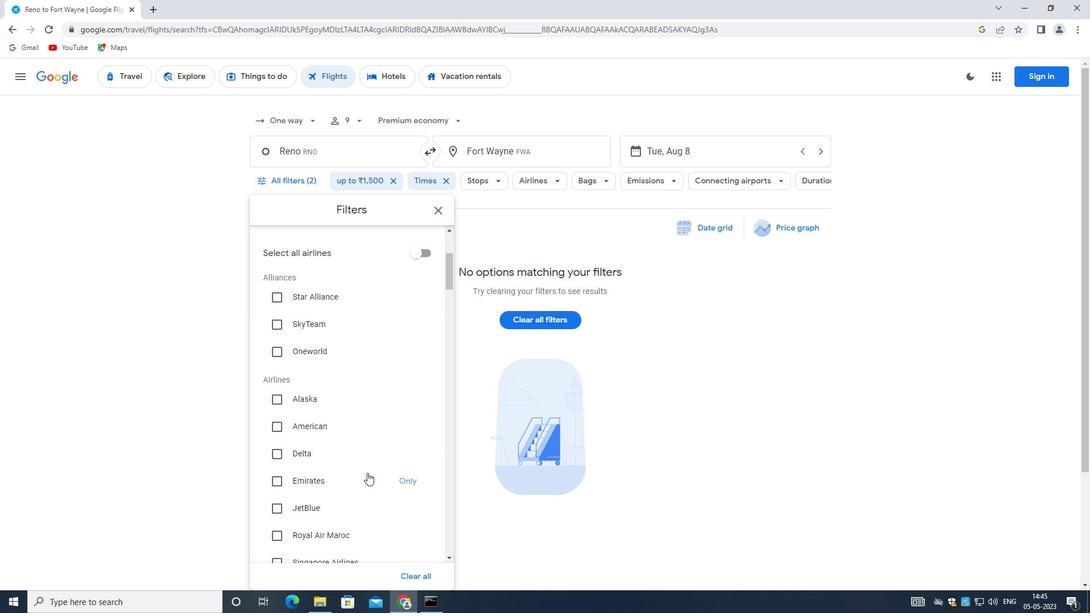 
Action: Mouse moved to (407, 464)
Screenshot: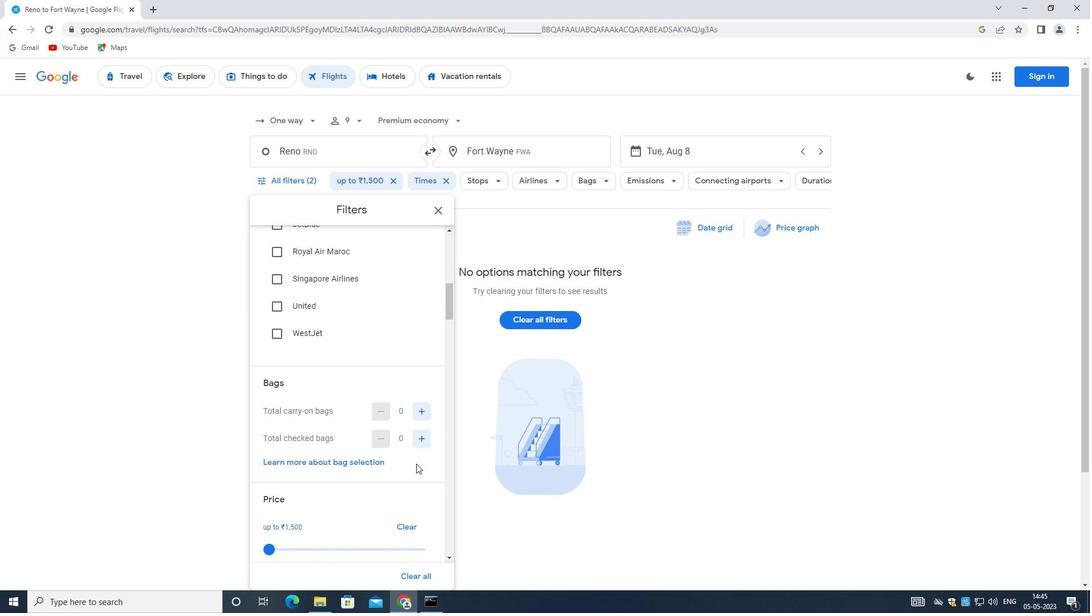 
Action: Mouse scrolled (407, 463) with delta (0, 0)
Screenshot: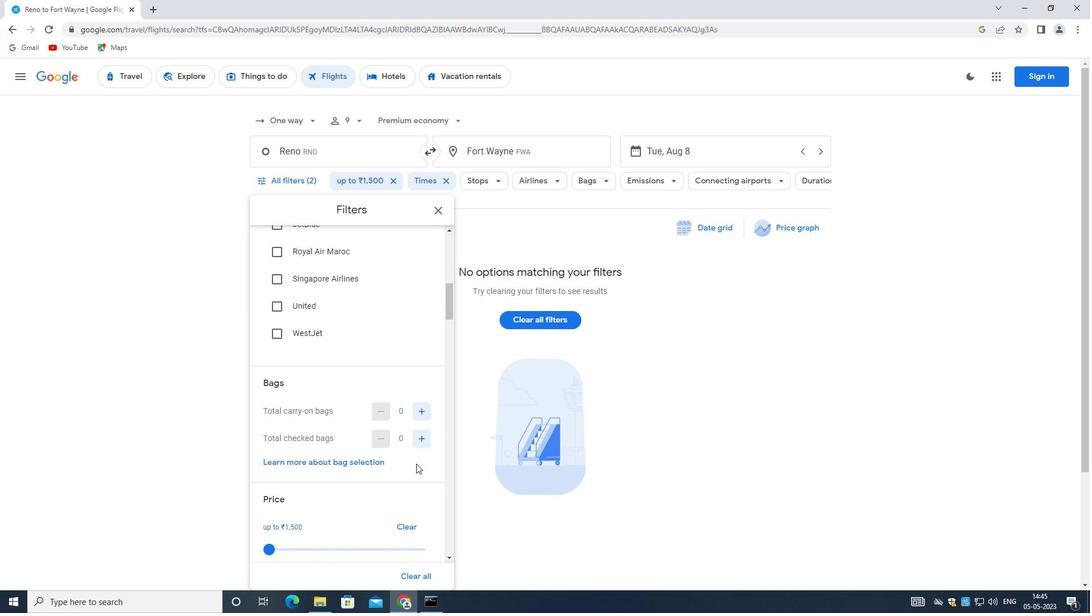 
Action: Mouse moved to (404, 464)
Screenshot: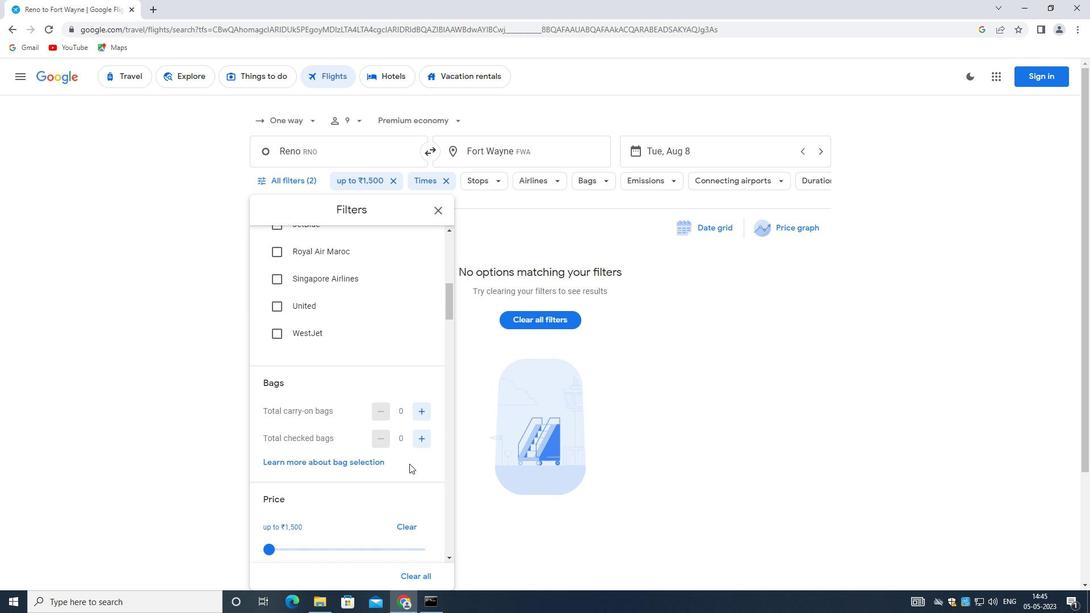 
Action: Mouse scrolled (404, 463) with delta (0, 0)
Screenshot: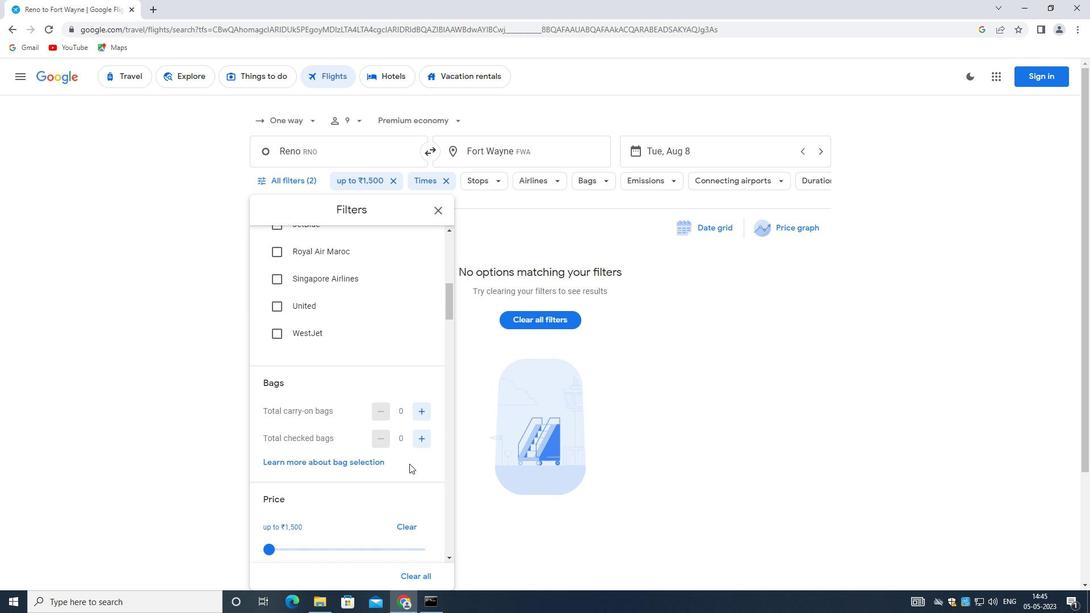
Action: Mouse moved to (294, 433)
Screenshot: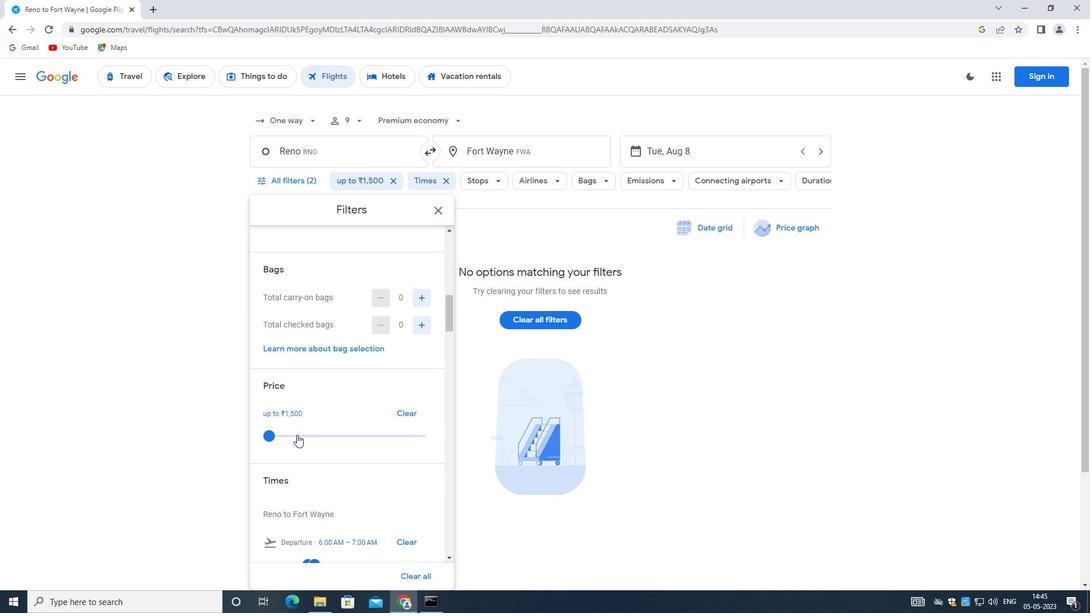 
Action: Mouse pressed left at (294, 433)
Screenshot: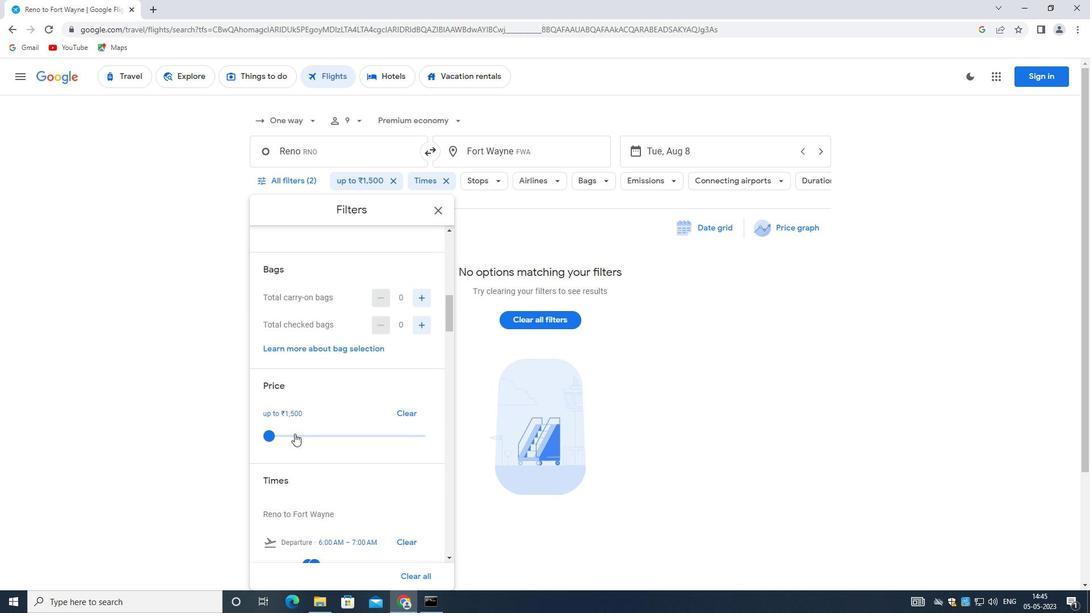 
Action: Mouse moved to (290, 432)
Screenshot: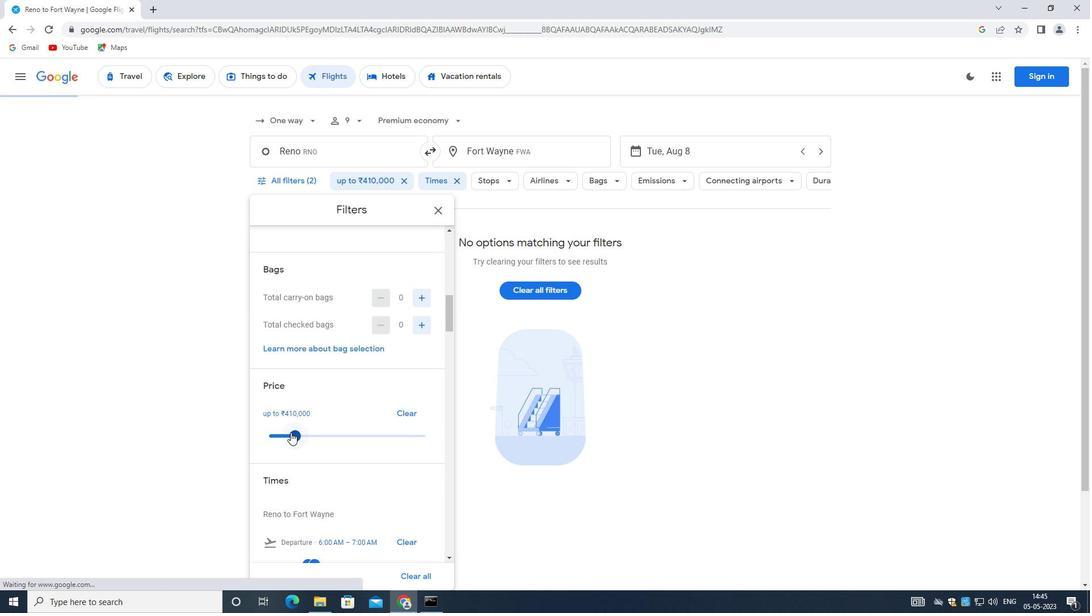 
Action: Mouse pressed left at (290, 432)
Screenshot: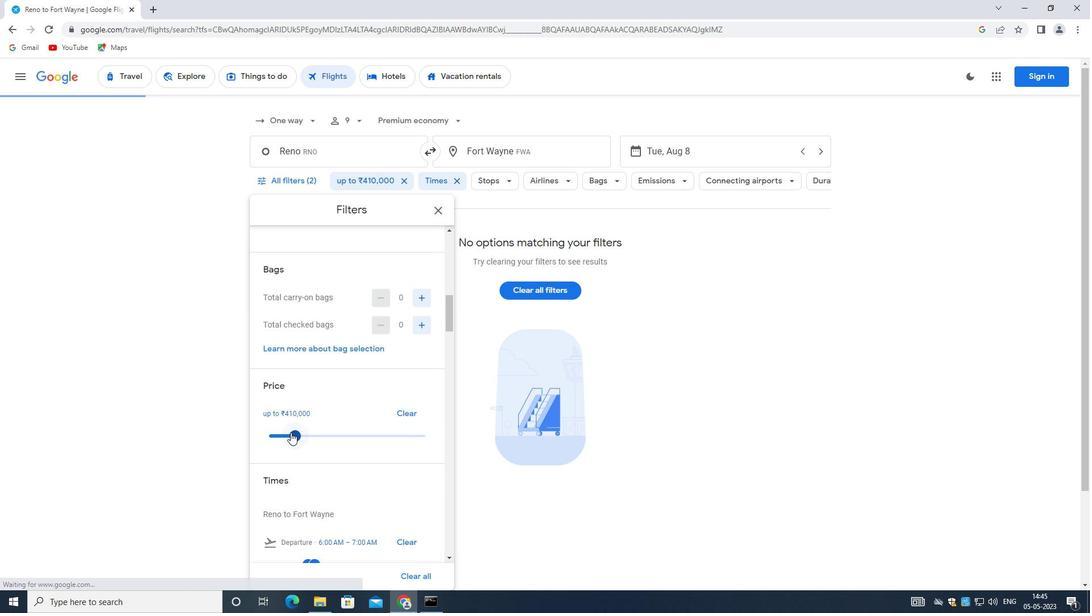 
Action: Mouse pressed left at (290, 432)
Screenshot: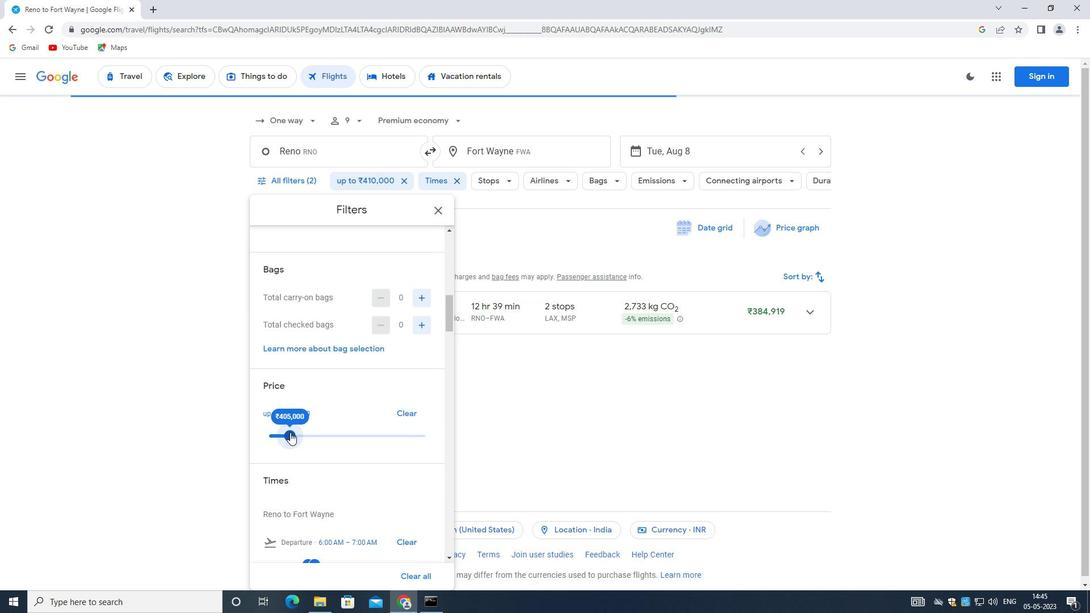 
Action: Mouse pressed left at (290, 432)
Screenshot: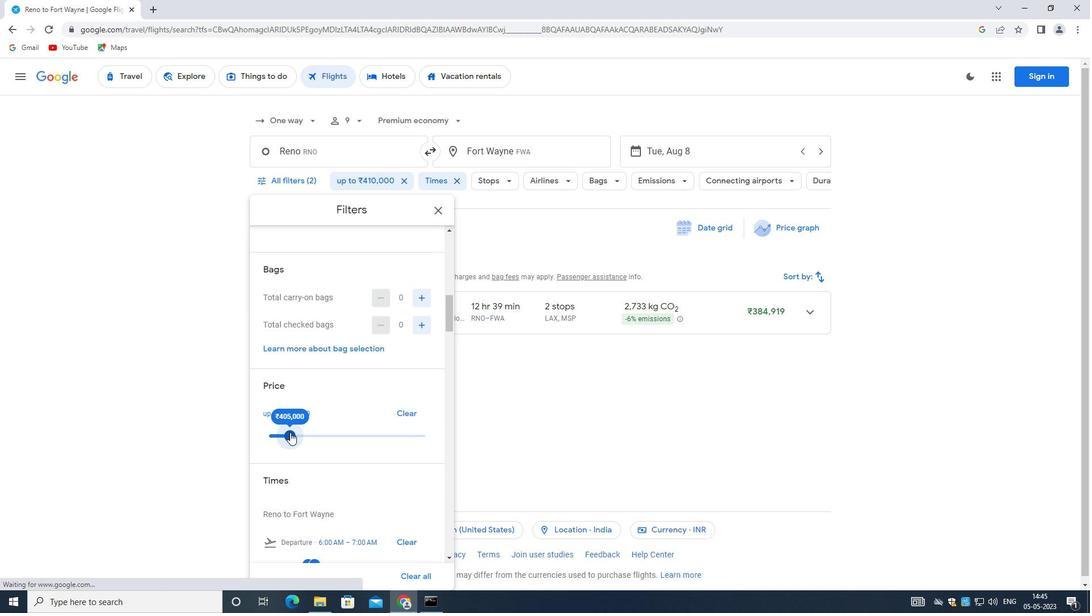 
Action: Mouse moved to (306, 434)
Screenshot: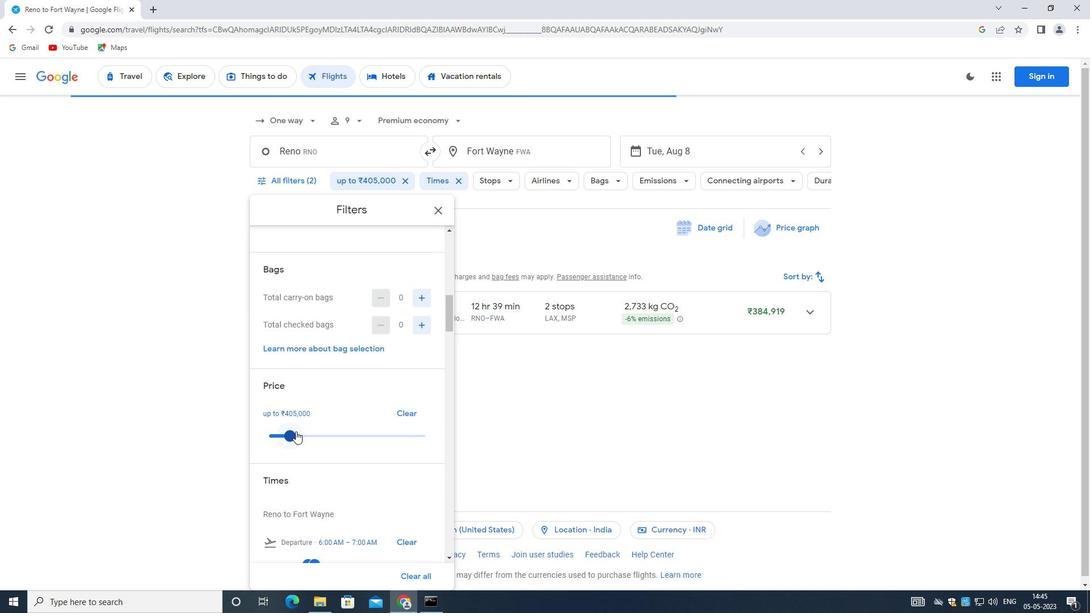 
Action: Mouse pressed left at (306, 434)
Screenshot: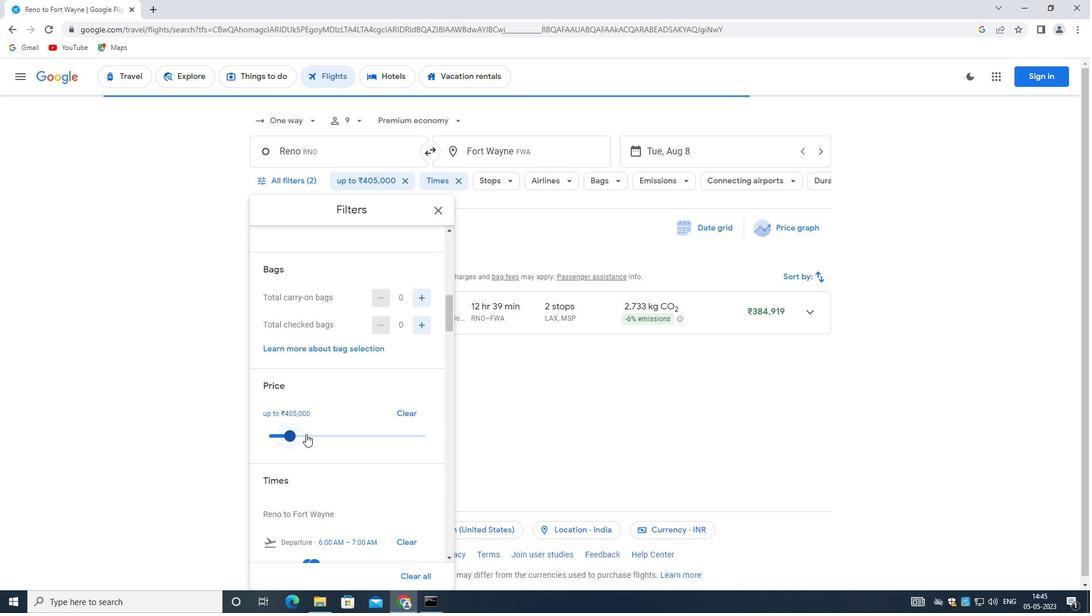 
Action: Mouse moved to (306, 432)
Screenshot: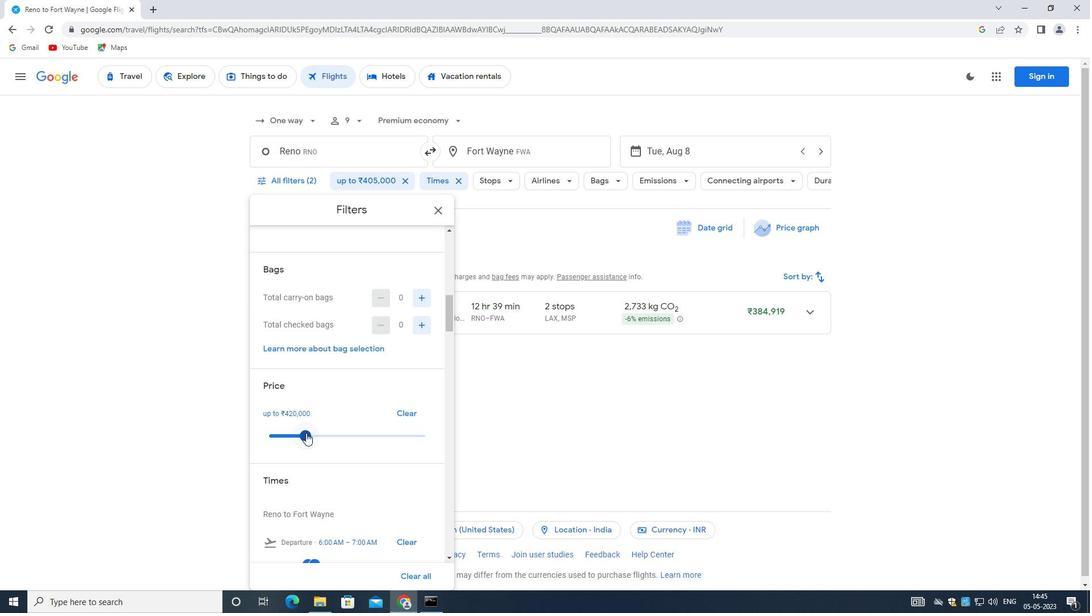 
Action: Mouse pressed left at (306, 432)
Screenshot: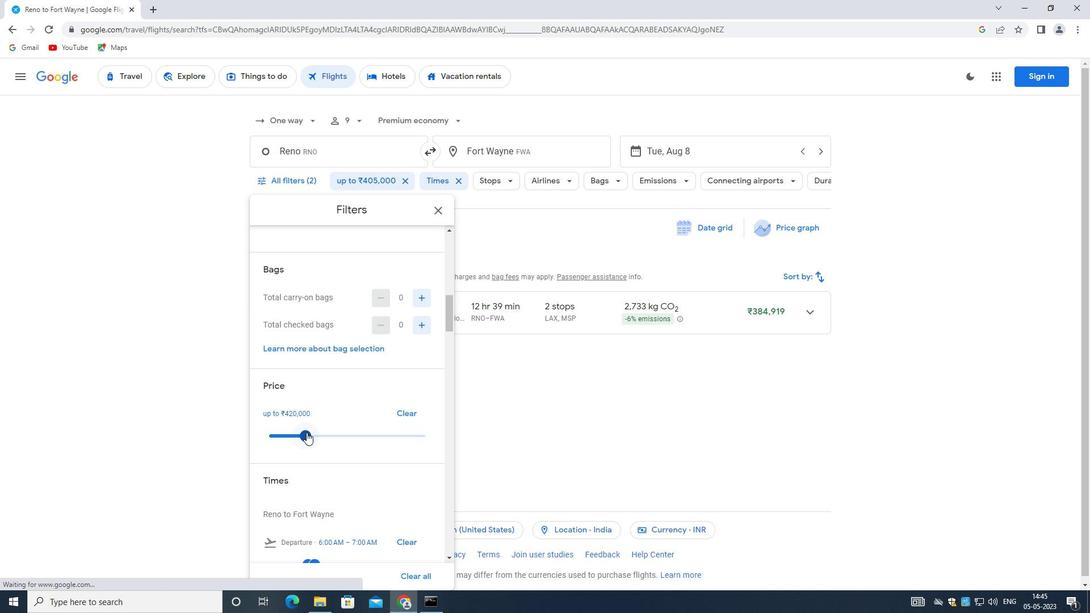 
Action: Mouse moved to (352, 461)
Screenshot: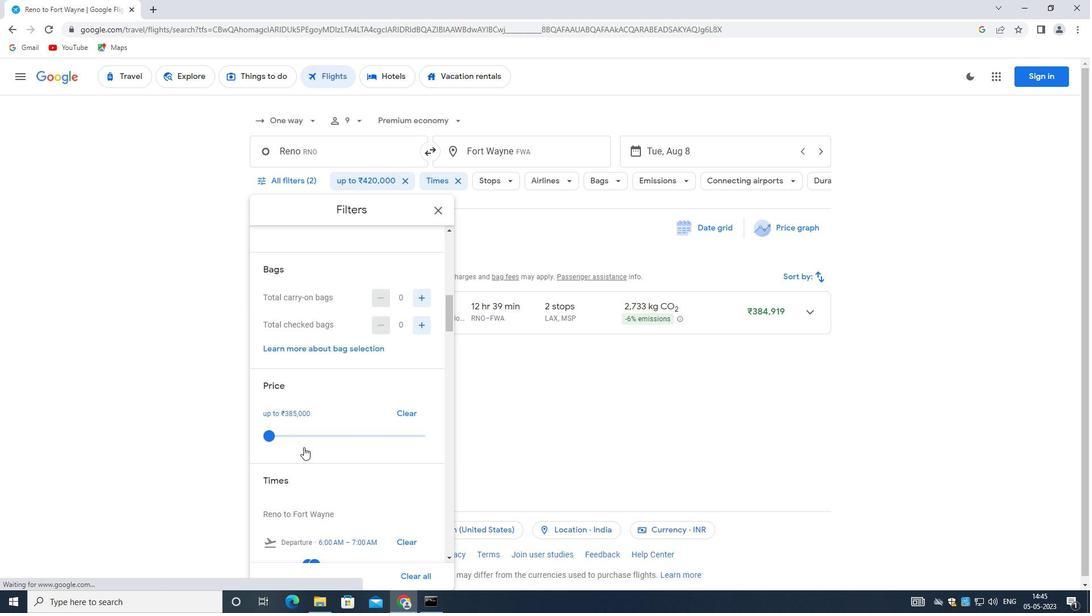 
Action: Mouse scrolled (352, 460) with delta (0, 0)
Screenshot: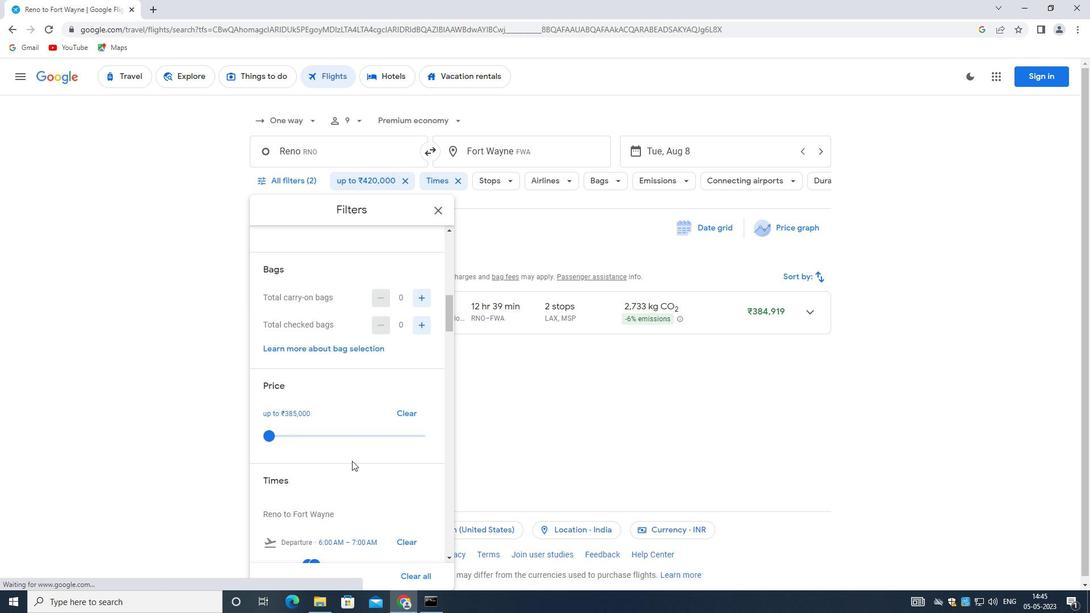 
Action: Mouse moved to (353, 461)
Screenshot: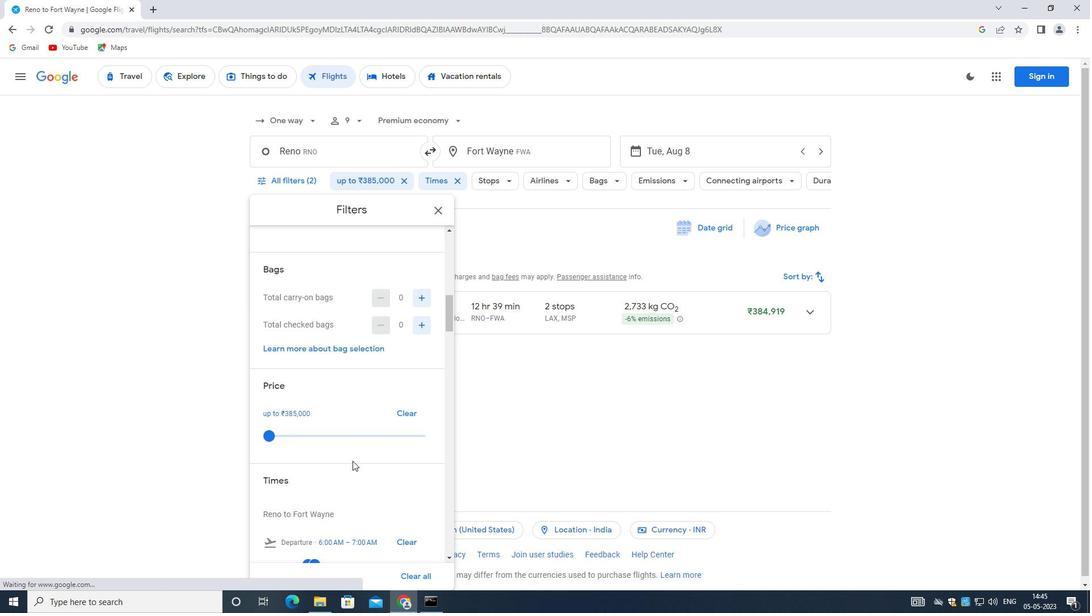 
Action: Mouse scrolled (353, 461) with delta (0, 0)
Screenshot: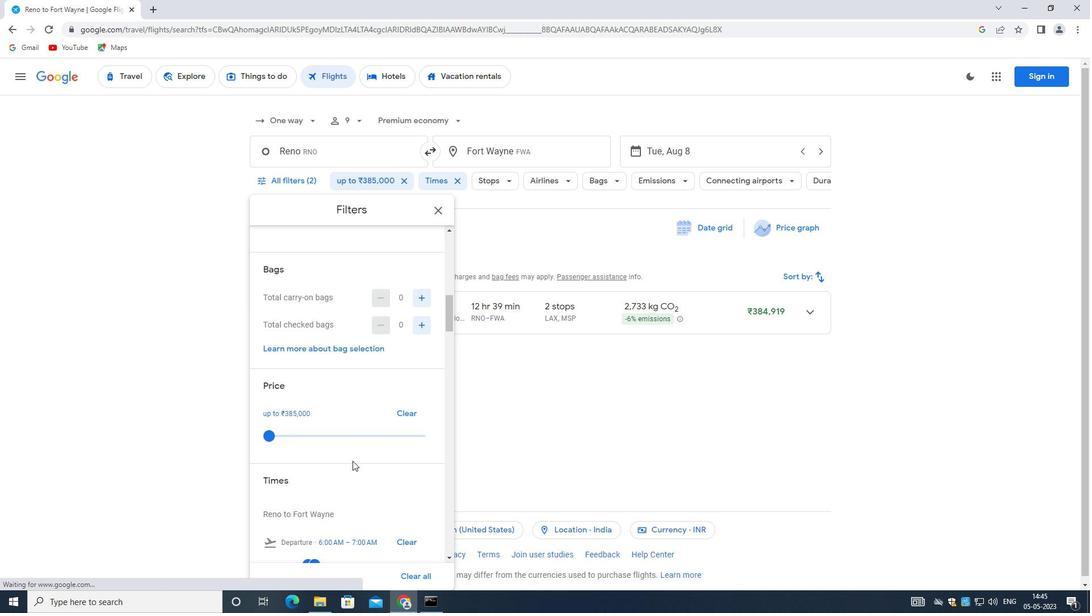 
Action: Mouse moved to (353, 461)
Screenshot: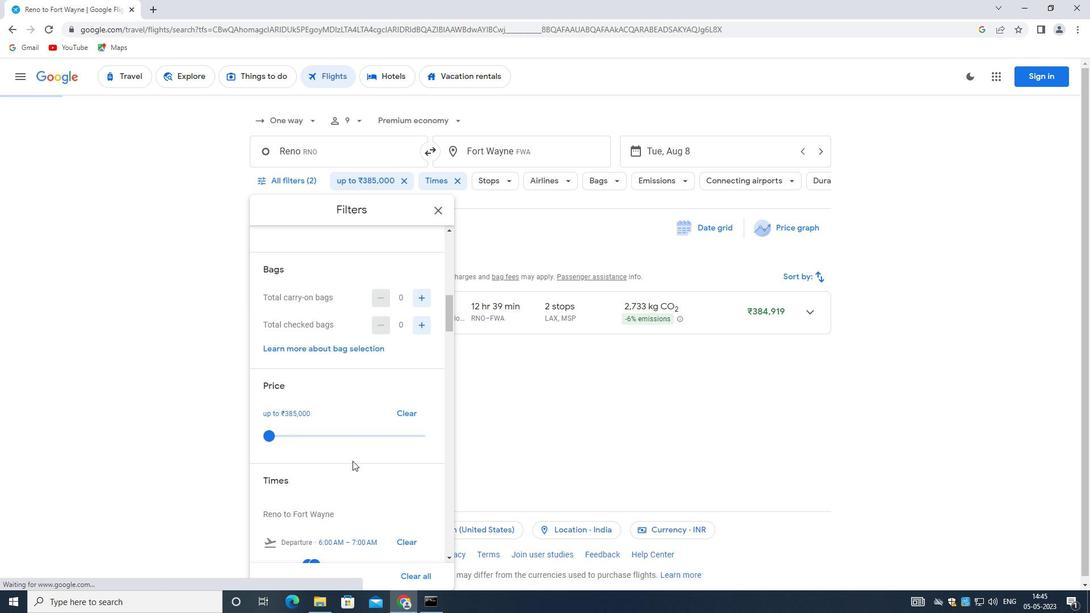 
Action: Mouse scrolled (353, 461) with delta (0, 0)
Screenshot: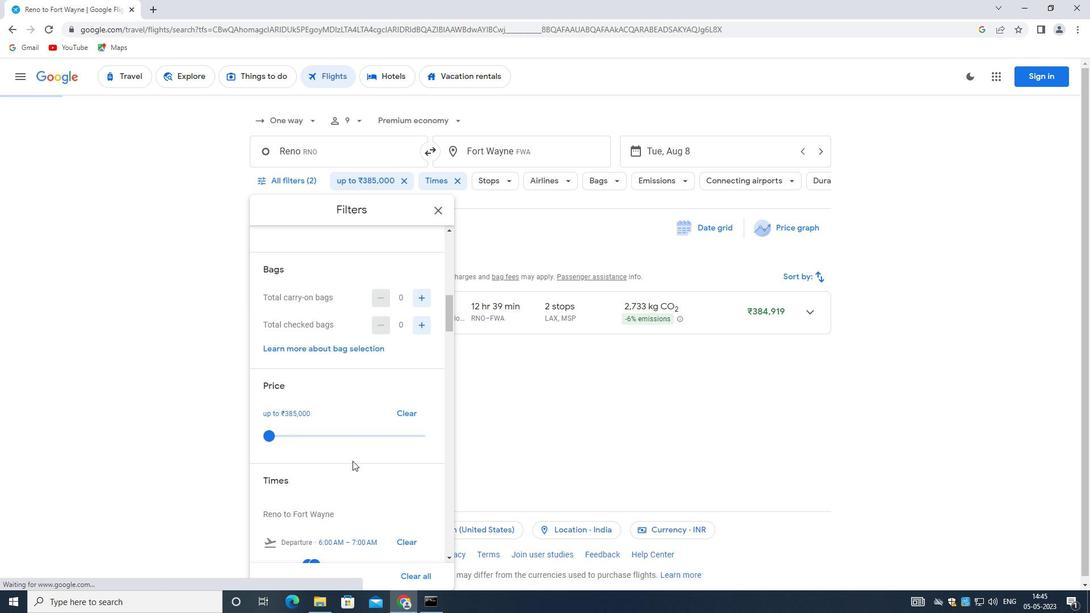
Action: Mouse moved to (303, 454)
Screenshot: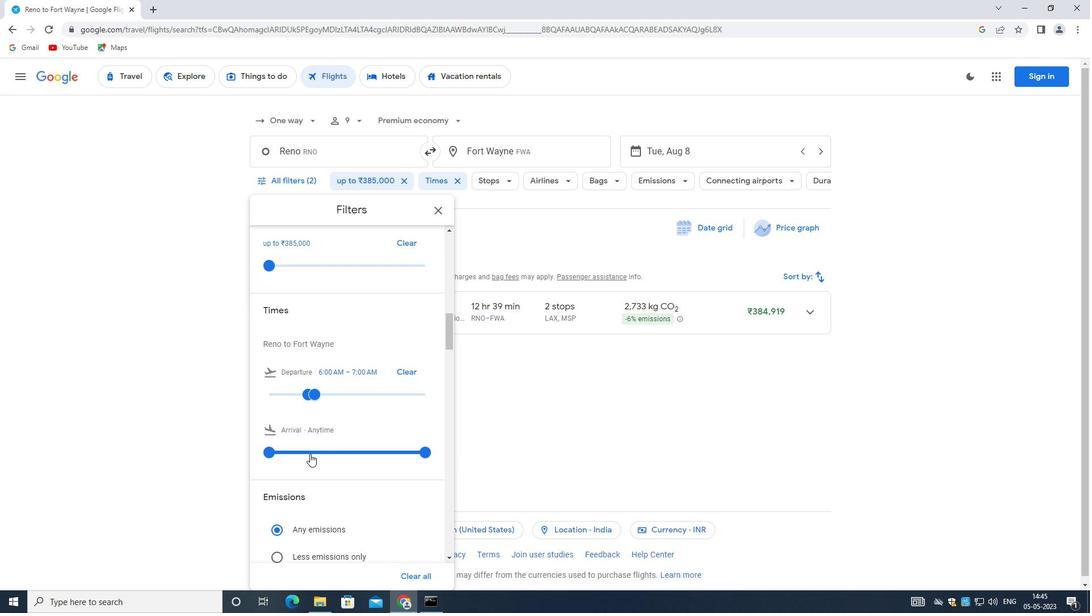 
Action: Mouse pressed left at (303, 454)
Screenshot: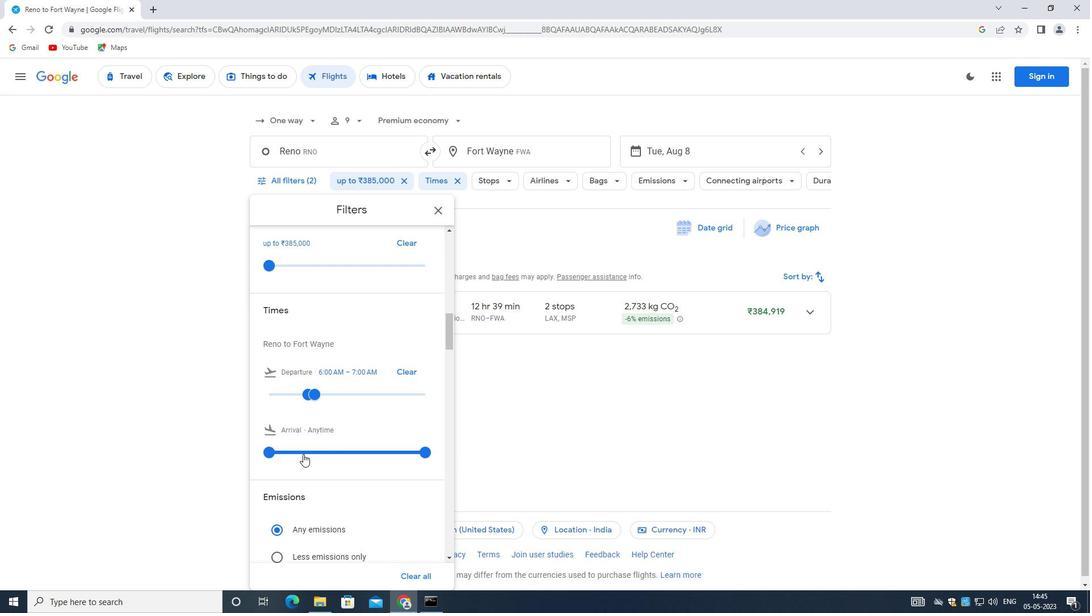 
Action: Mouse moved to (289, 452)
Screenshot: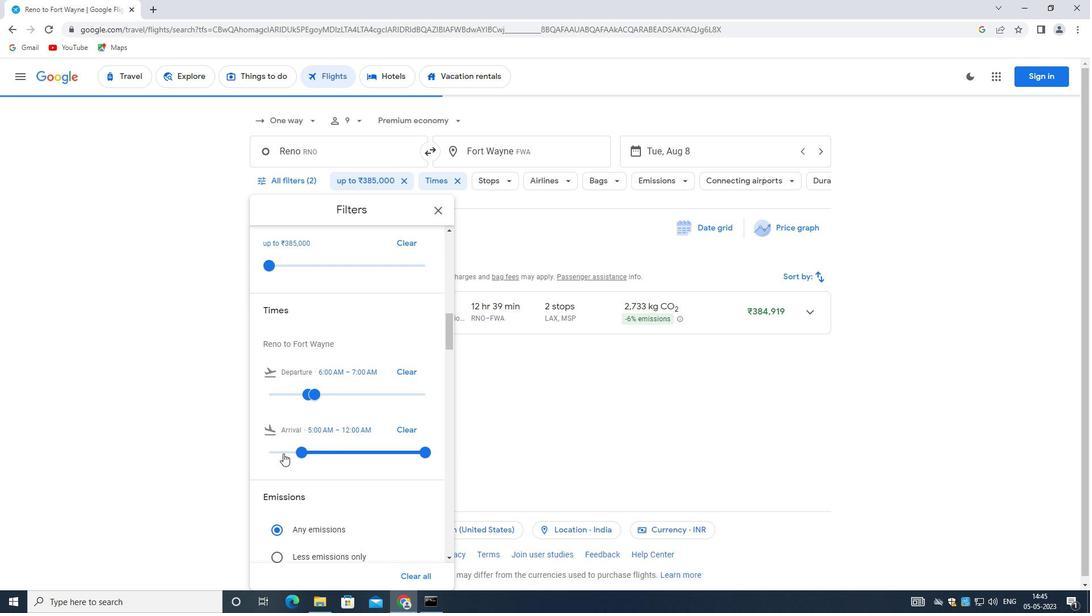 
Action: Mouse pressed left at (289, 452)
Screenshot: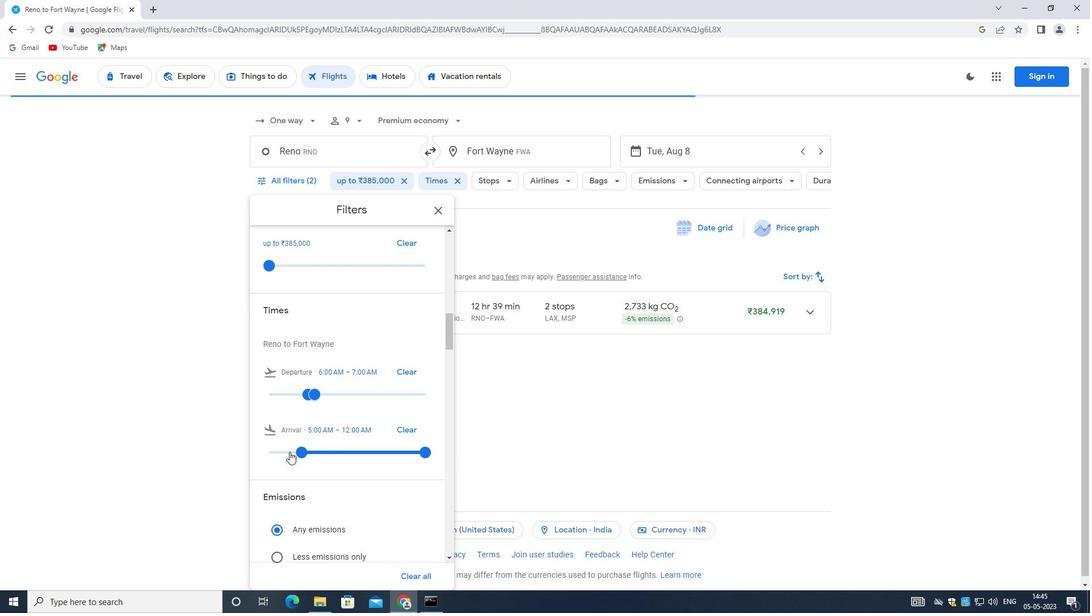 
Action: Mouse moved to (341, 394)
Screenshot: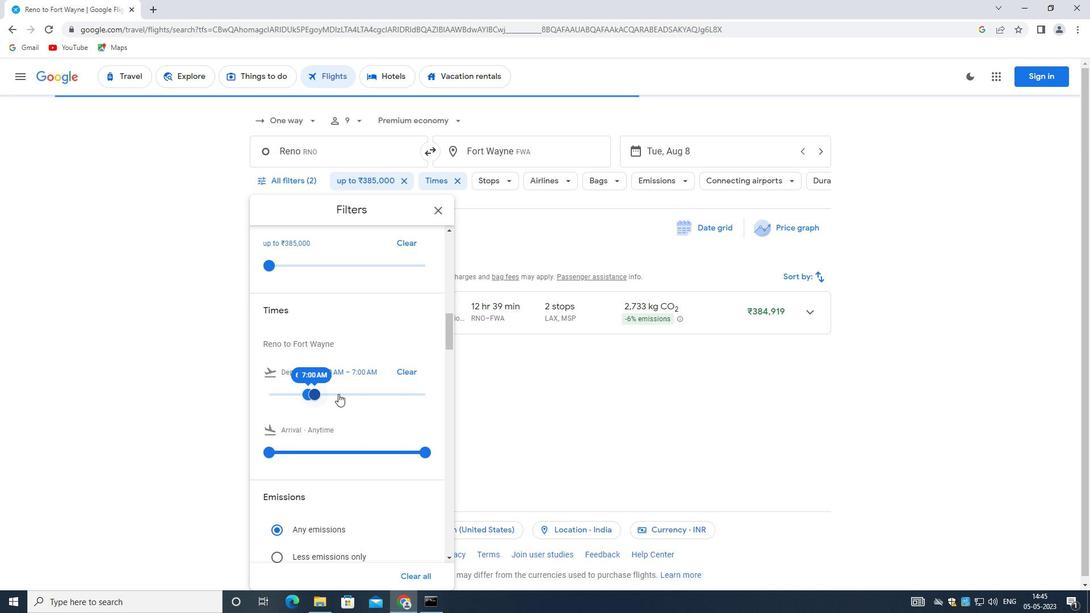
Action: Mouse pressed left at (341, 394)
Screenshot: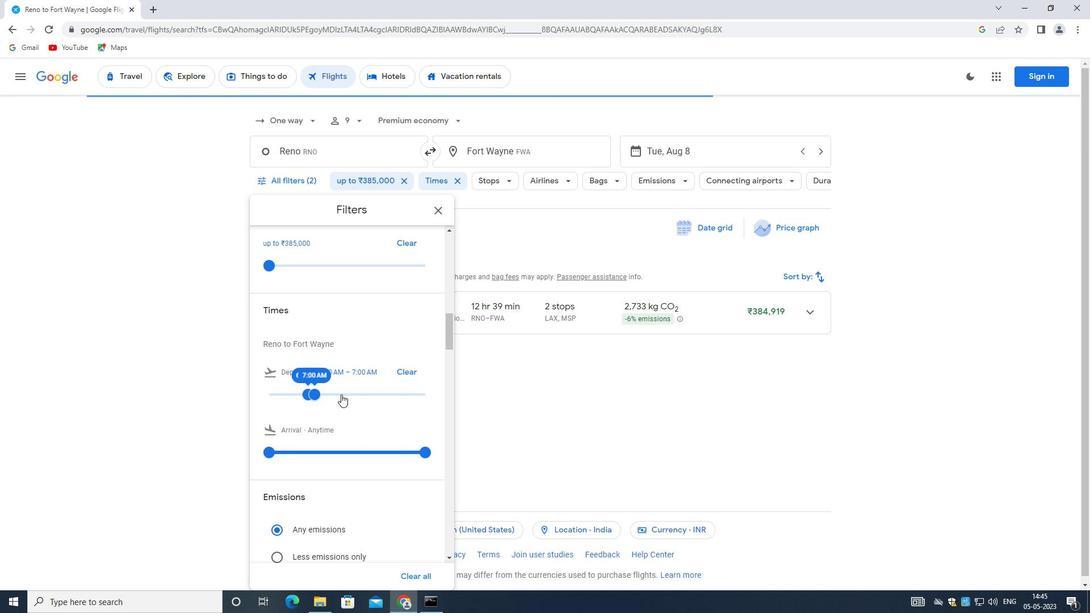 
Action: Mouse moved to (314, 393)
Screenshot: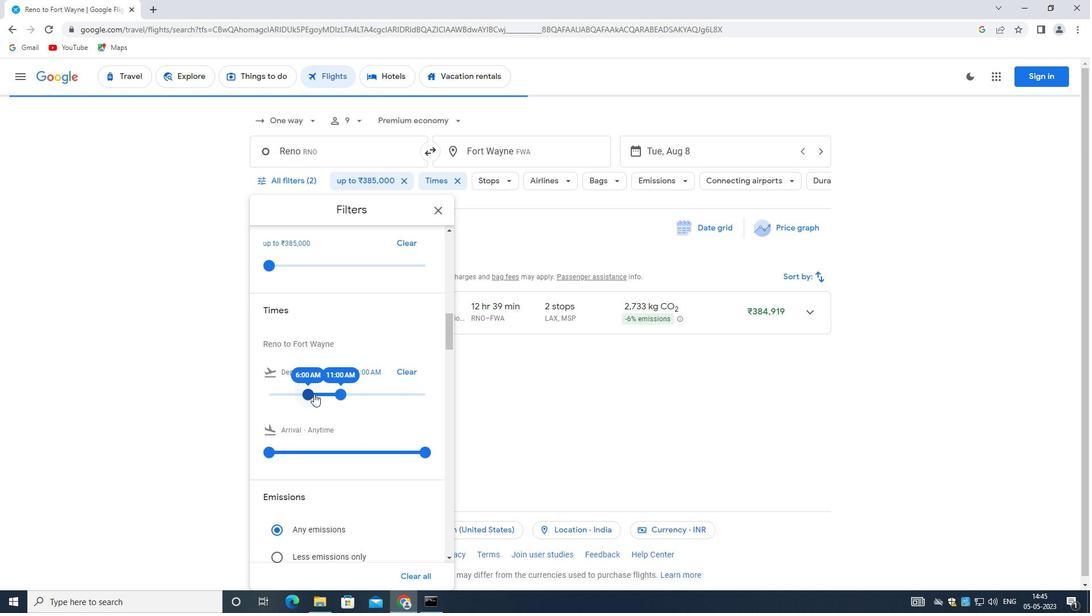 
Action: Mouse pressed left at (314, 393)
Screenshot: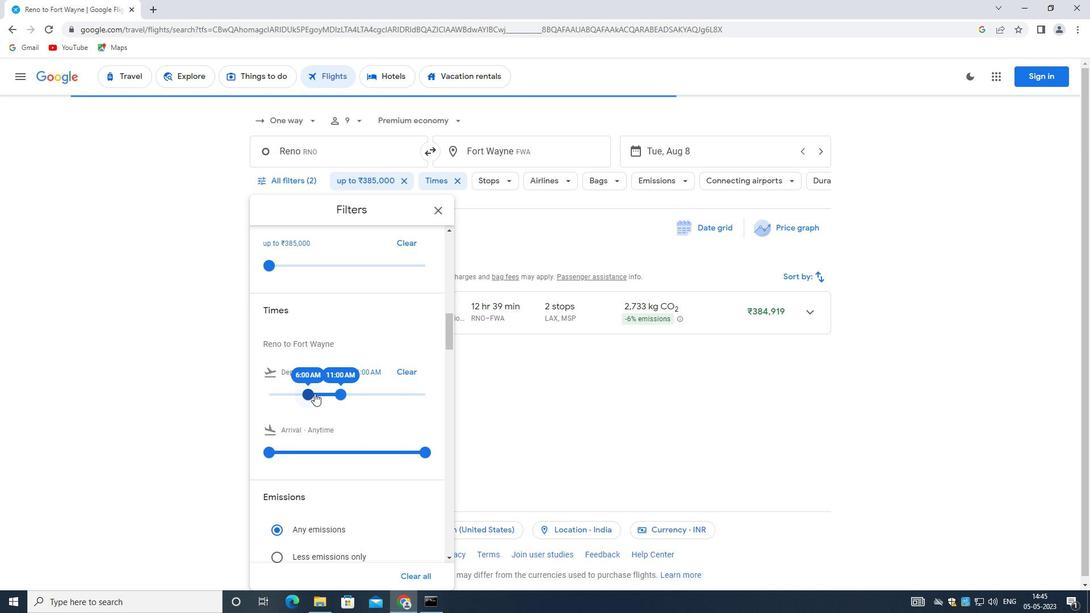 
Action: Mouse moved to (343, 395)
Screenshot: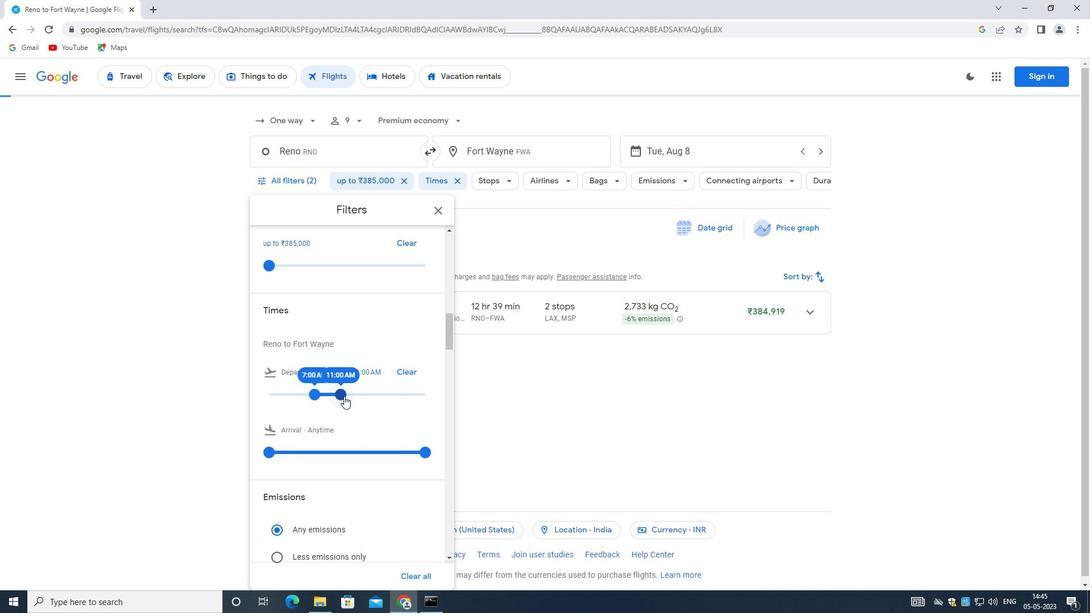 
Action: Mouse pressed left at (343, 395)
Screenshot: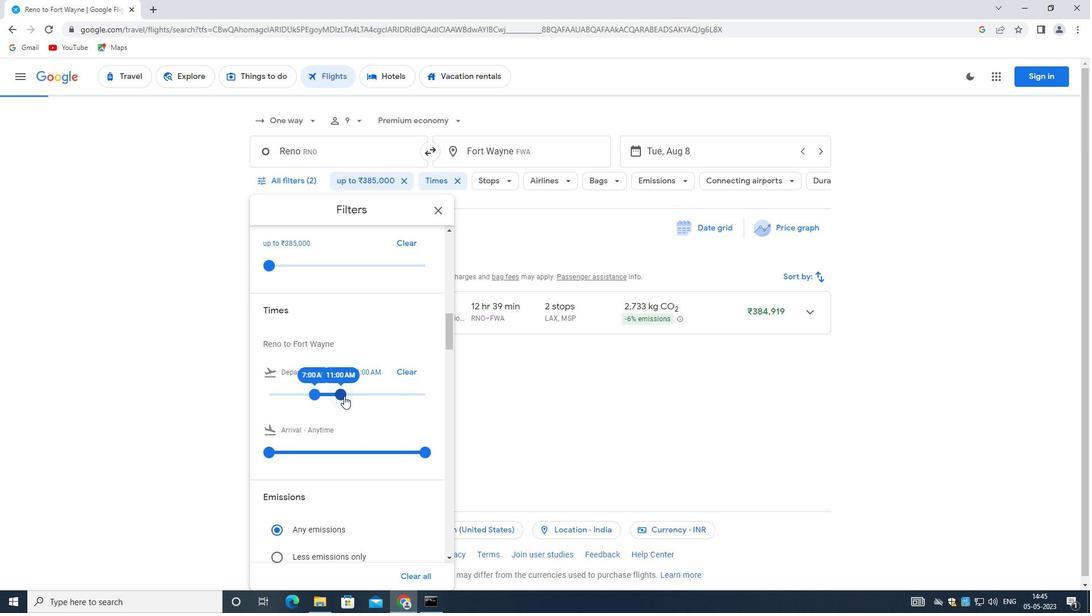 
Action: Mouse moved to (312, 398)
Screenshot: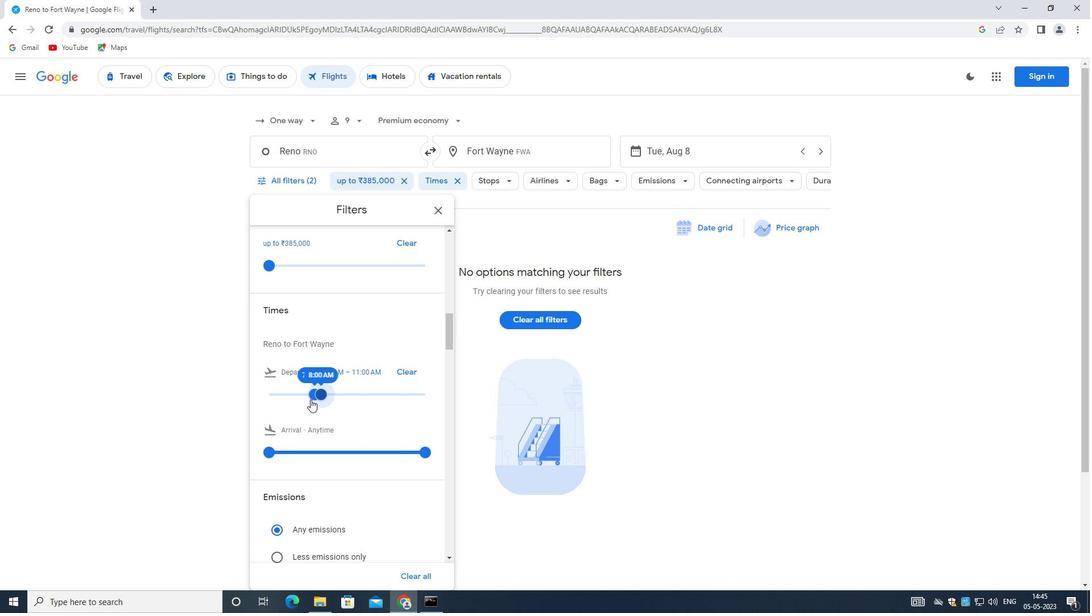 
Action: Mouse scrolled (312, 398) with delta (0, 0)
Screenshot: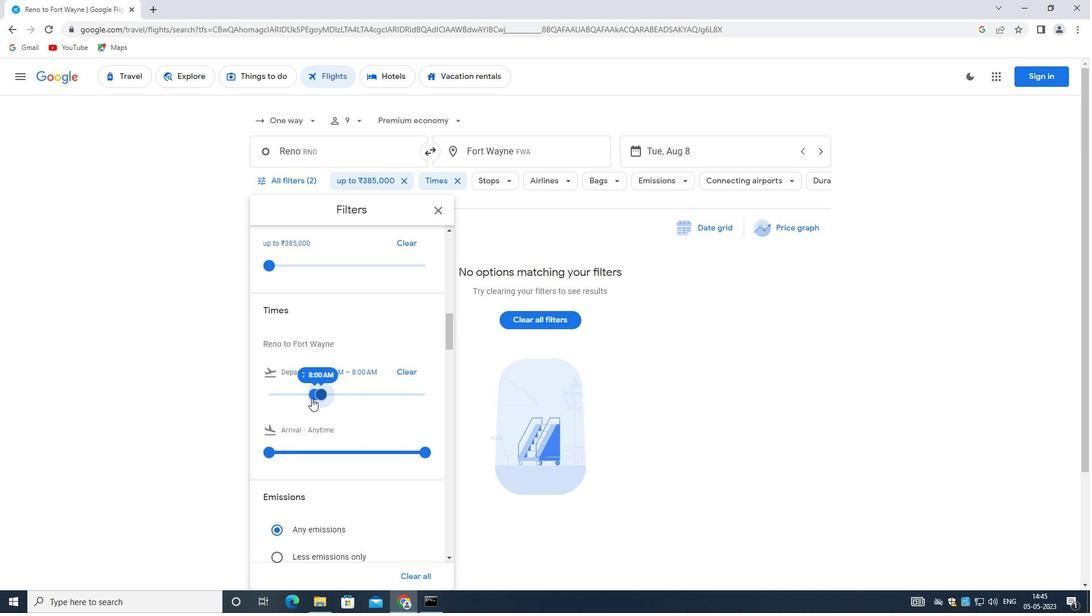 
Action: Mouse scrolled (312, 398) with delta (0, 0)
Screenshot: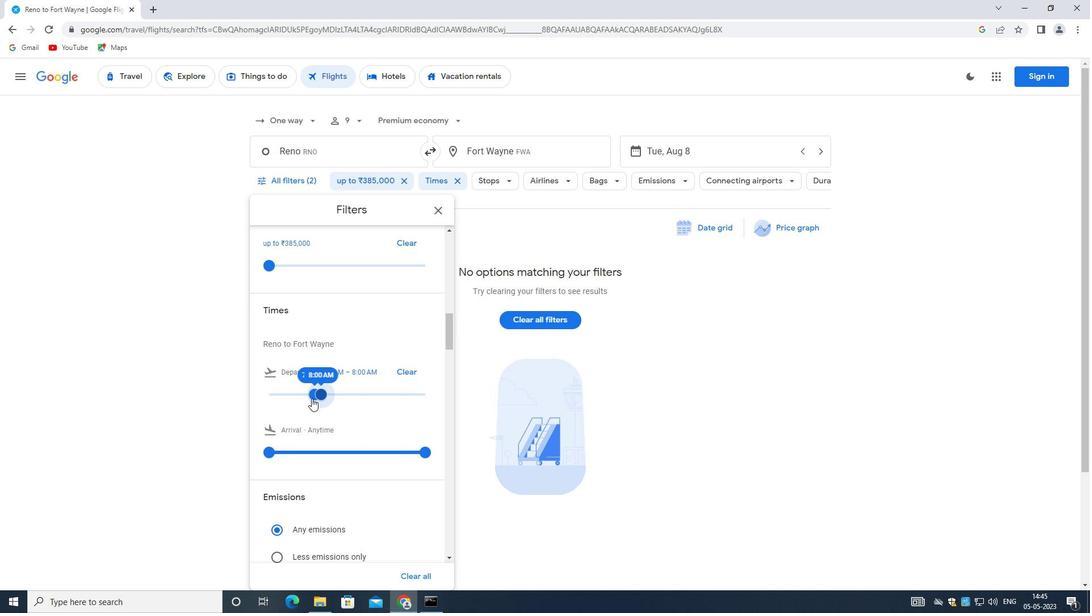
Action: Mouse scrolled (312, 398) with delta (0, 0)
Screenshot: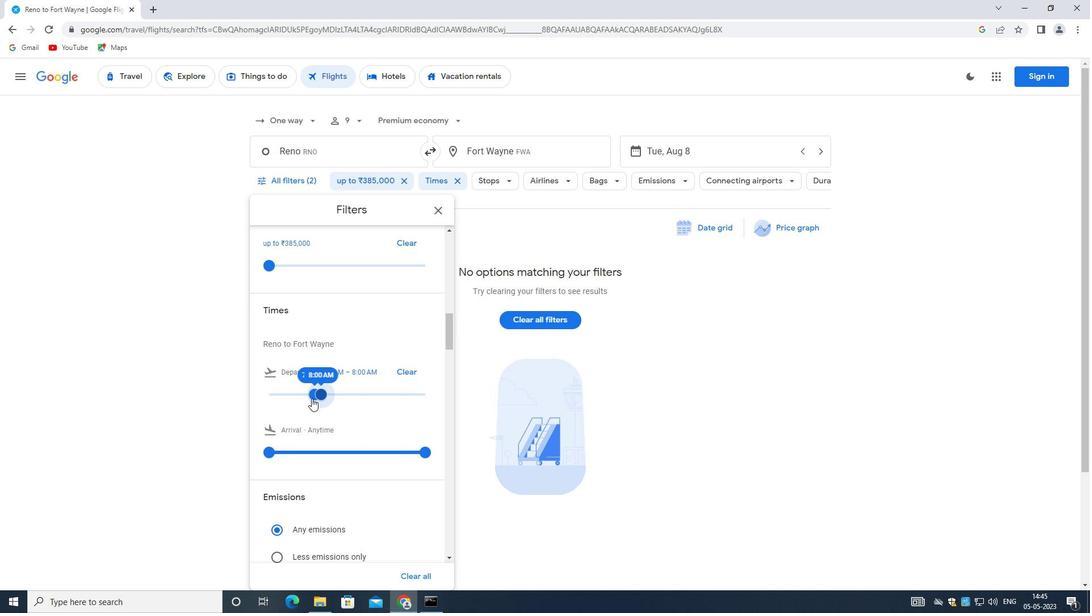 
Action: Mouse scrolled (312, 398) with delta (0, 0)
Screenshot: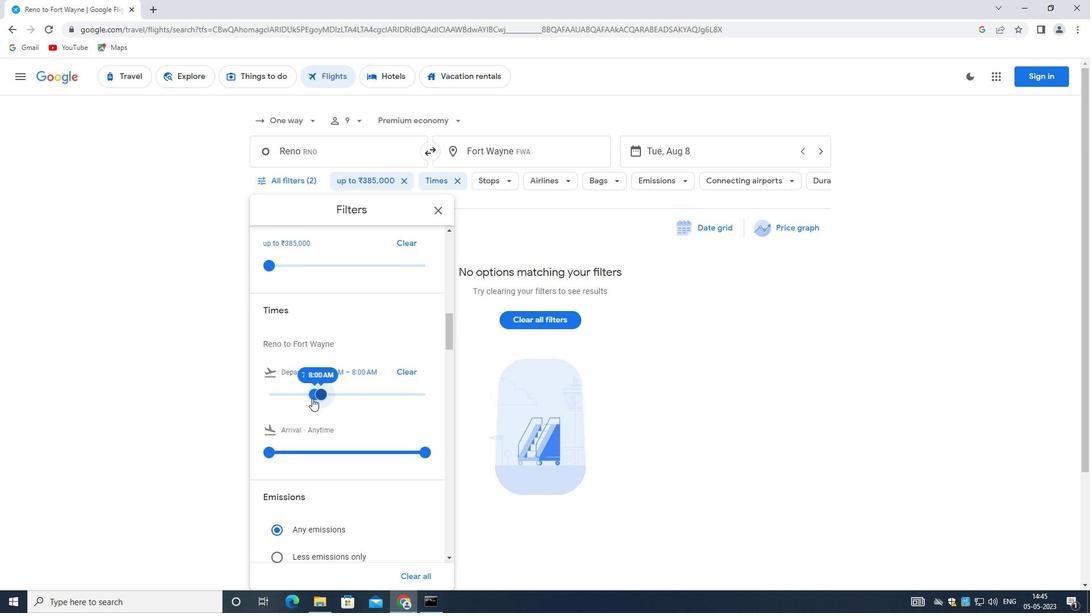 
Action: Mouse scrolled (312, 398) with delta (0, 0)
Screenshot: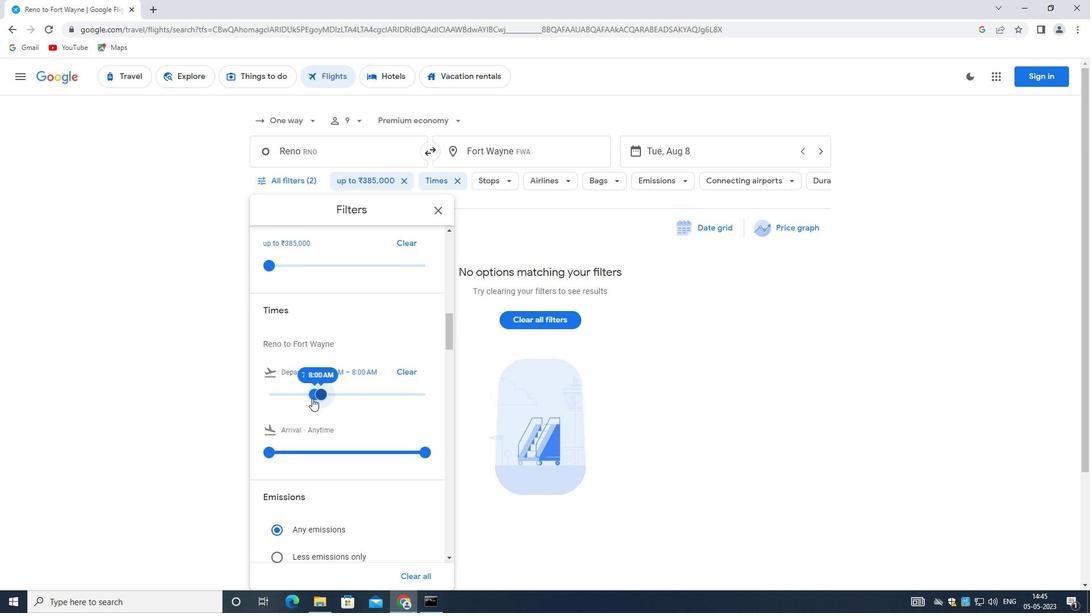 
Action: Mouse scrolled (312, 398) with delta (0, 0)
Screenshot: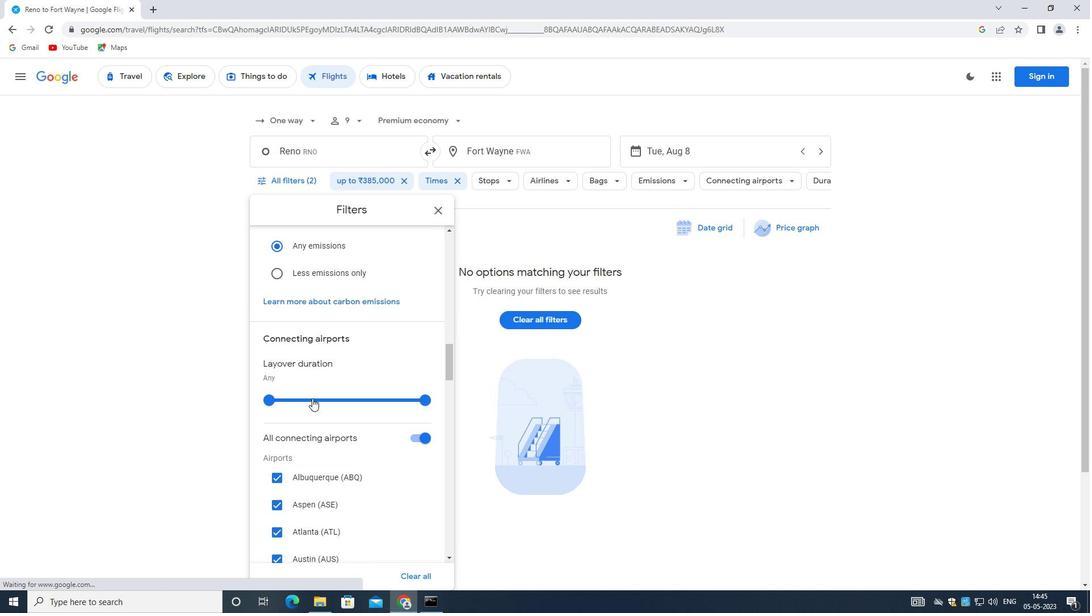 
Action: Mouse moved to (312, 398)
Screenshot: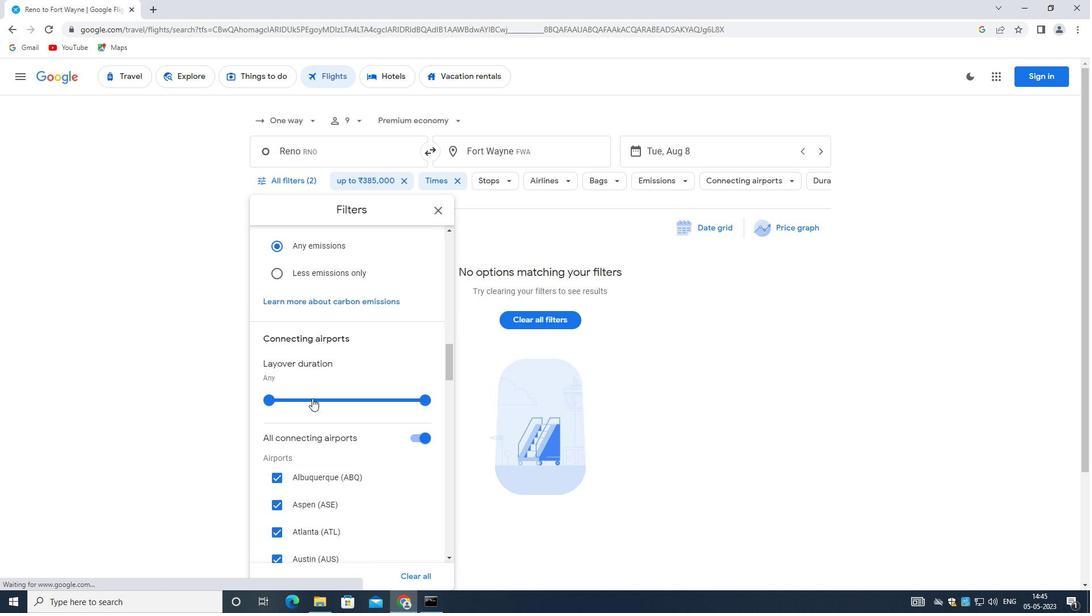 
Action: Mouse scrolled (312, 398) with delta (0, 0)
Screenshot: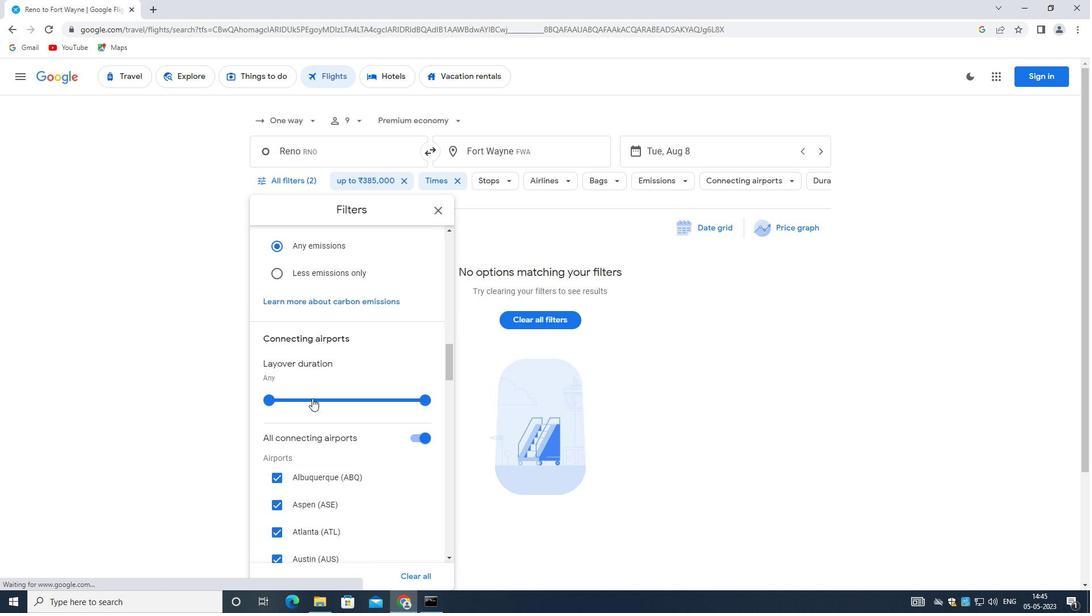 
Action: Mouse moved to (312, 398)
Screenshot: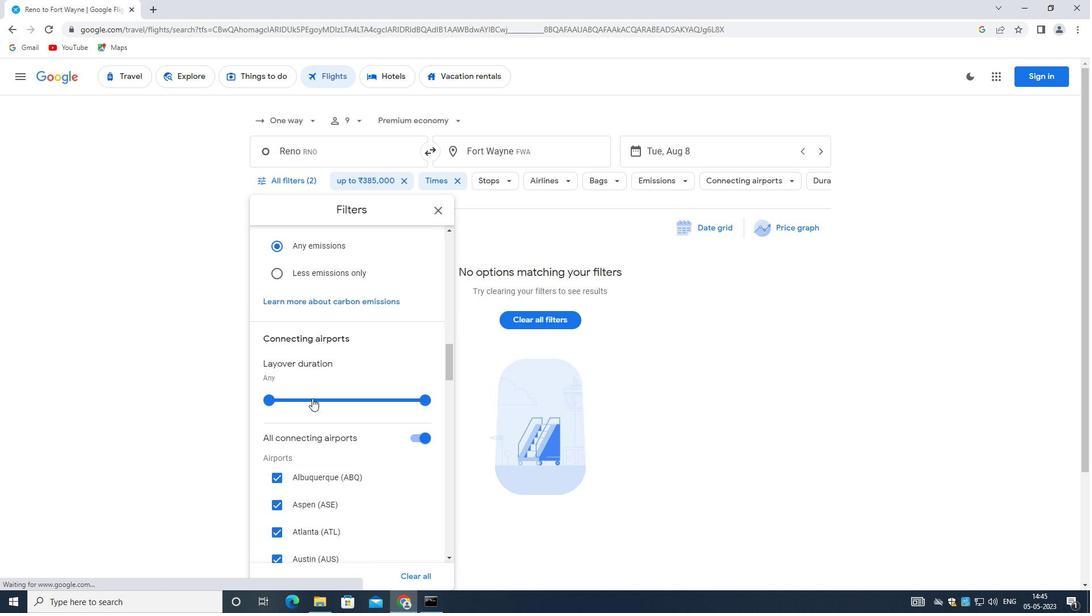 
Action: Mouse scrolled (312, 398) with delta (0, 0)
Screenshot: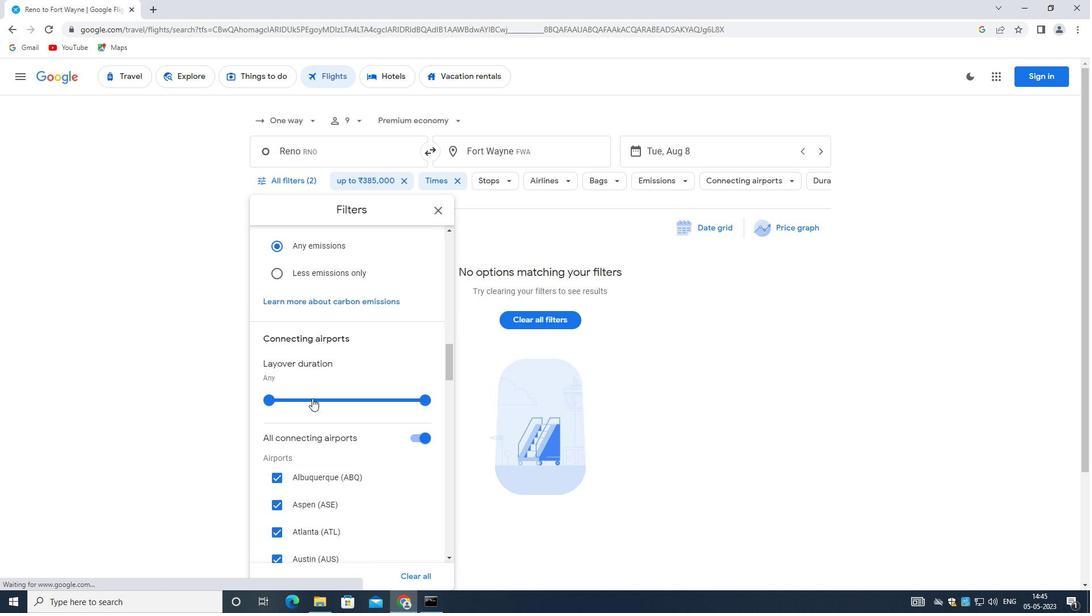 
Action: Mouse scrolled (312, 398) with delta (0, 0)
Screenshot: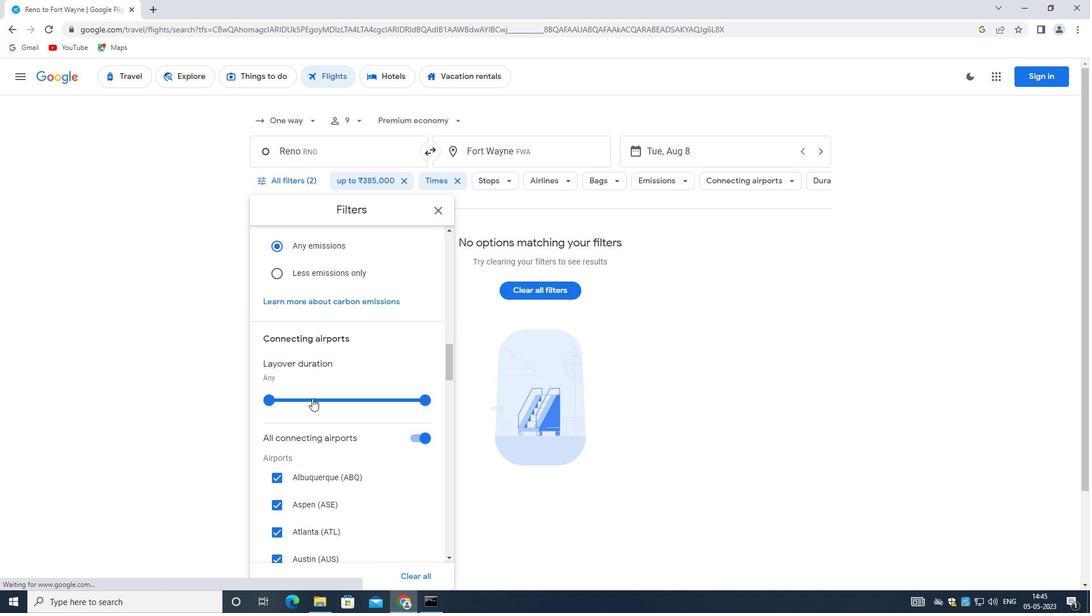 
Action: Mouse scrolled (312, 398) with delta (0, 0)
Screenshot: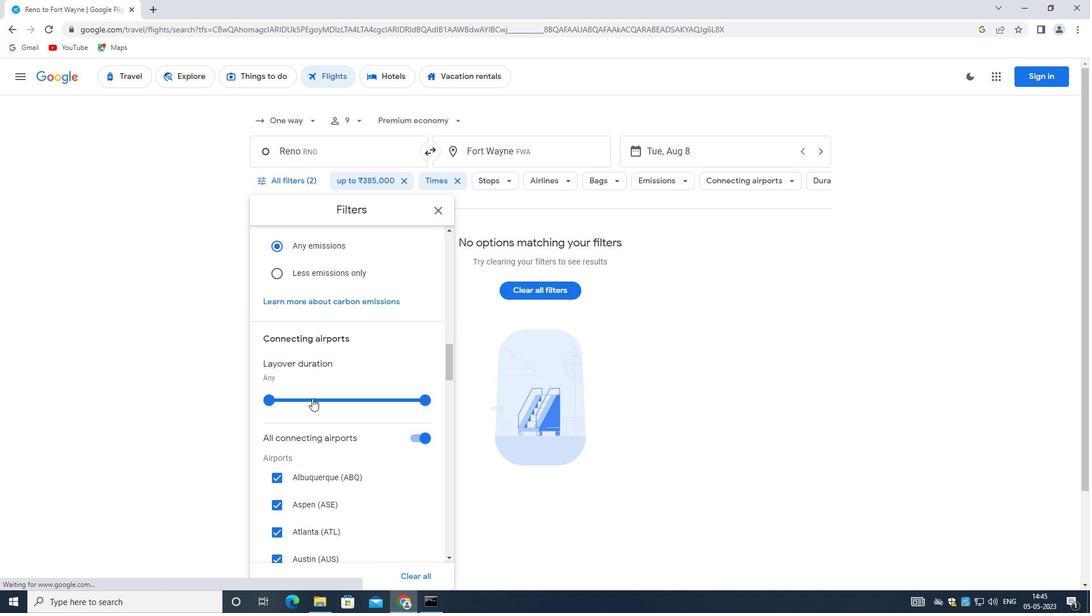 
Action: Mouse moved to (311, 398)
Screenshot: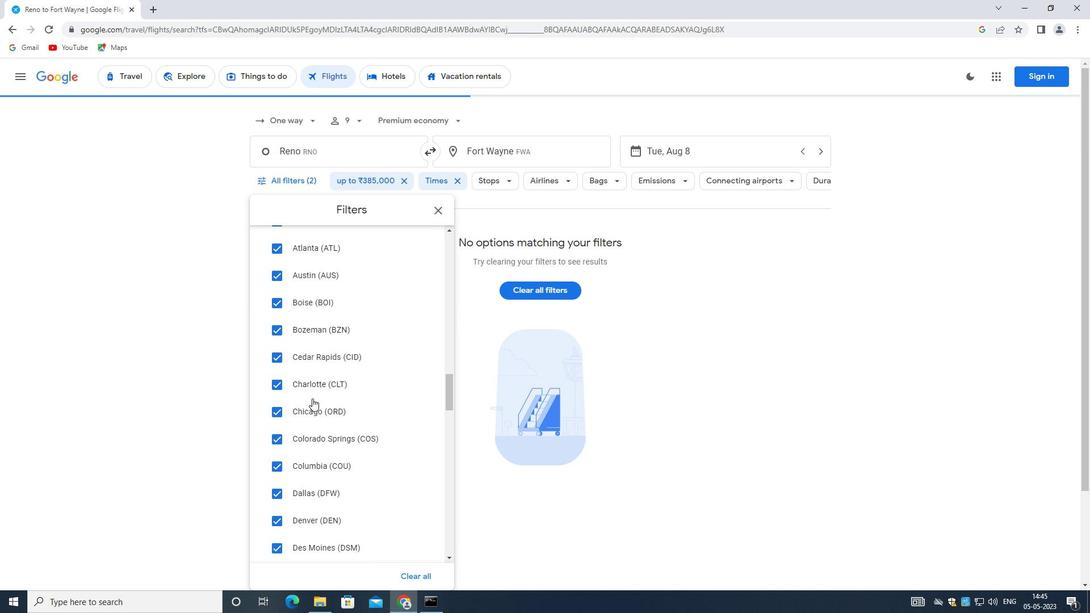 
Action: Mouse scrolled (311, 398) with delta (0, 0)
Screenshot: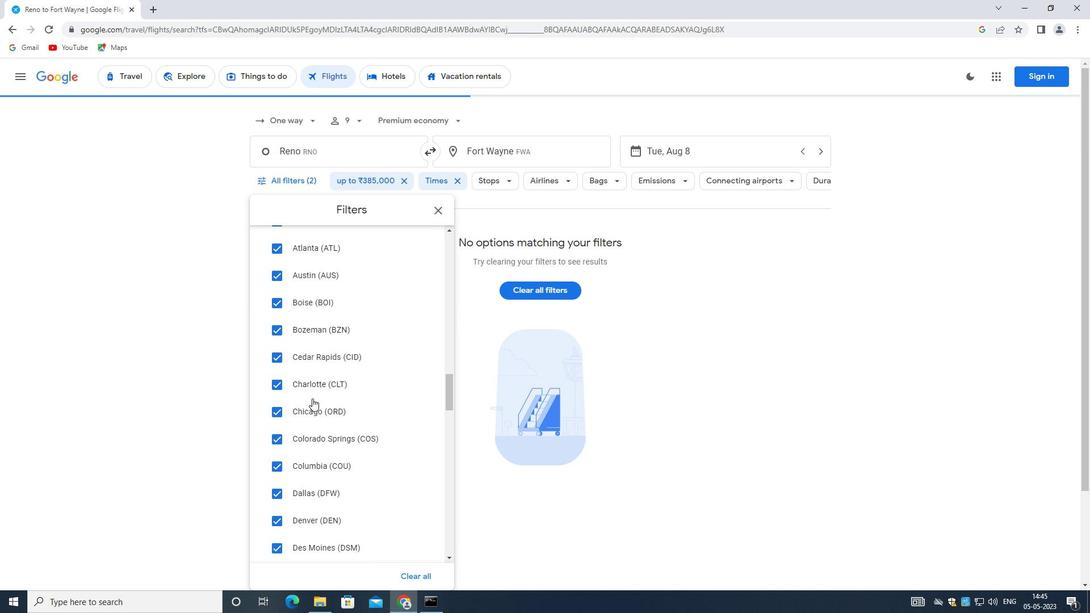 
Action: Mouse moved to (311, 400)
Screenshot: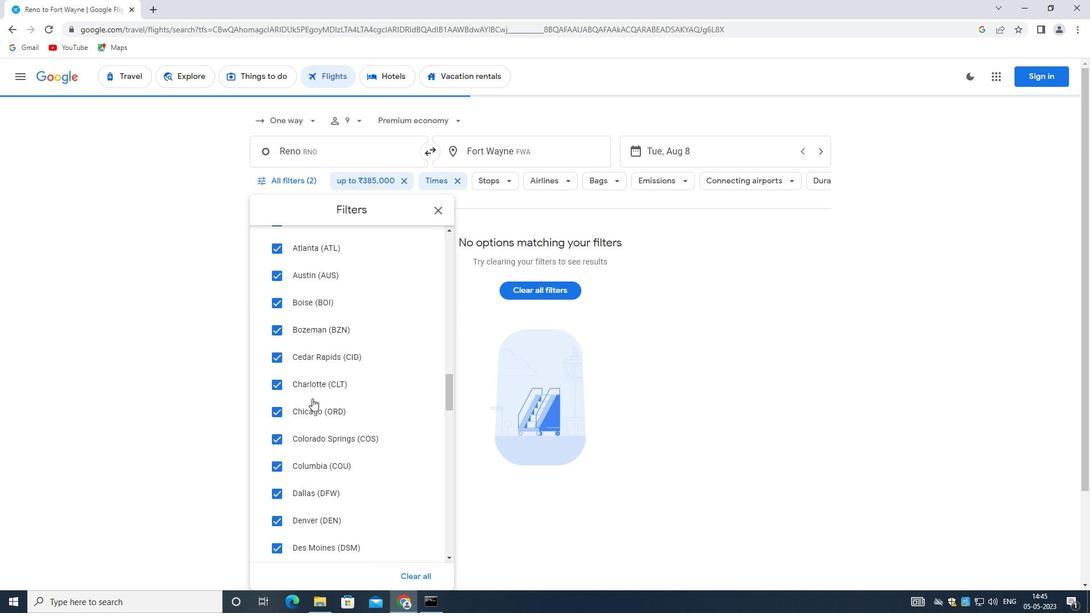 
Action: Mouse scrolled (311, 400) with delta (0, 0)
Screenshot: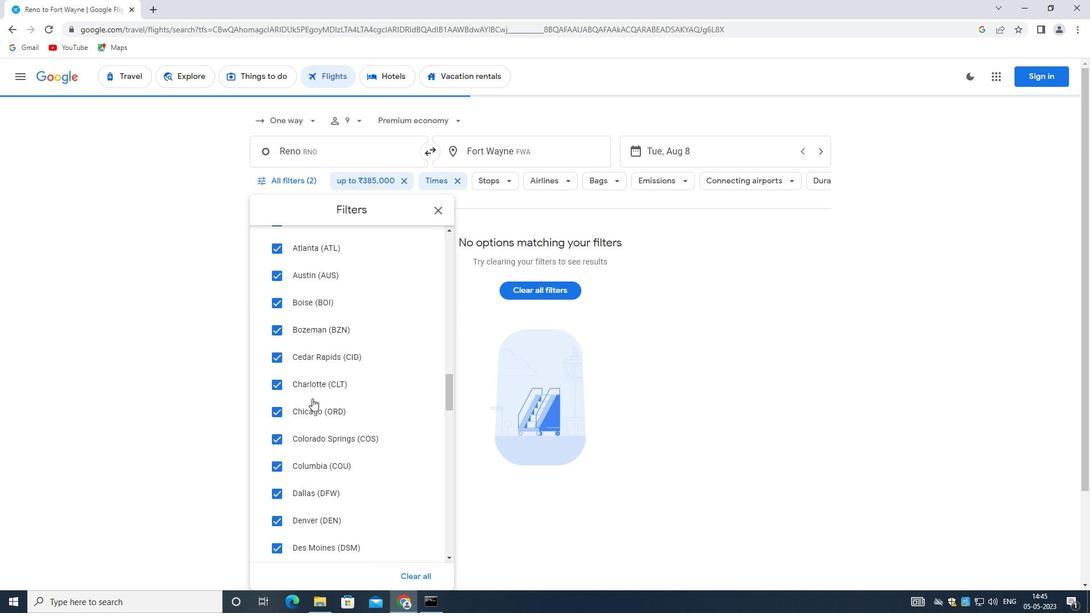 
Action: Mouse moved to (312, 407)
Screenshot: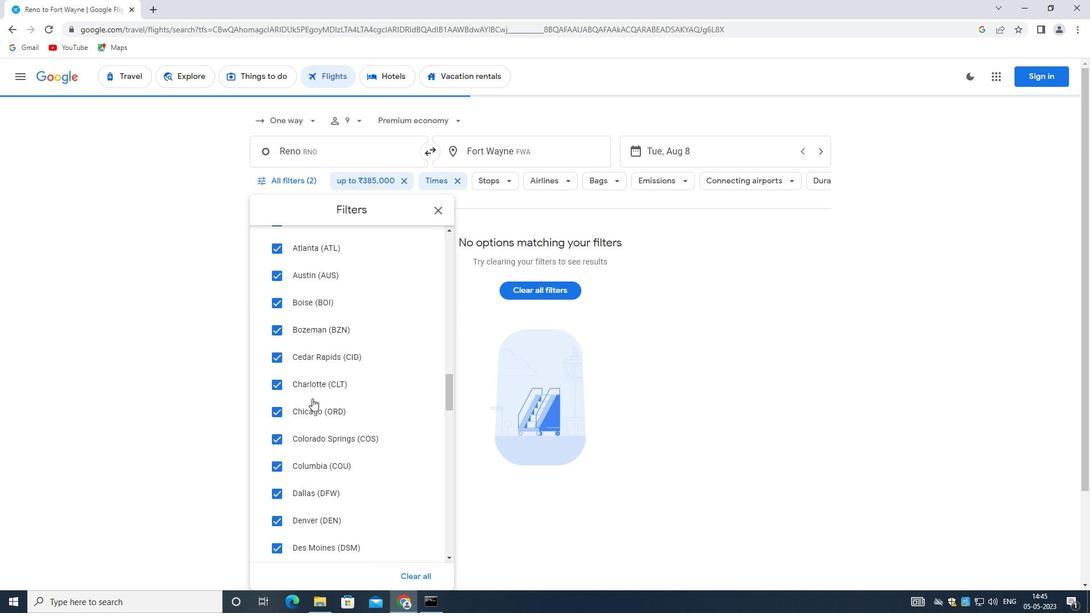 
Action: Mouse scrolled (312, 406) with delta (0, 0)
Screenshot: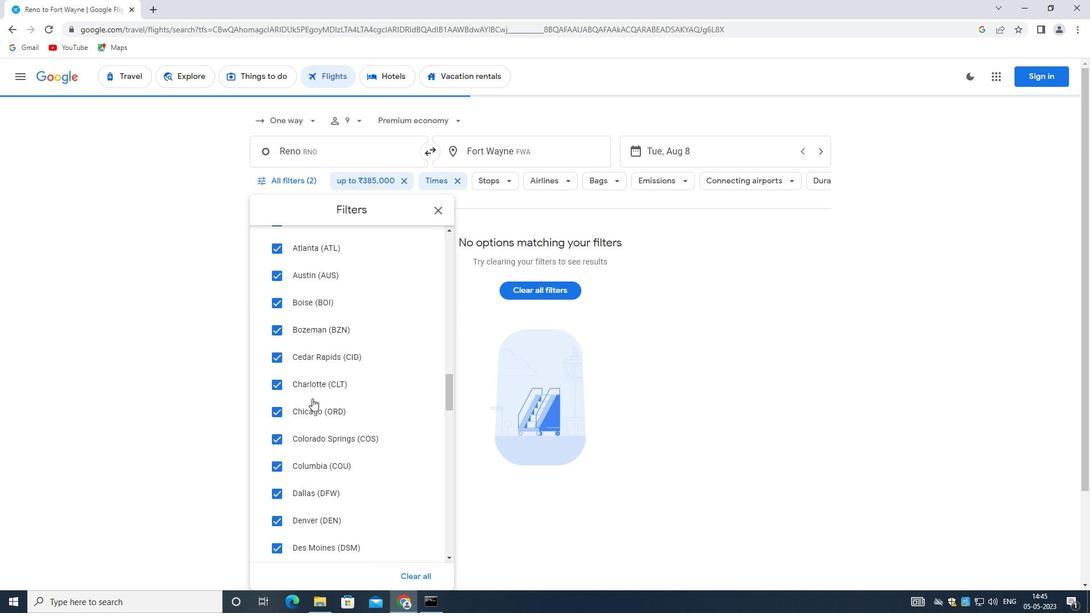 
Action: Mouse moved to (312, 408)
Screenshot: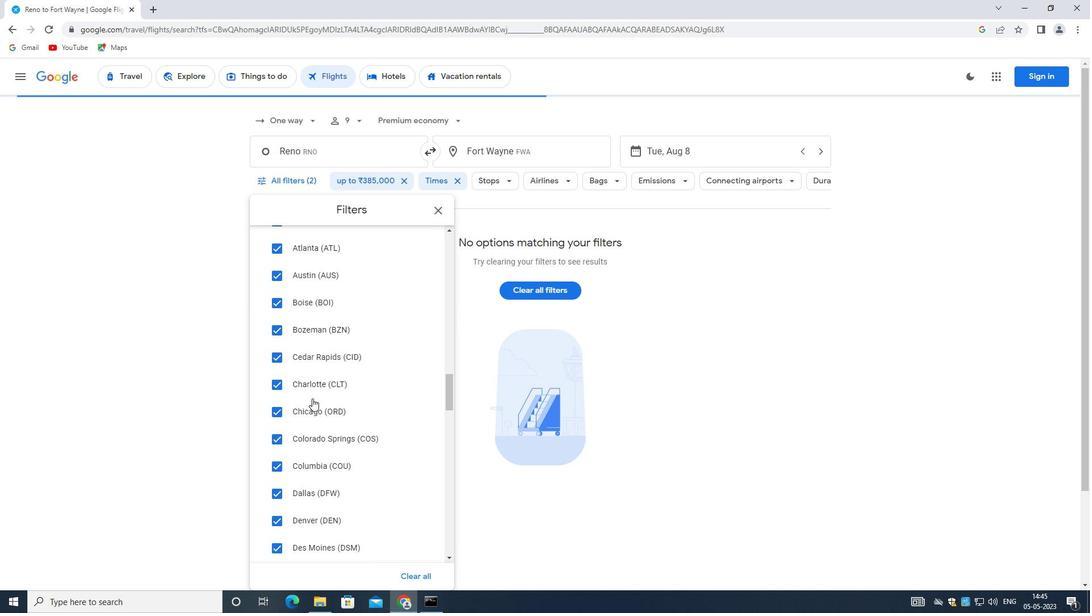 
Action: Mouse scrolled (312, 407) with delta (0, 0)
Screenshot: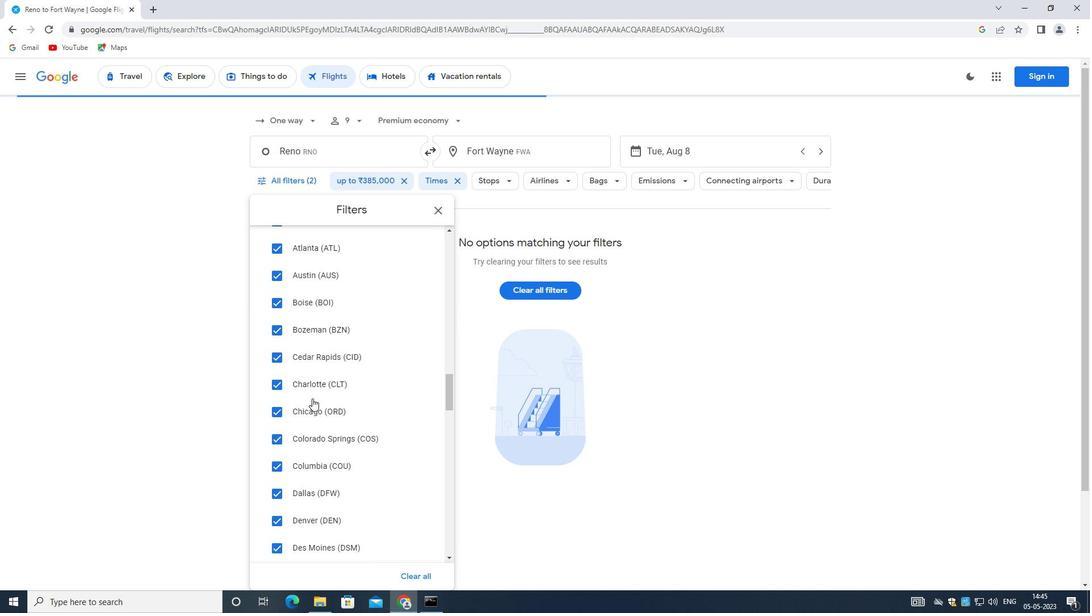 
Action: Mouse moved to (312, 409)
Screenshot: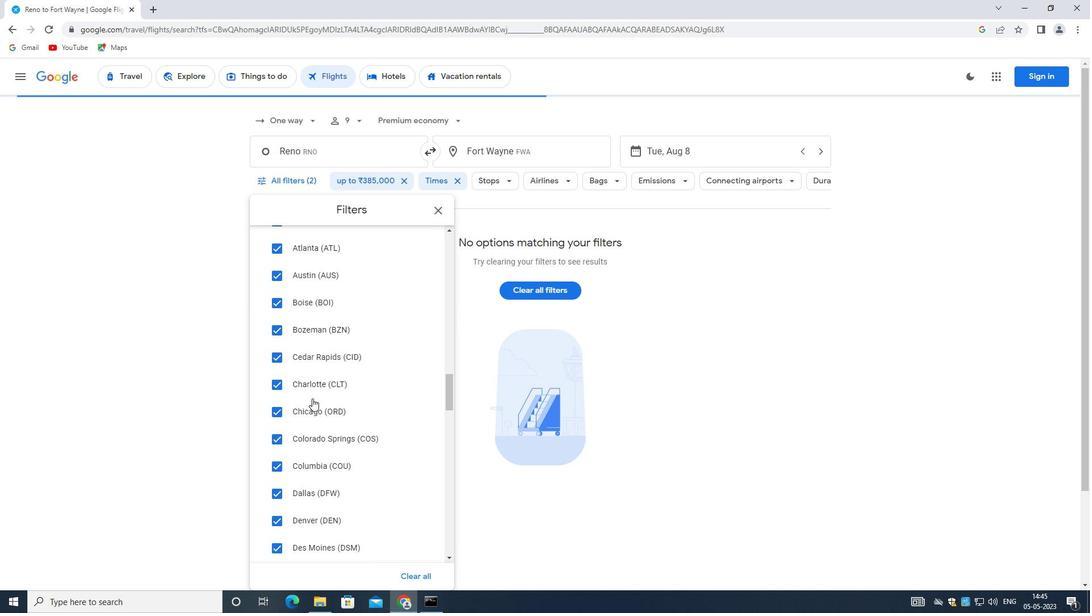 
Action: Mouse scrolled (312, 408) with delta (0, 0)
Screenshot: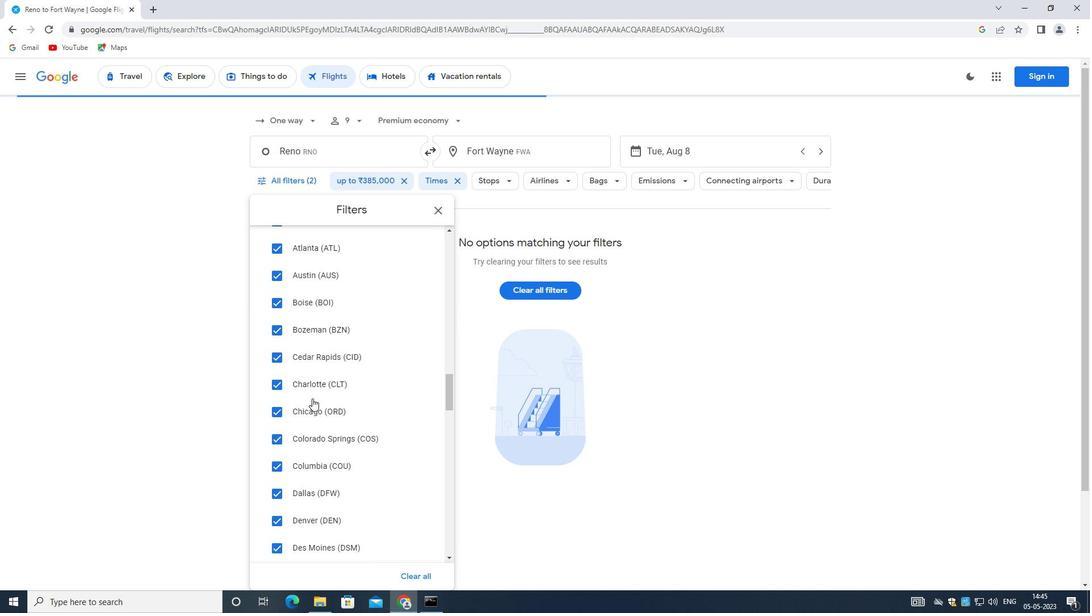 
Action: Mouse moved to (312, 414)
Screenshot: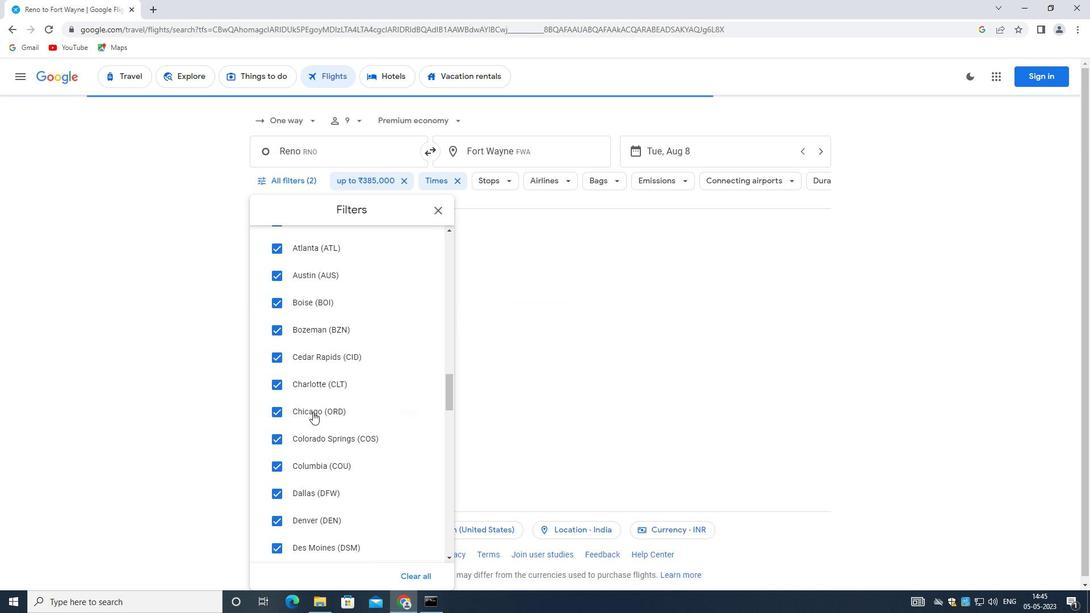 
Action: Mouse scrolled (312, 413) with delta (0, 0)
Screenshot: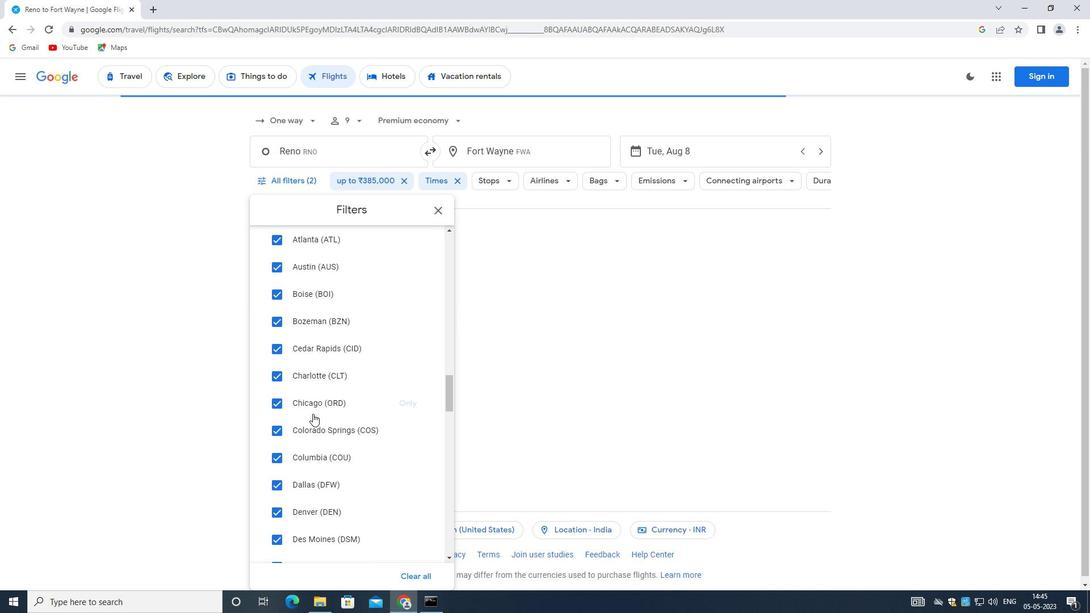 
Action: Mouse moved to (312, 415)
Screenshot: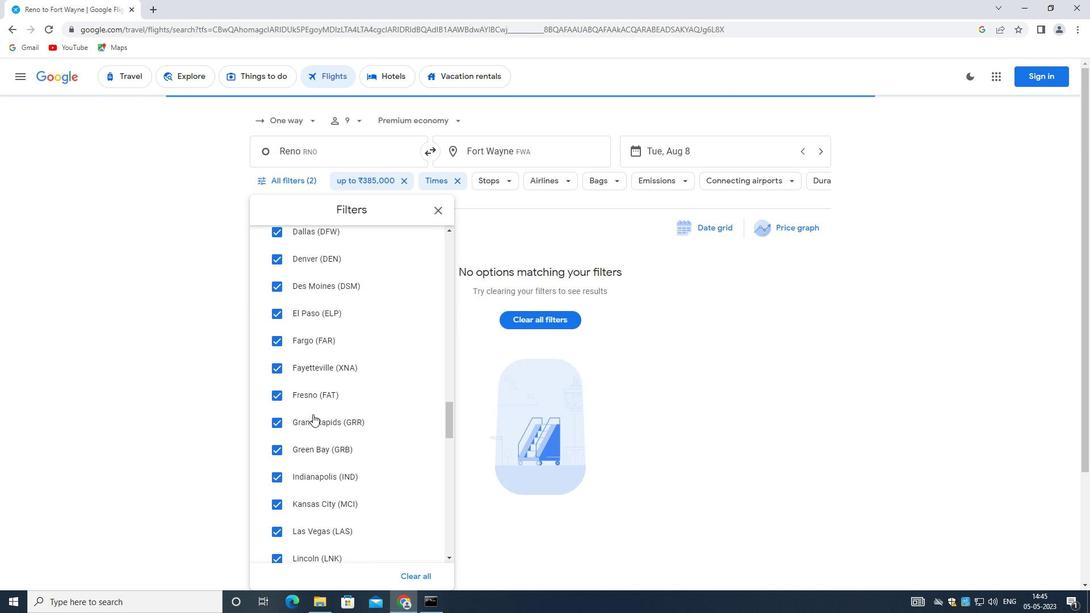 
Action: Mouse scrolled (312, 415) with delta (0, 0)
Screenshot: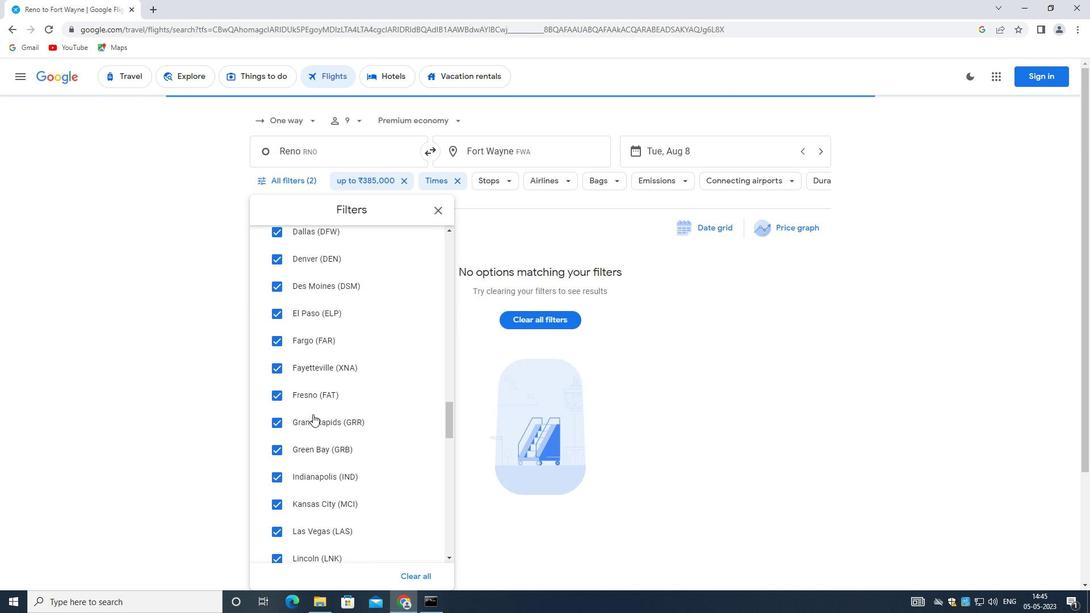 
Action: Mouse scrolled (312, 415) with delta (0, 0)
Screenshot: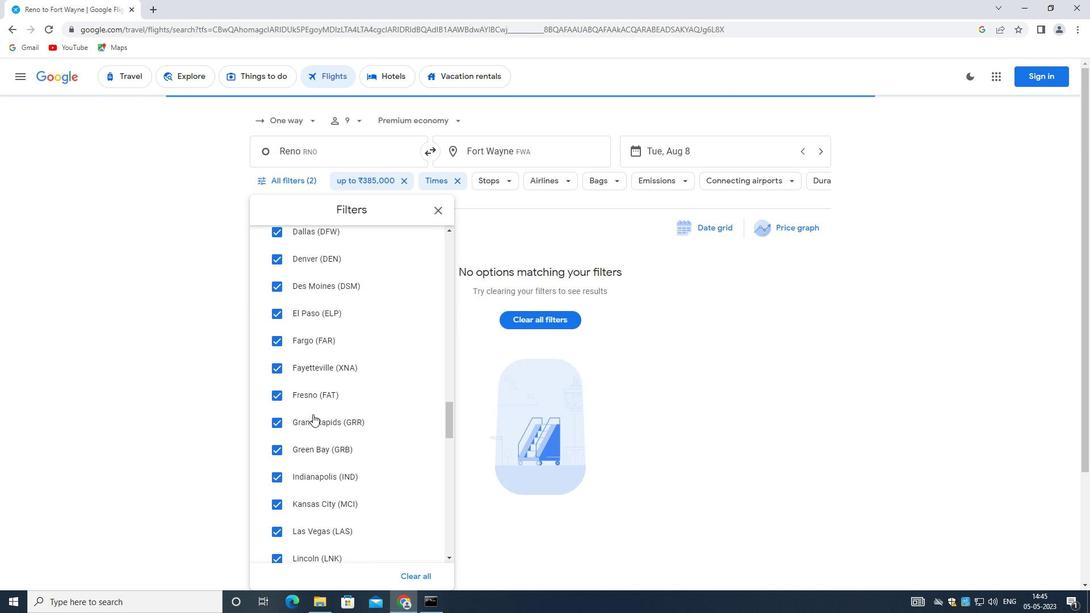 
Action: Mouse scrolled (312, 415) with delta (0, 0)
Screenshot: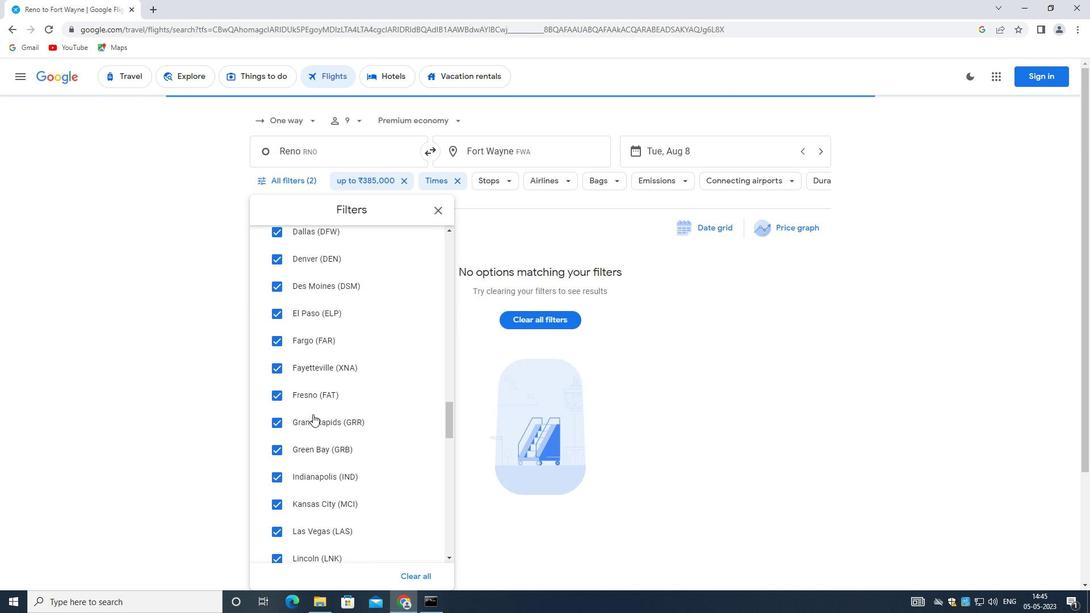 
Action: Mouse scrolled (312, 415) with delta (0, 0)
Screenshot: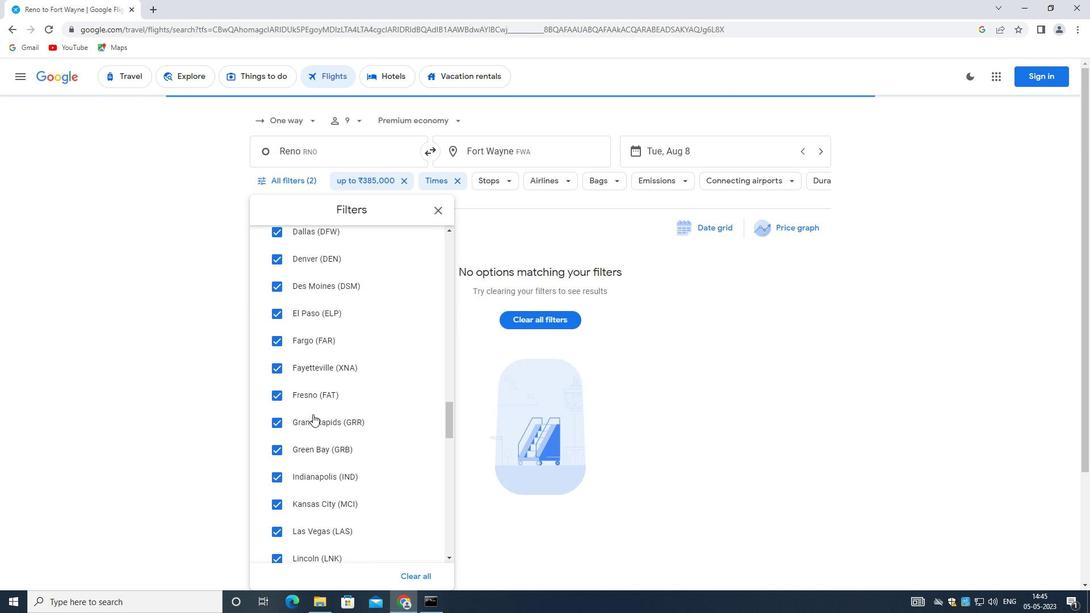 
Action: Mouse moved to (297, 436)
Screenshot: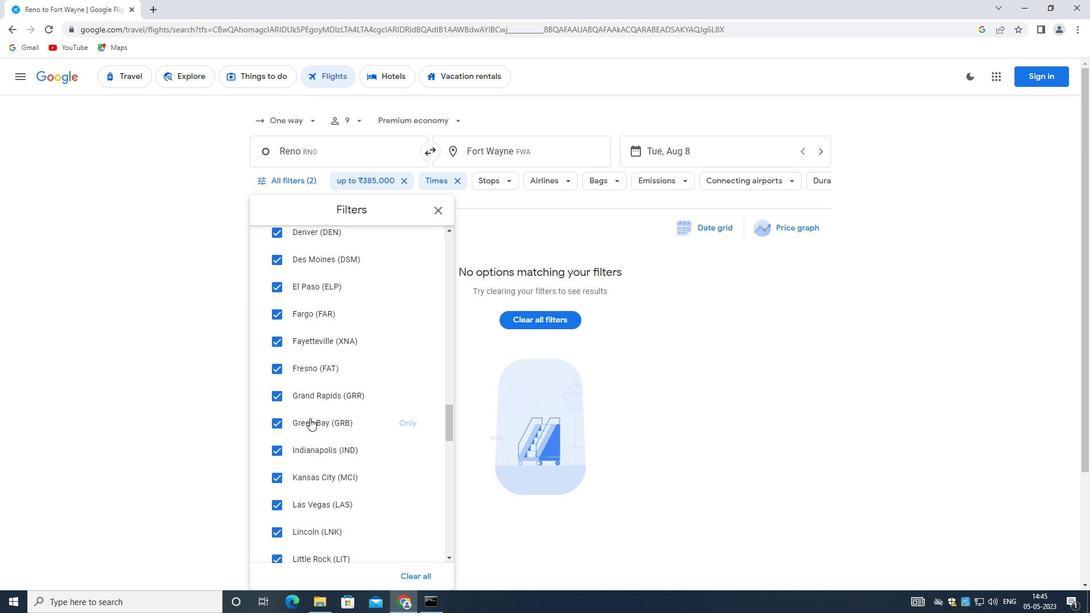 
Action: Mouse scrolled (297, 435) with delta (0, 0)
Screenshot: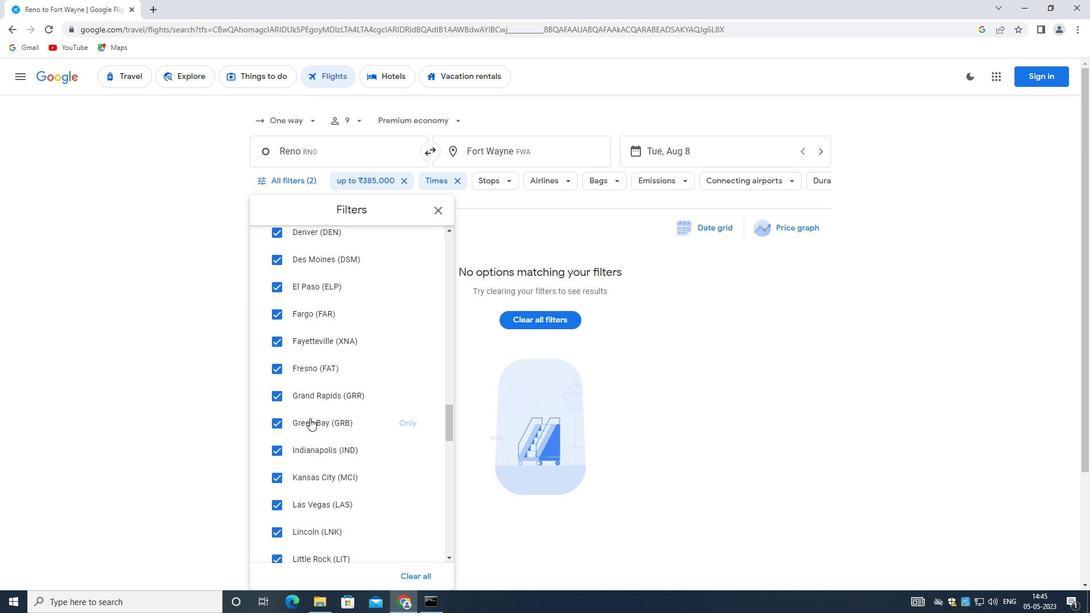 
Action: Mouse moved to (290, 457)
Screenshot: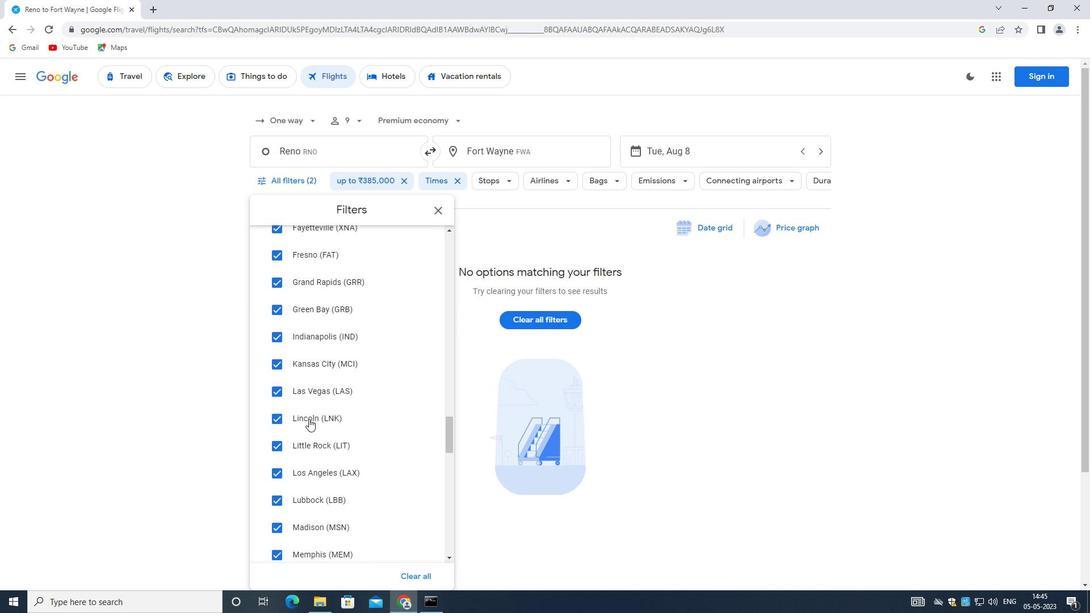 
Action: Mouse scrolled (290, 456) with delta (0, 0)
Screenshot: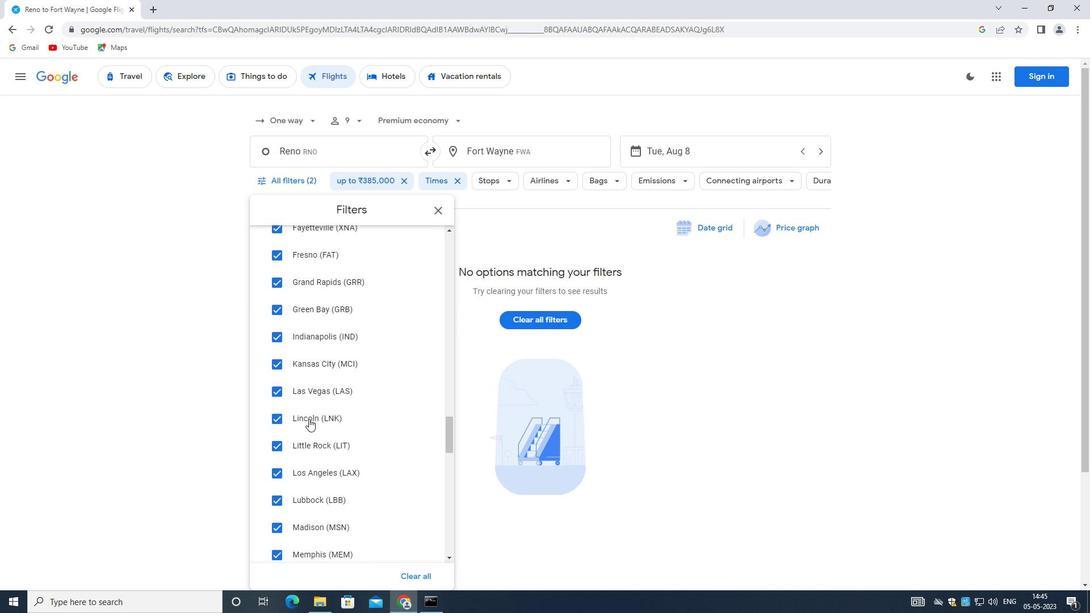 
Action: Mouse moved to (289, 458)
Screenshot: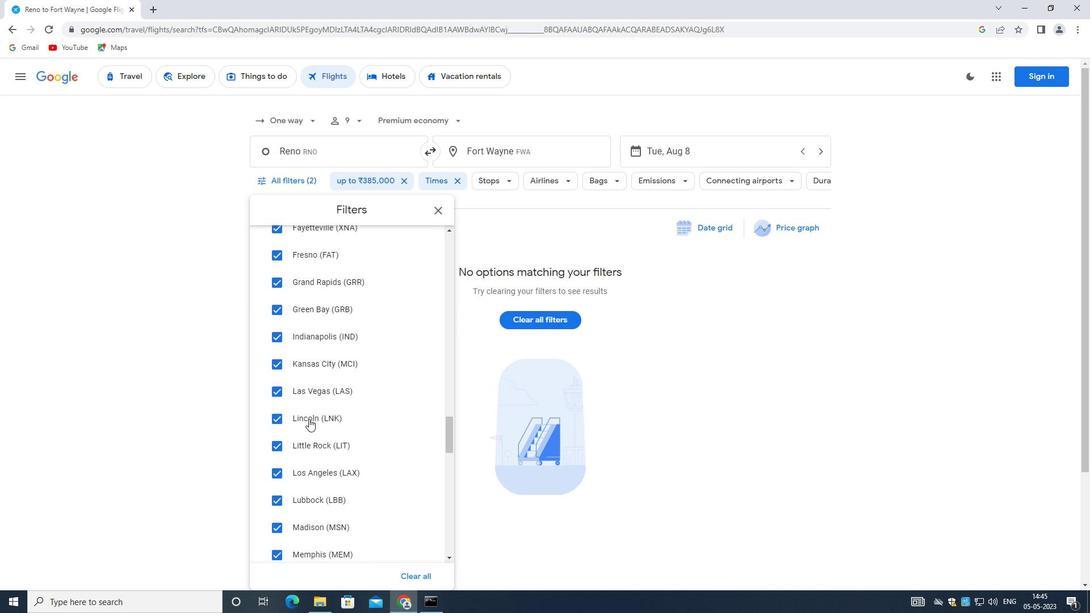 
Action: Mouse scrolled (289, 458) with delta (0, 0)
Screenshot: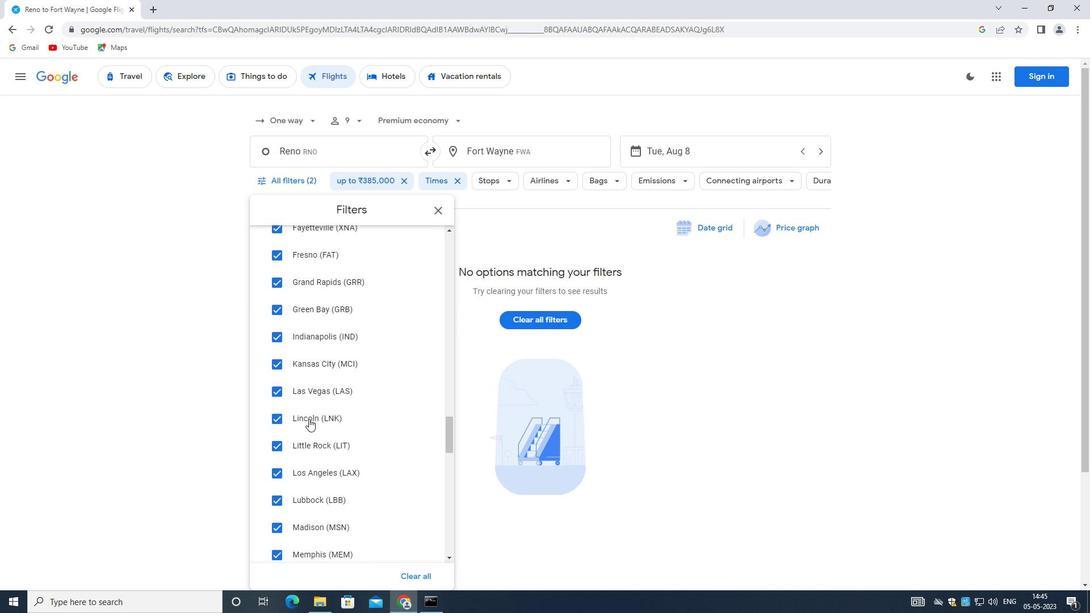 
Action: Mouse moved to (289, 446)
Screenshot: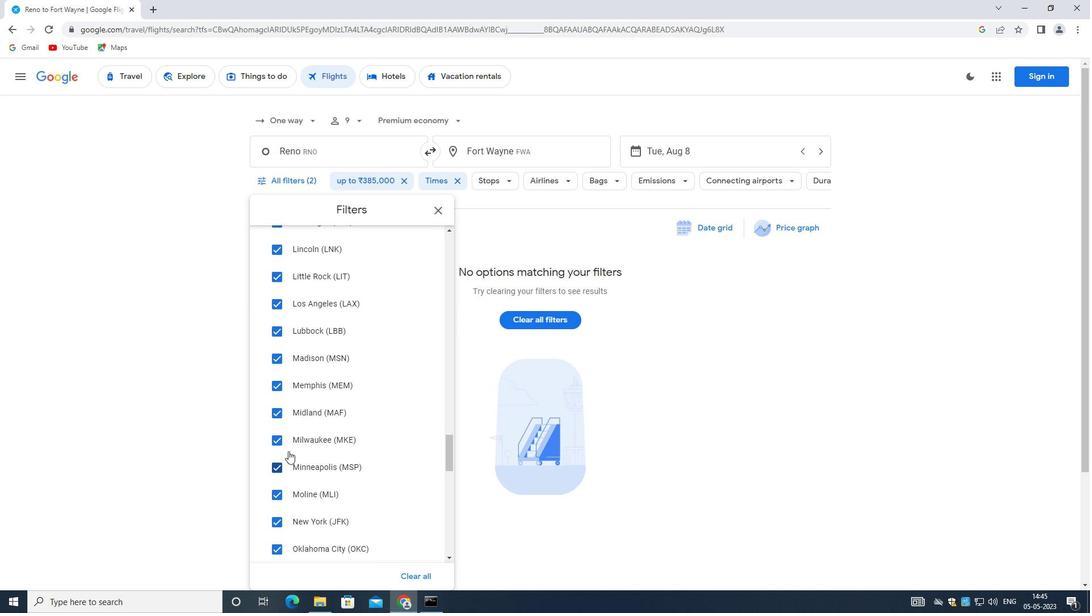 
Action: Mouse scrolled (289, 446) with delta (0, 0)
Screenshot: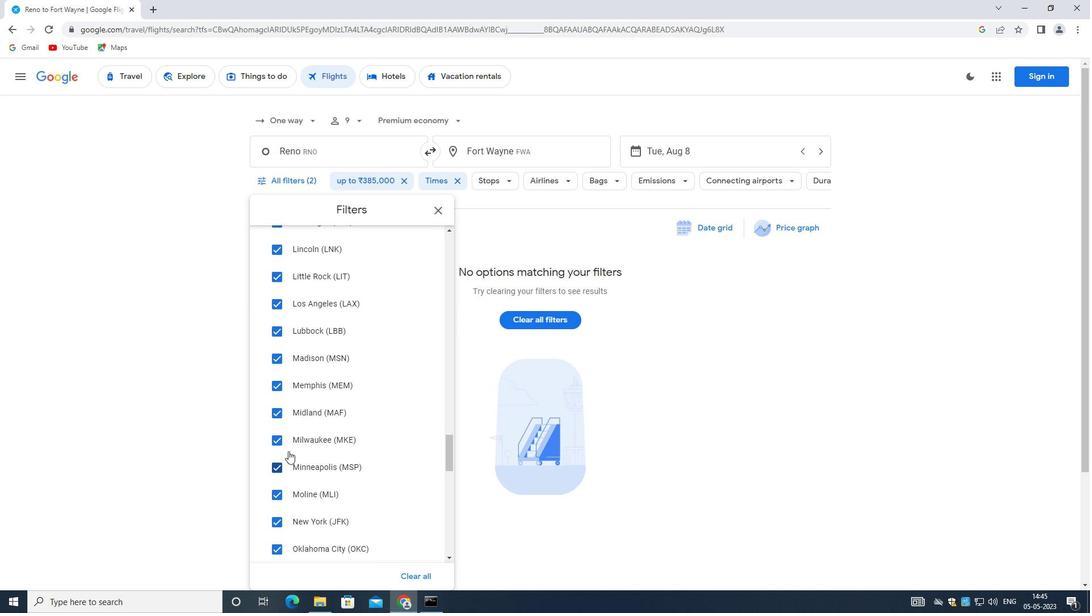 
Action: Mouse moved to (290, 448)
Screenshot: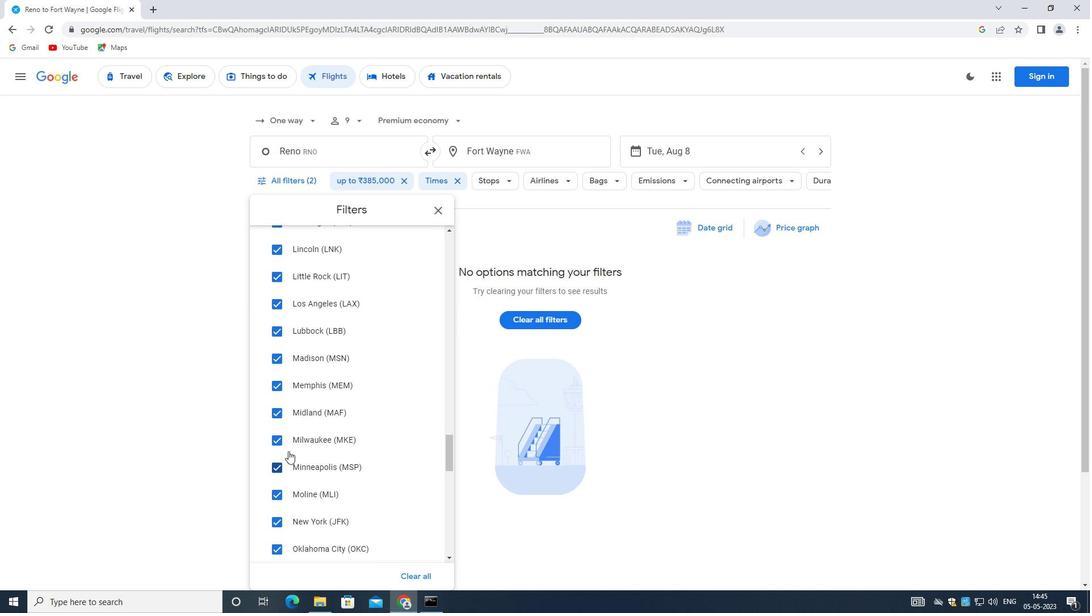 
Action: Mouse scrolled (290, 447) with delta (0, 0)
Screenshot: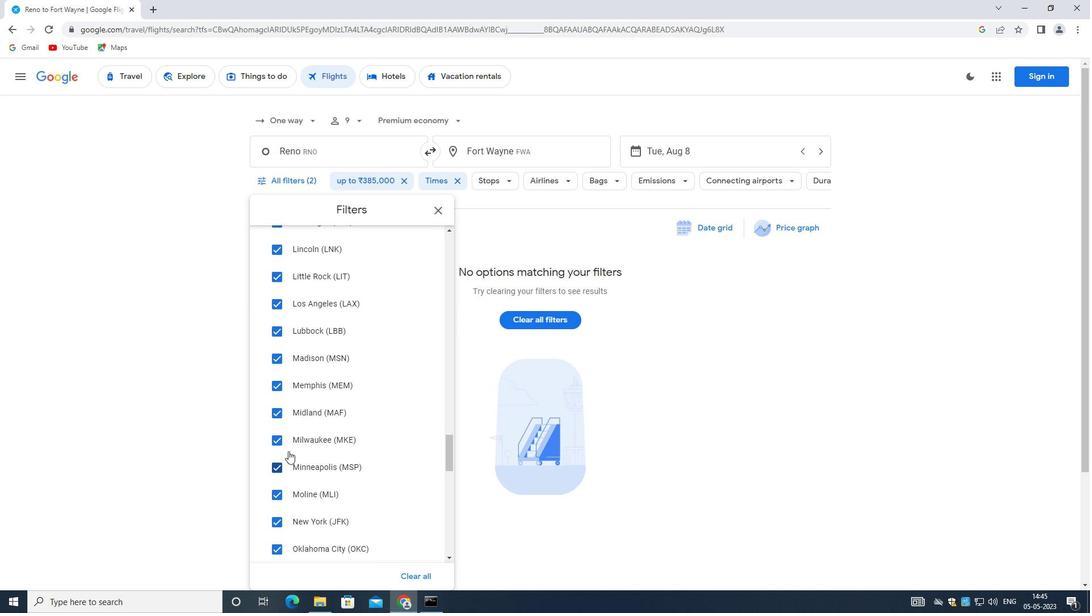 
Action: Mouse scrolled (290, 447) with delta (0, 0)
Screenshot: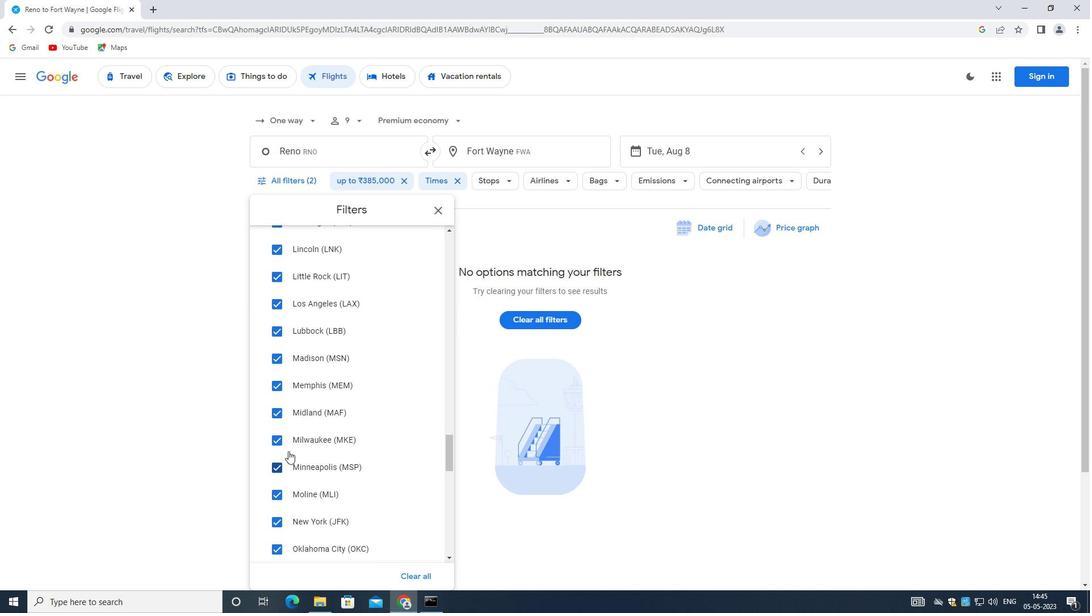 
Action: Mouse scrolled (290, 447) with delta (0, 0)
Screenshot: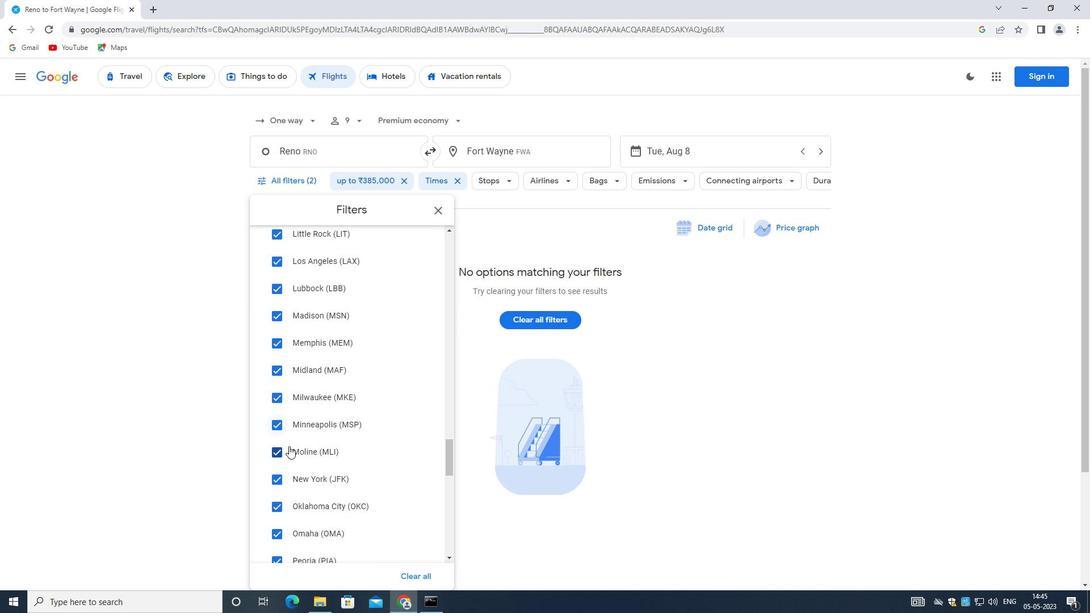 
Action: Mouse scrolled (290, 447) with delta (0, 0)
Screenshot: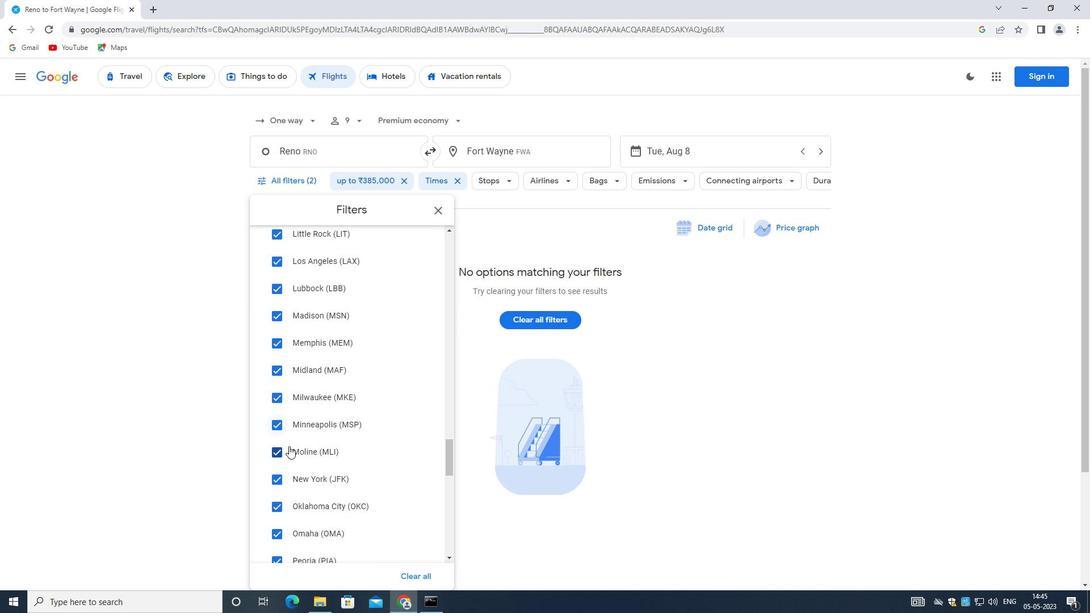 
Action: Mouse moved to (291, 448)
Screenshot: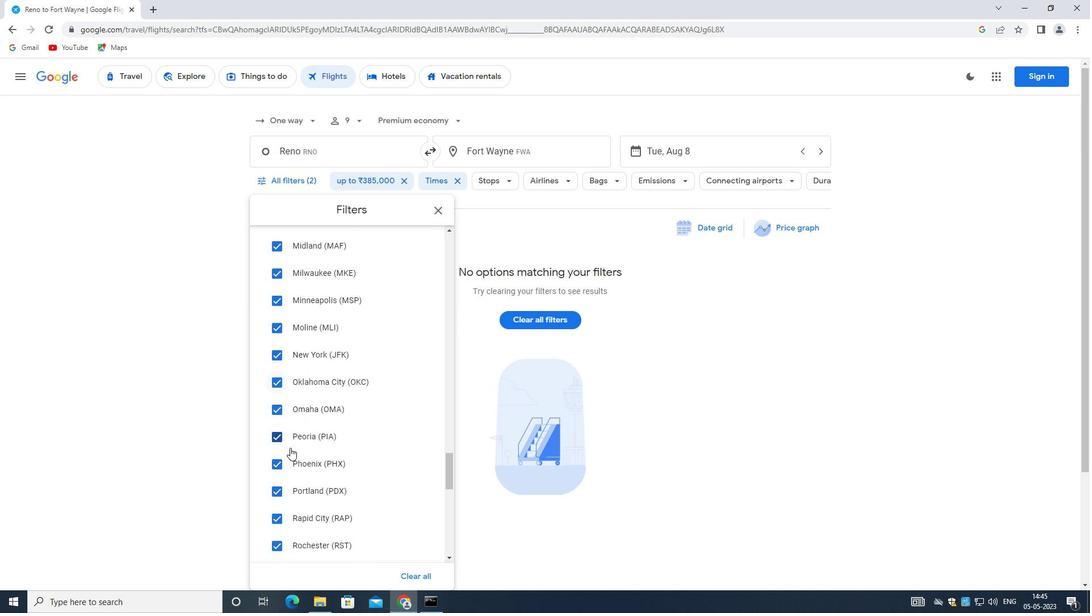 
Action: Mouse scrolled (291, 447) with delta (0, 0)
Screenshot: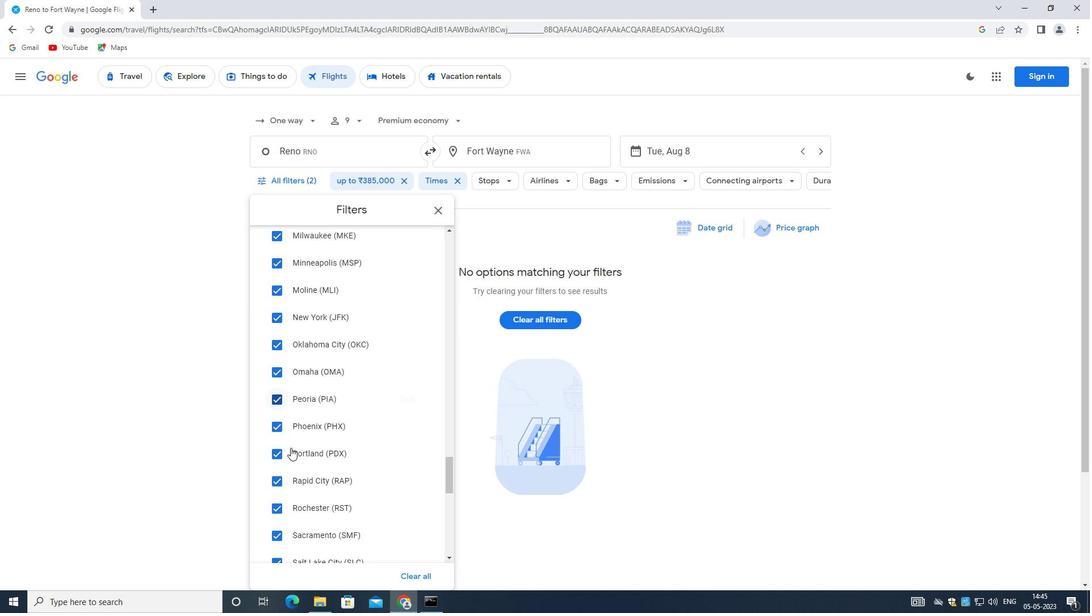 
Action: Mouse scrolled (291, 447) with delta (0, 0)
Screenshot: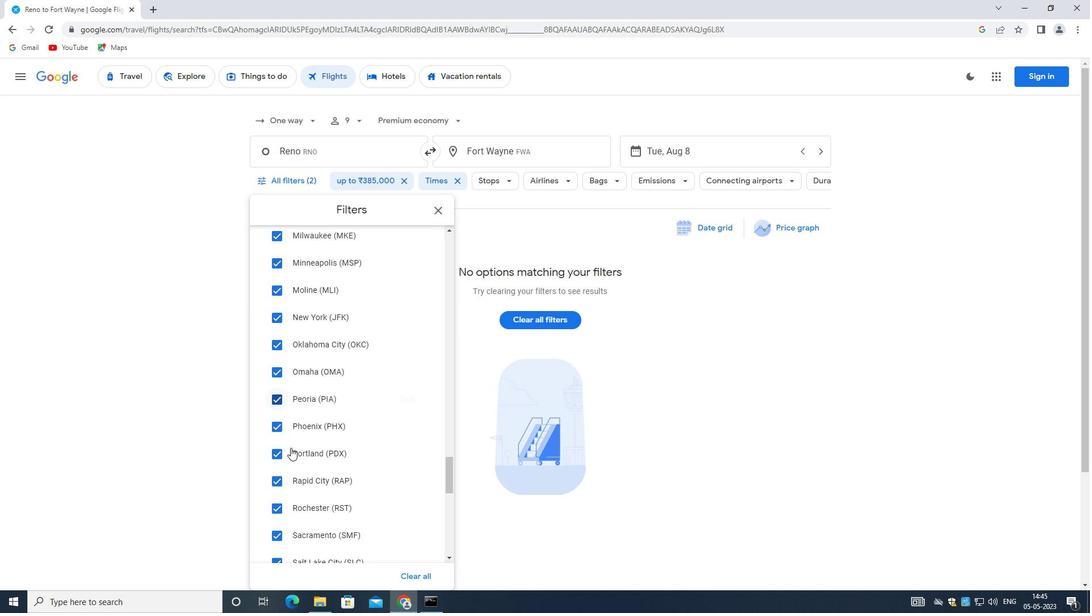 
Action: Mouse scrolled (291, 447) with delta (0, 0)
Screenshot: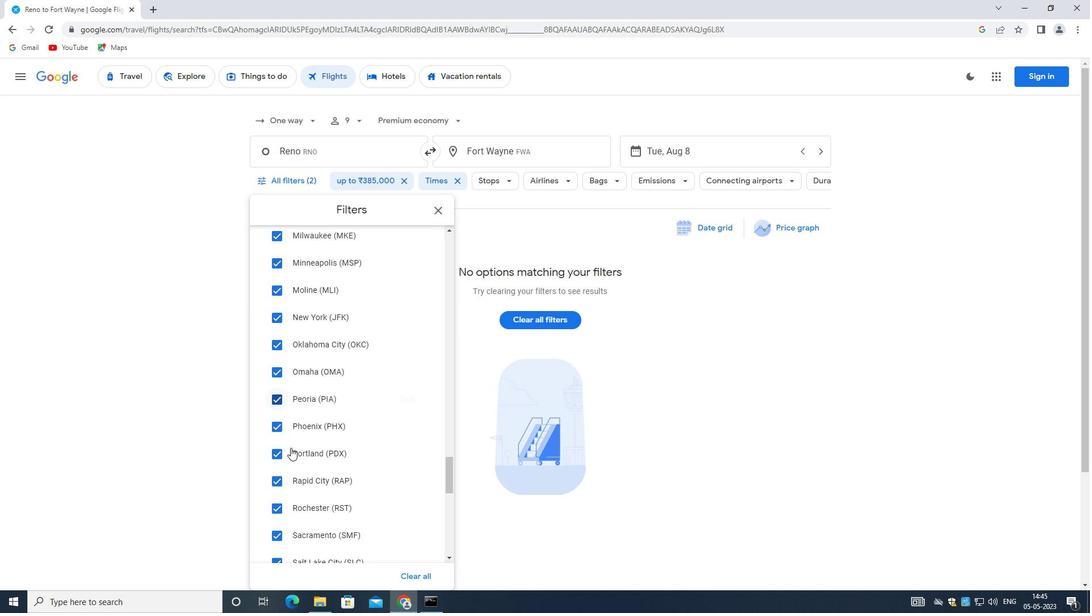 
Action: Mouse scrolled (291, 447) with delta (0, 0)
Screenshot: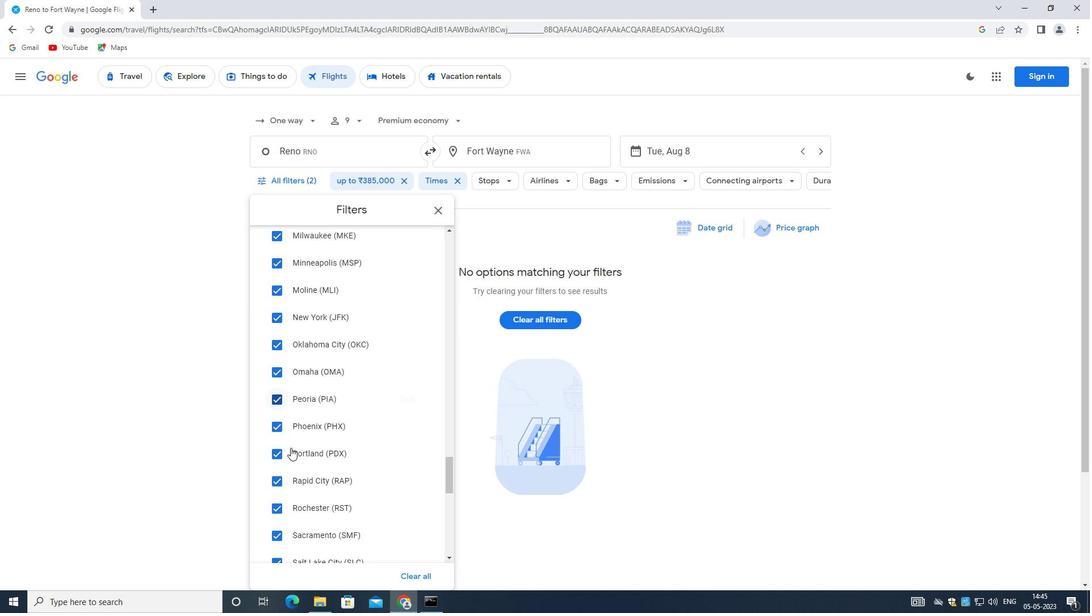 
Action: Mouse moved to (292, 448)
Screenshot: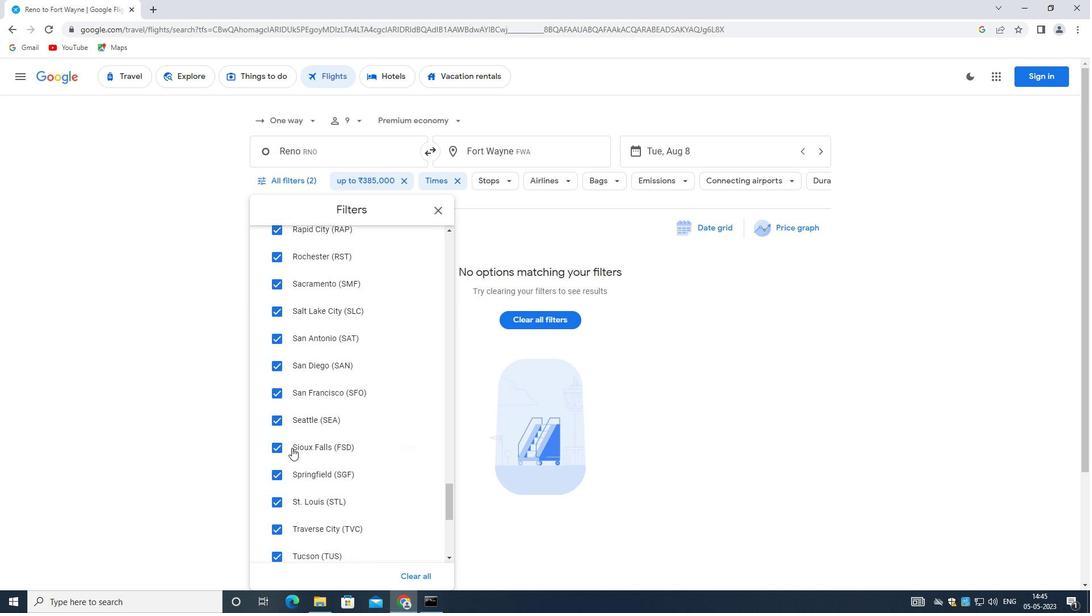 
Action: Mouse scrolled (292, 447) with delta (0, 0)
Screenshot: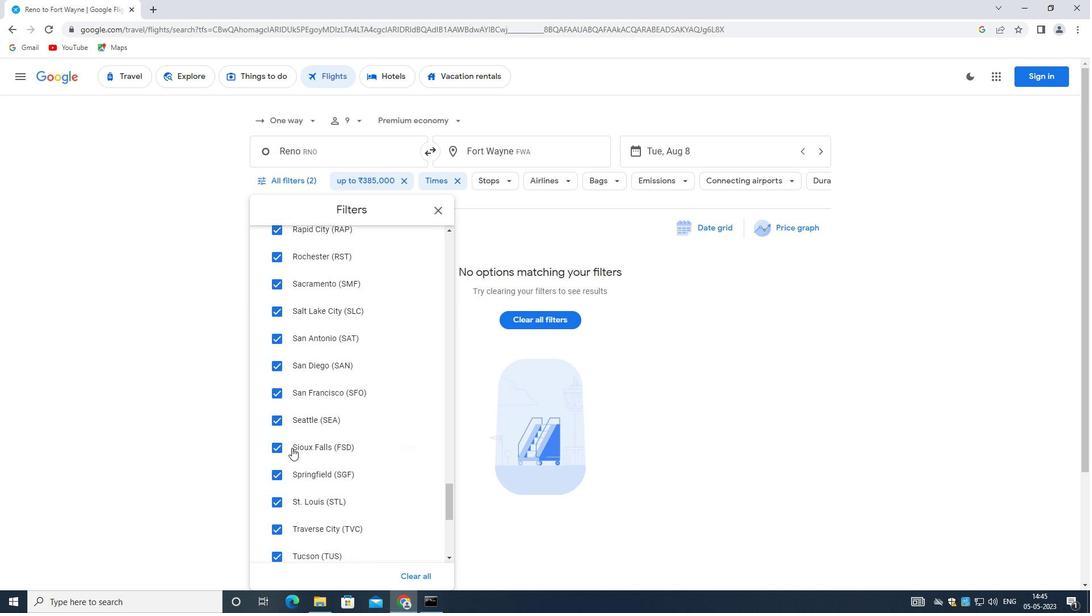 
Action: Mouse scrolled (292, 447) with delta (0, 0)
Screenshot: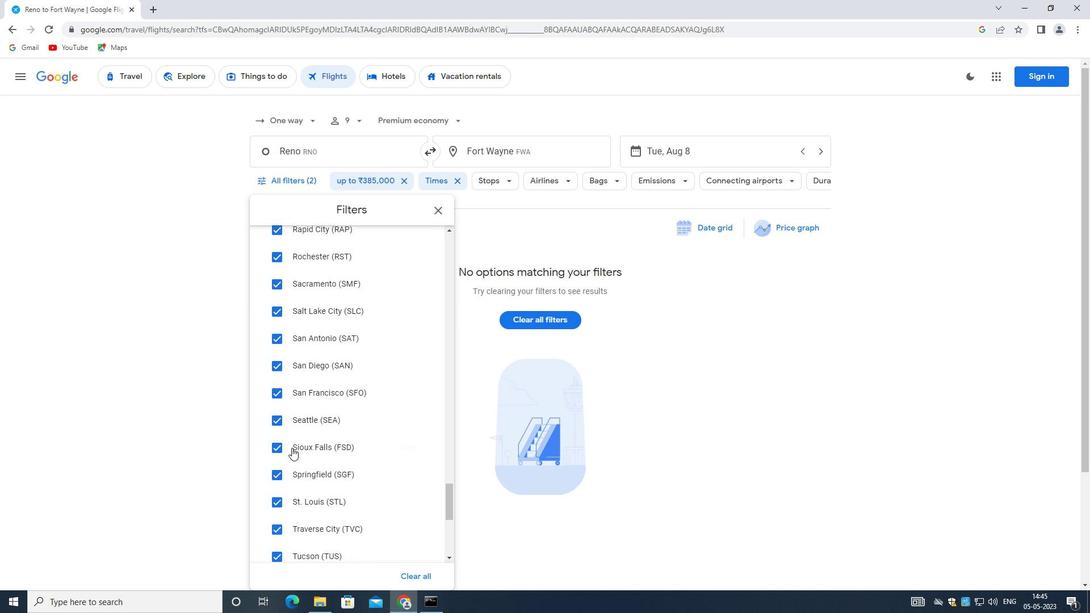 
Action: Mouse scrolled (292, 447) with delta (0, 0)
Screenshot: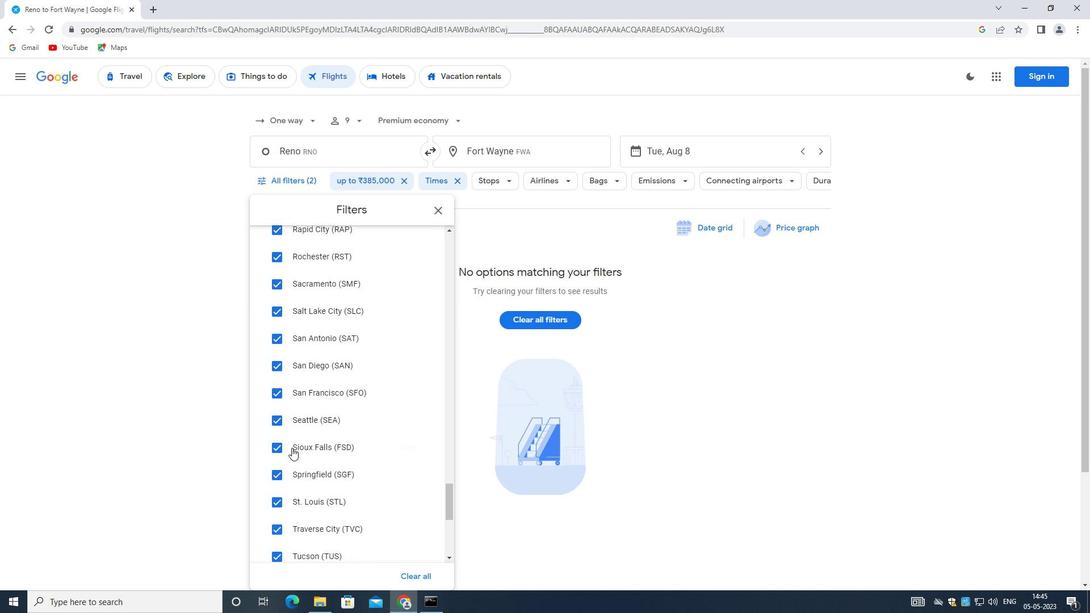 
Action: Mouse moved to (294, 446)
Screenshot: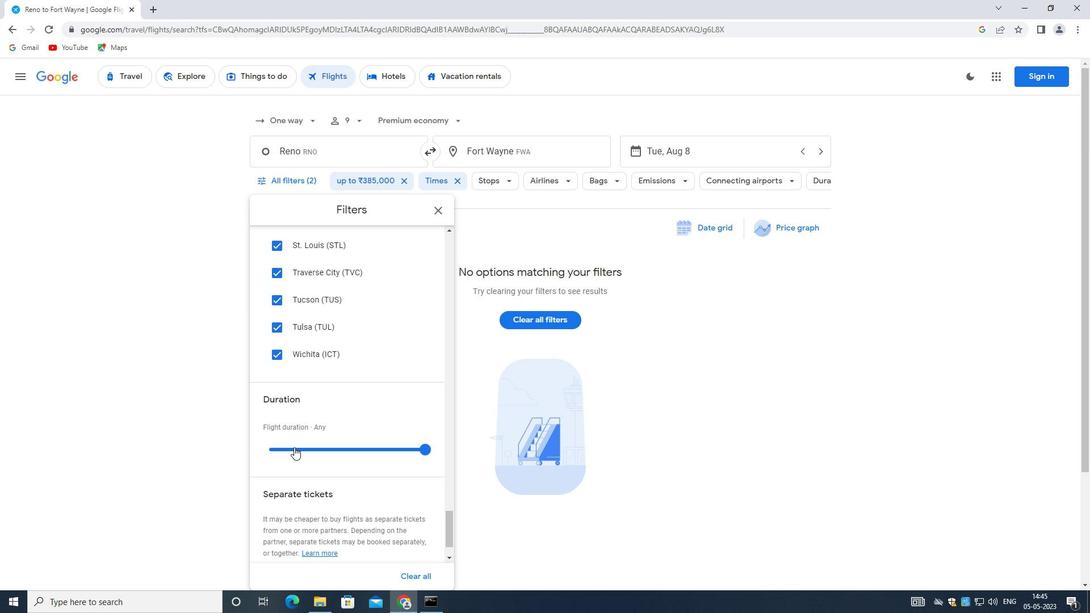 
Action: Mouse scrolled (294, 446) with delta (0, 0)
Screenshot: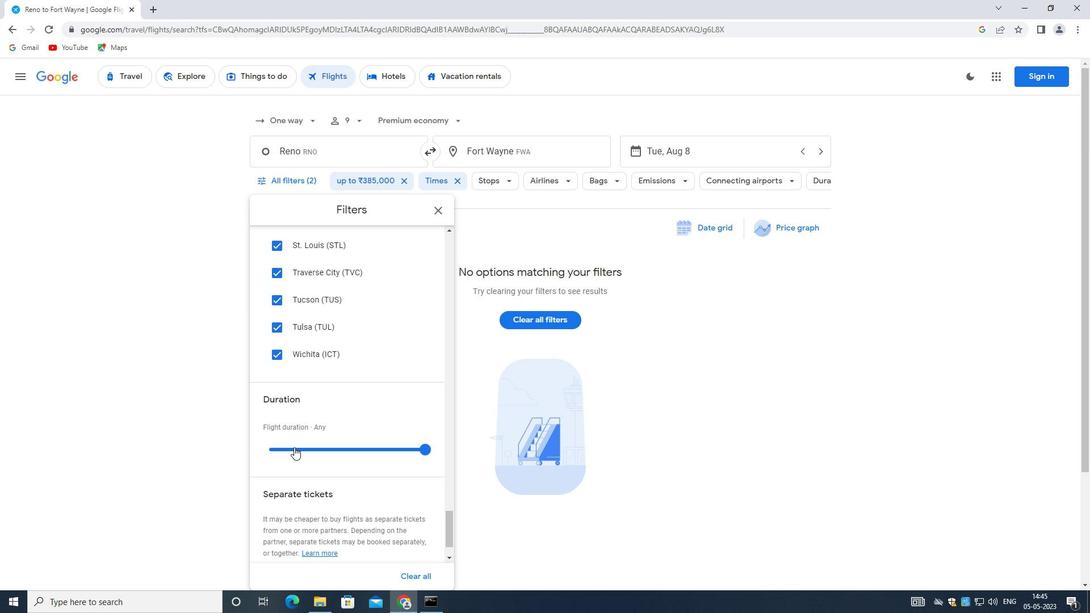 
Action: Mouse scrolled (294, 446) with delta (0, 0)
Screenshot: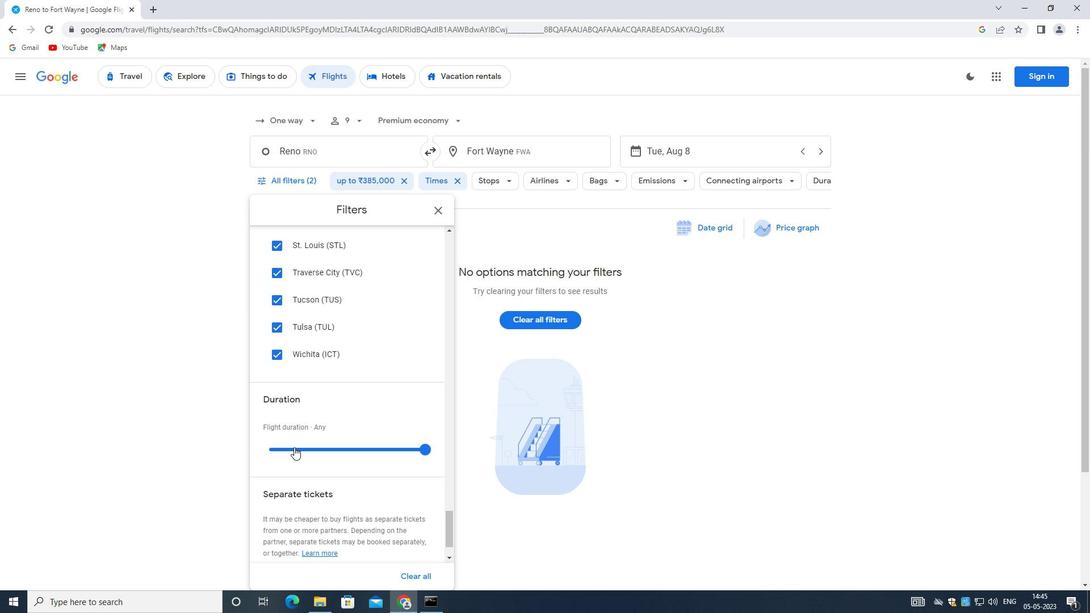 
Action: Mouse scrolled (294, 446) with delta (0, 0)
Screenshot: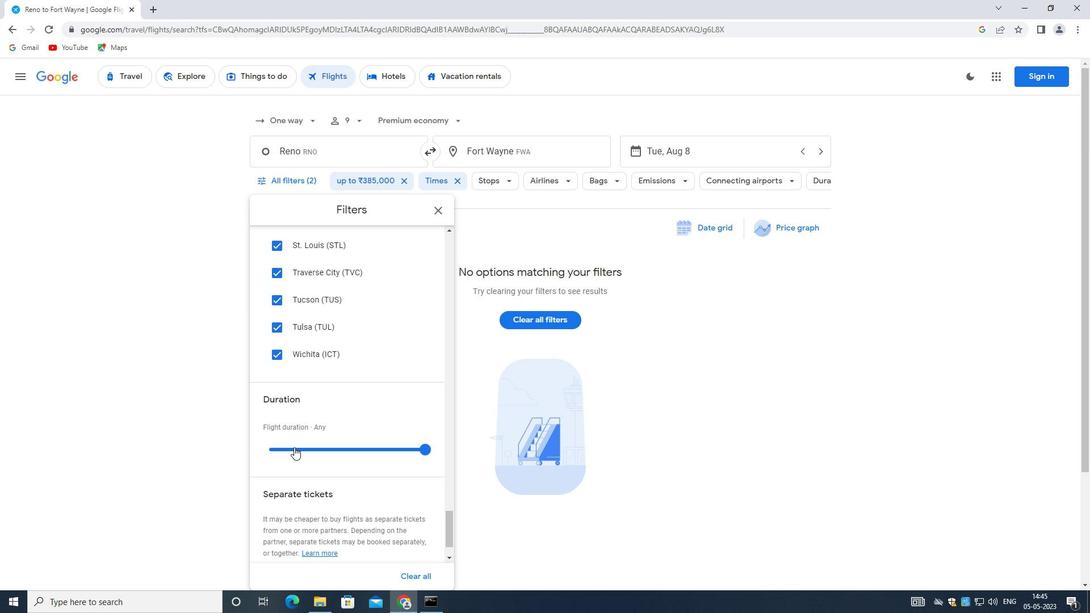
Action: Mouse scrolled (294, 446) with delta (0, 0)
Screenshot: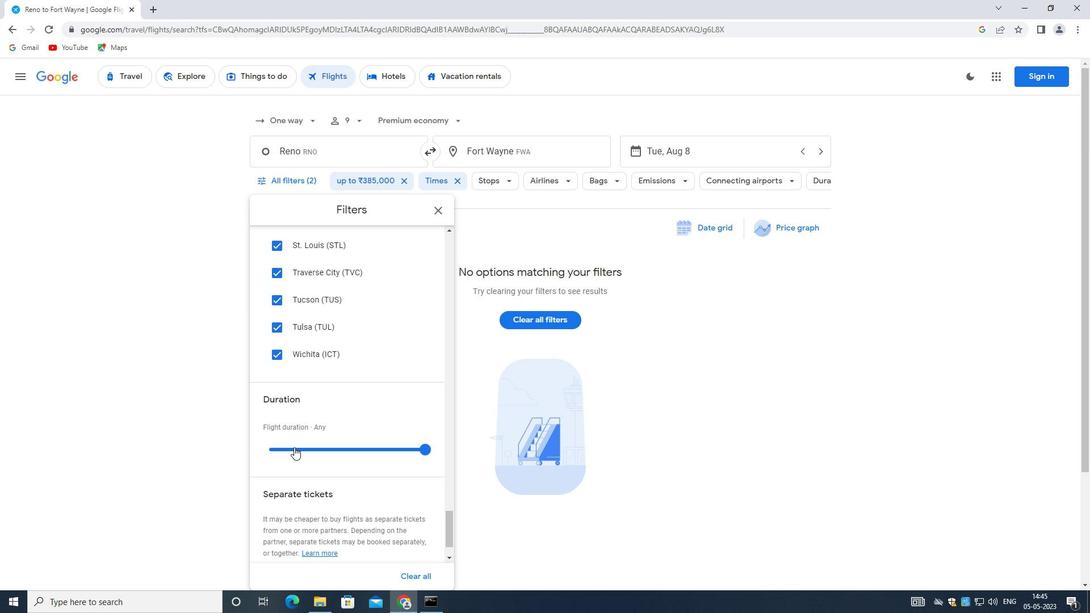 
Action: Mouse scrolled (294, 446) with delta (0, 0)
Screenshot: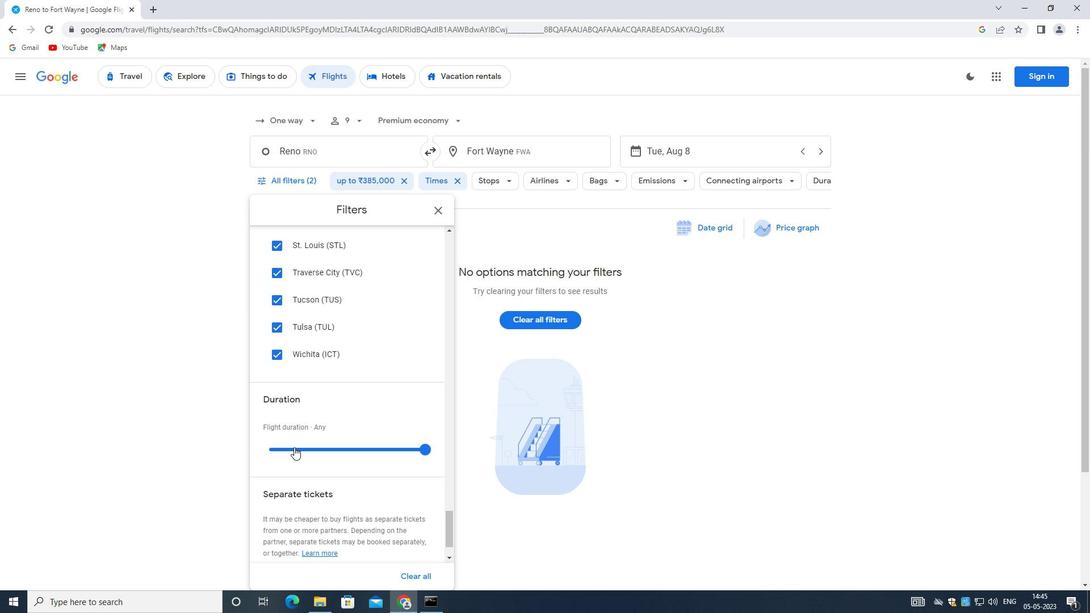 
Action: Mouse scrolled (294, 446) with delta (0, 0)
Screenshot: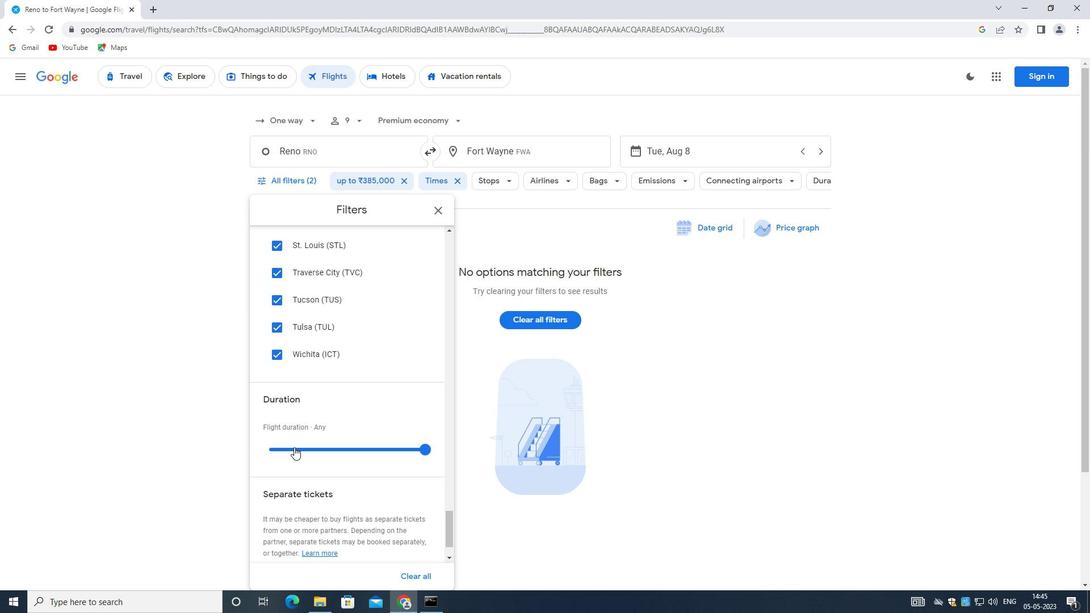 
Action: Mouse moved to (294, 446)
Screenshot: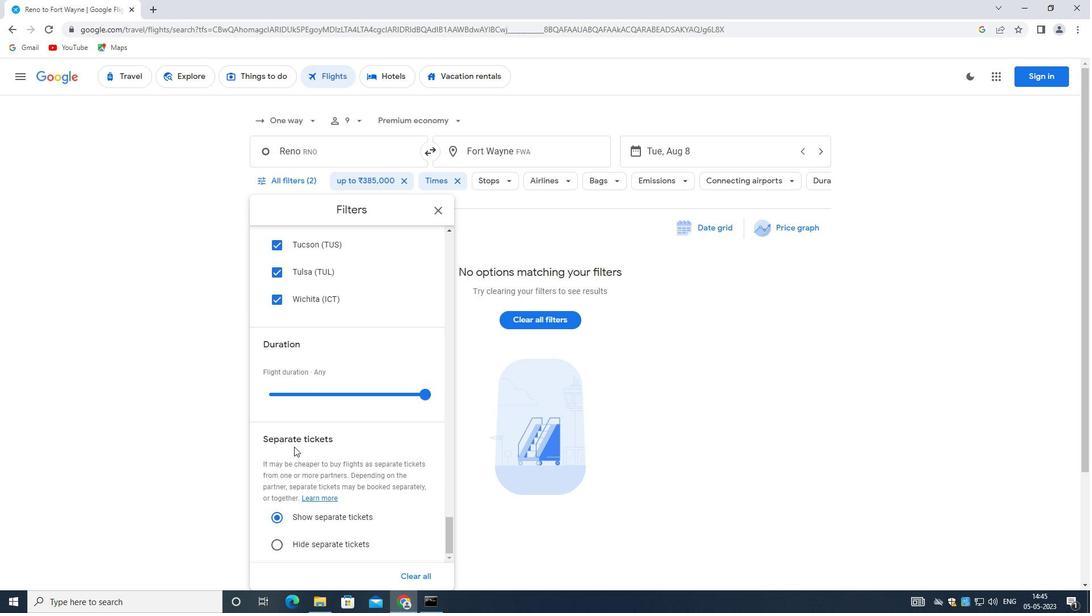 
Action: Mouse scrolled (294, 446) with delta (0, 0)
Screenshot: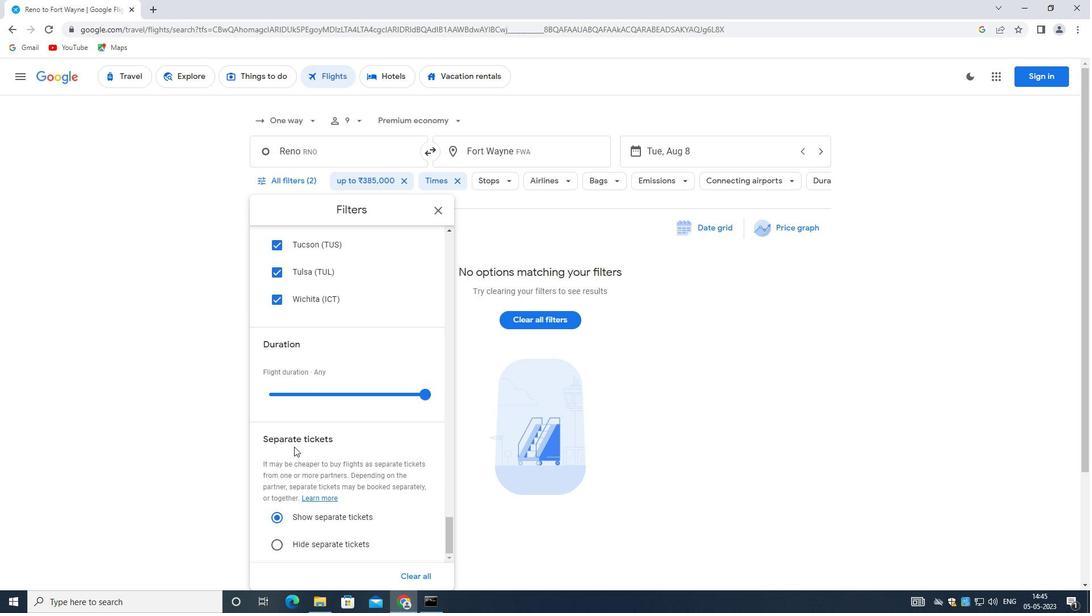 
Action: Mouse scrolled (294, 446) with delta (0, 0)
Screenshot: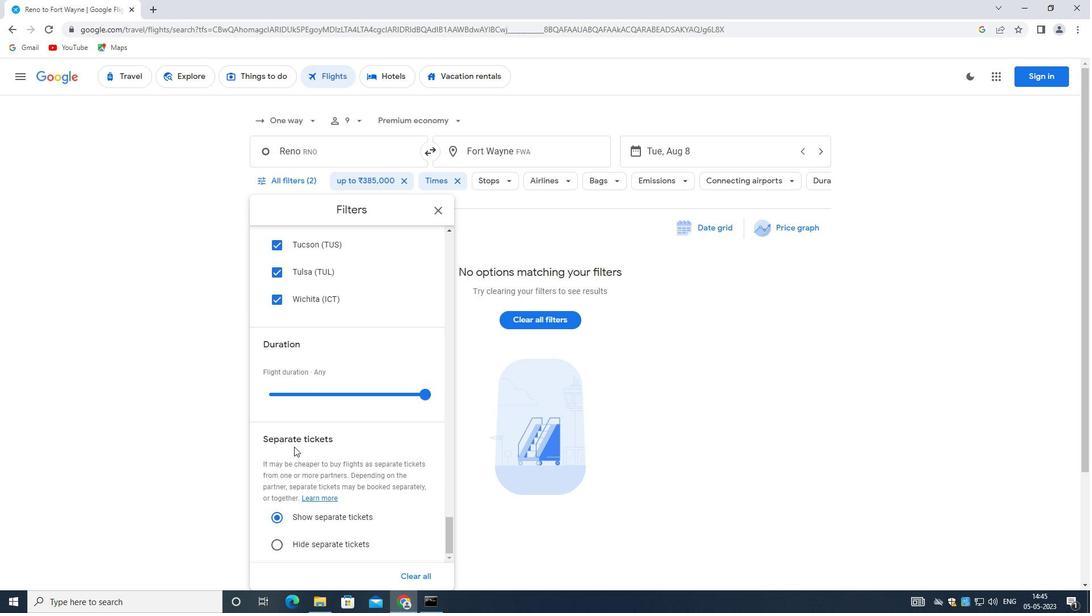 
Action: Mouse scrolled (294, 446) with delta (0, 0)
Screenshot: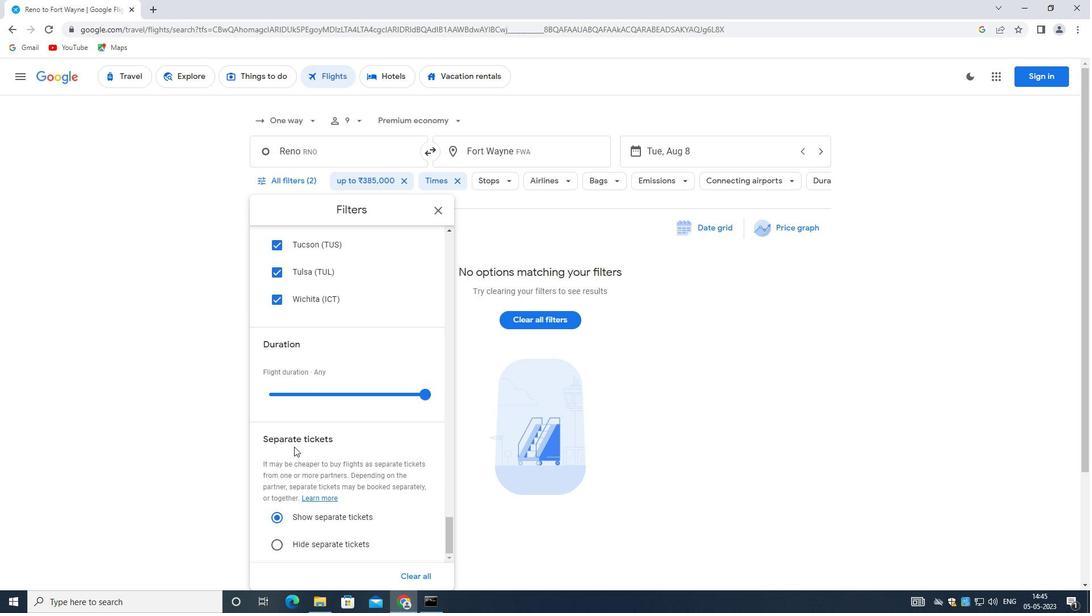 
Action: Mouse scrolled (294, 446) with delta (0, 0)
Screenshot: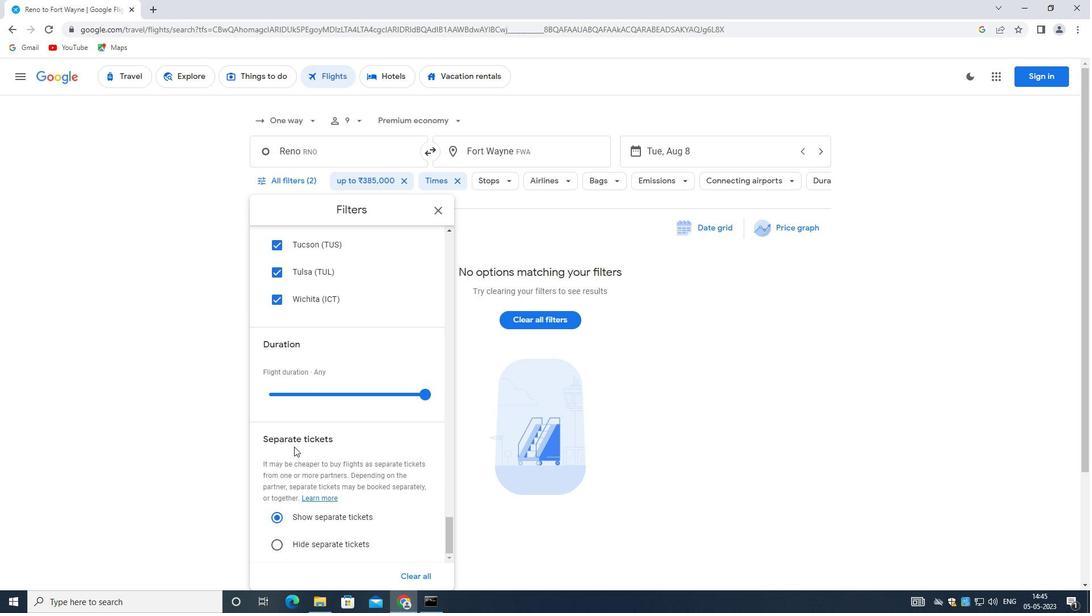
Action: Mouse moved to (295, 446)
Screenshot: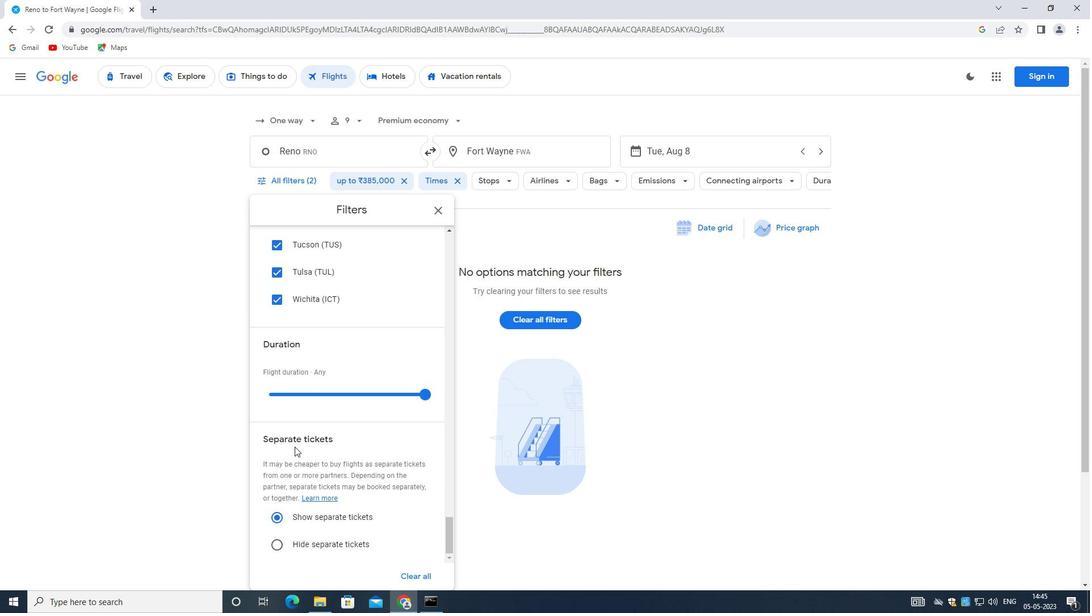 
Action: Mouse scrolled (295, 446) with delta (0, 0)
Screenshot: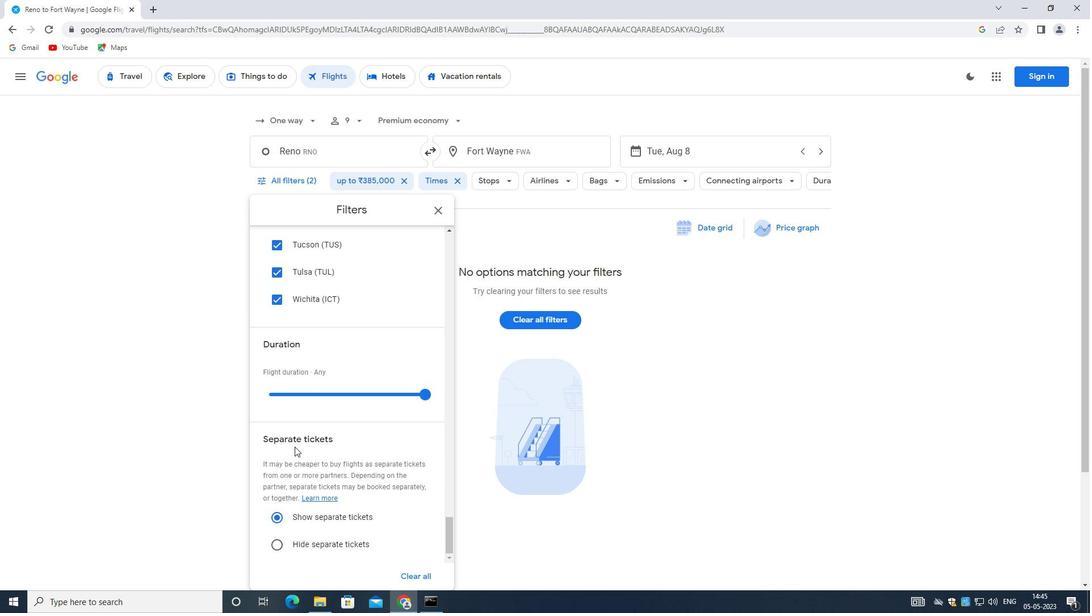 
Action: Mouse scrolled (295, 446) with delta (0, 0)
Screenshot: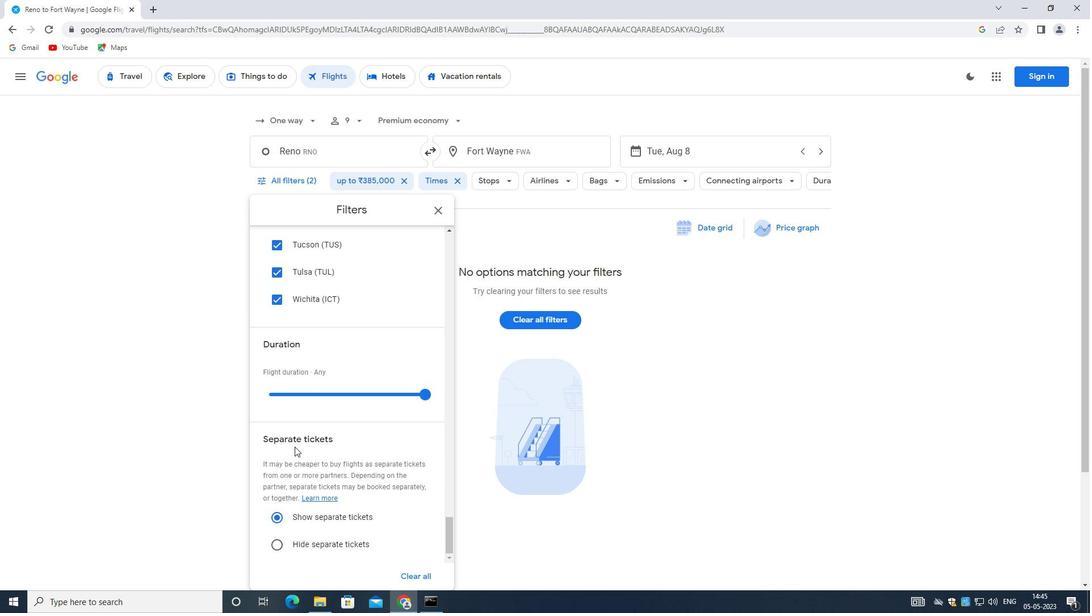 
Action: Mouse moved to (295, 447)
Screenshot: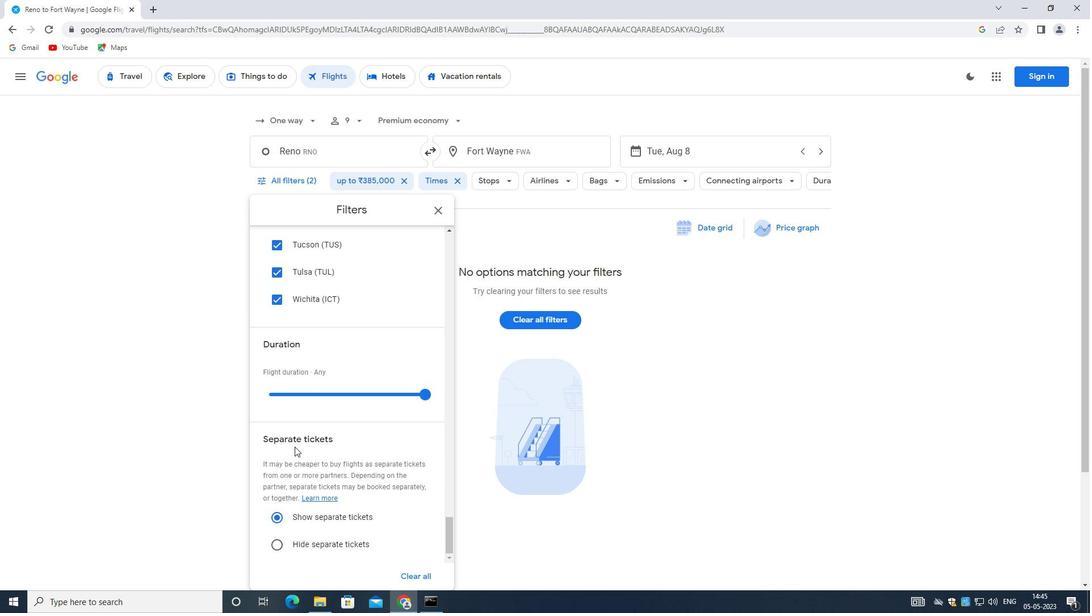 
Action: Mouse scrolled (295, 446) with delta (0, 0)
Screenshot: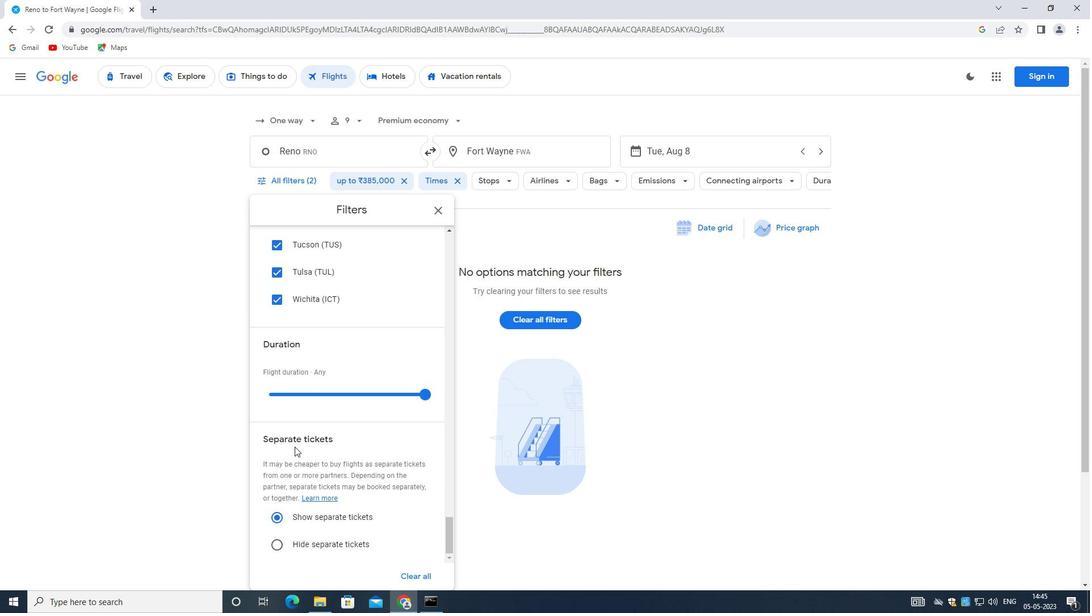 
Action: Mouse scrolled (295, 446) with delta (0, 0)
Screenshot: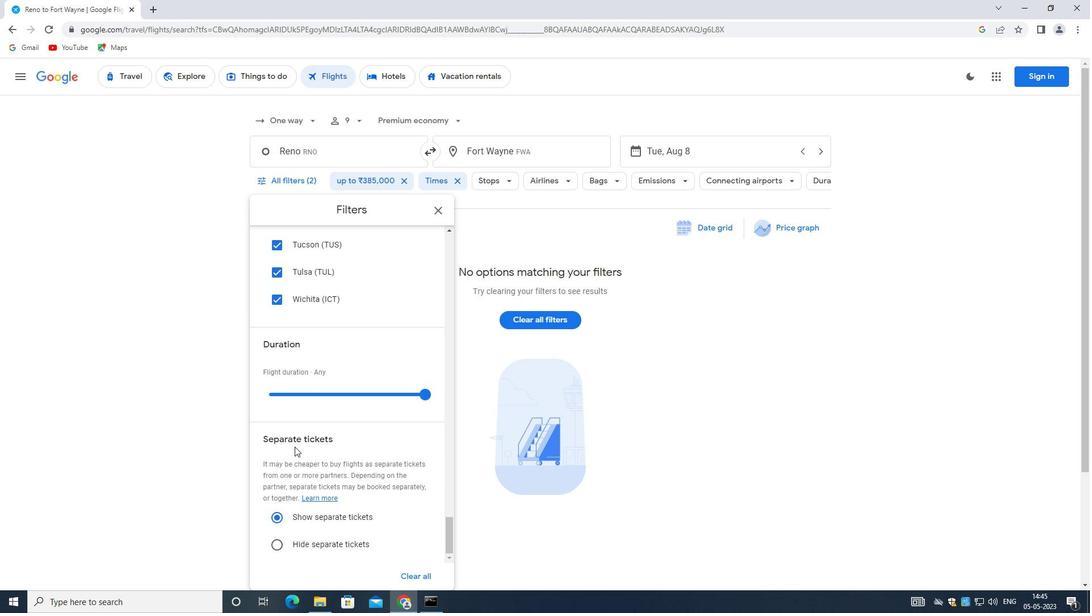 
Action: Mouse scrolled (295, 446) with delta (0, 0)
Screenshot: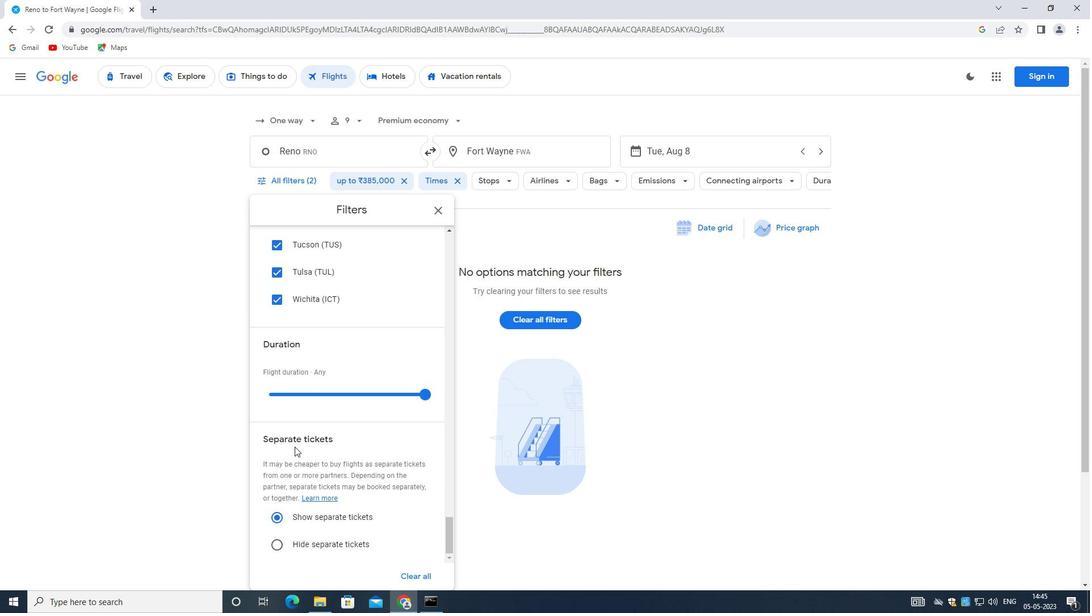 
Action: Mouse moved to (295, 448)
Screenshot: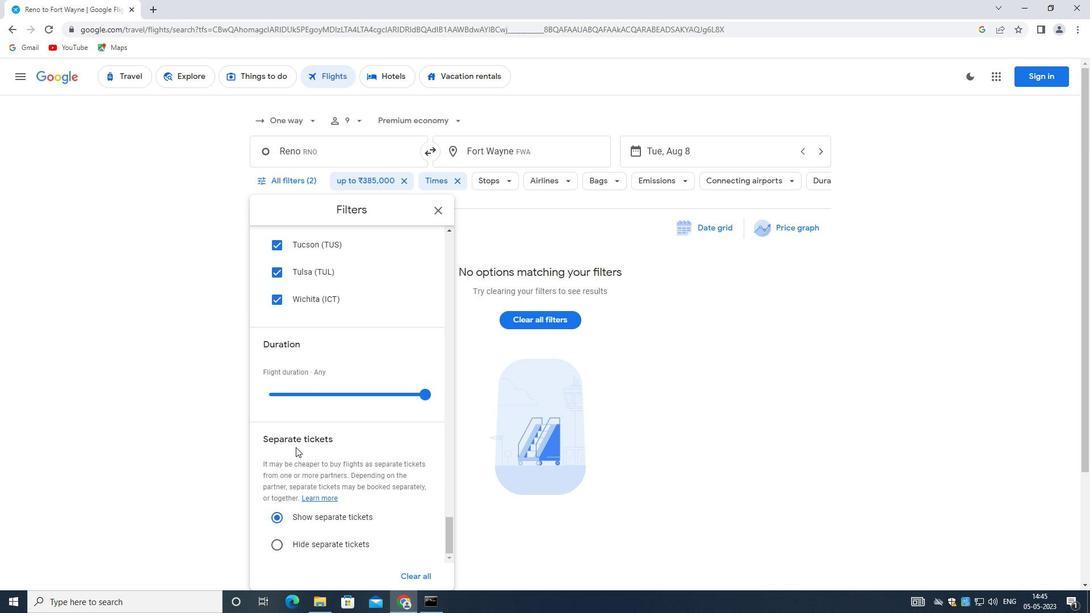 
